 Task: Send an email with the signature Jacqueline Wright with the subject Confirmation of a reservation and the message Can you please send me the updated version of the presentation slides by the end of the day? from softage.5@softage.net to softage.7@softage.net and move the email from Sent Items to the folder Mothers Day gifts
Action: Mouse moved to (74, 64)
Screenshot: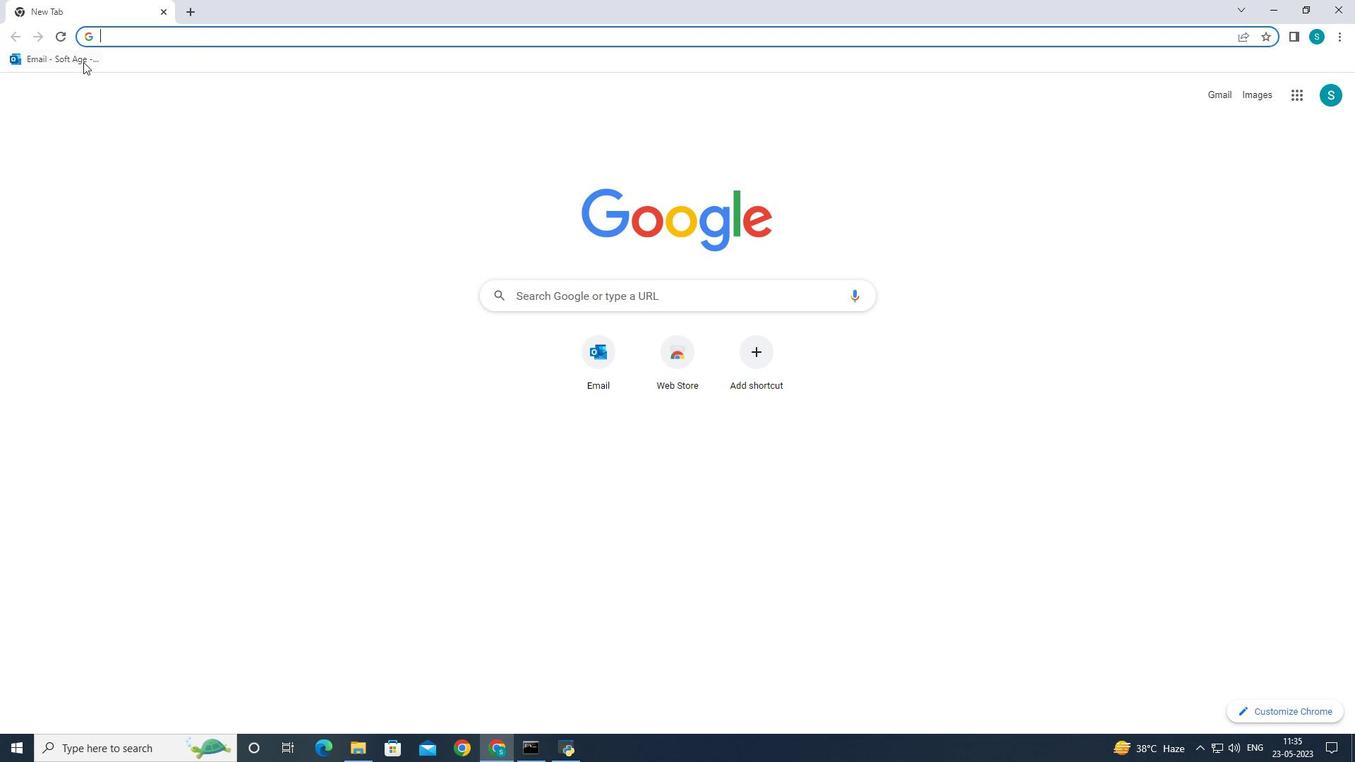 
Action: Mouse pressed left at (74, 64)
Screenshot: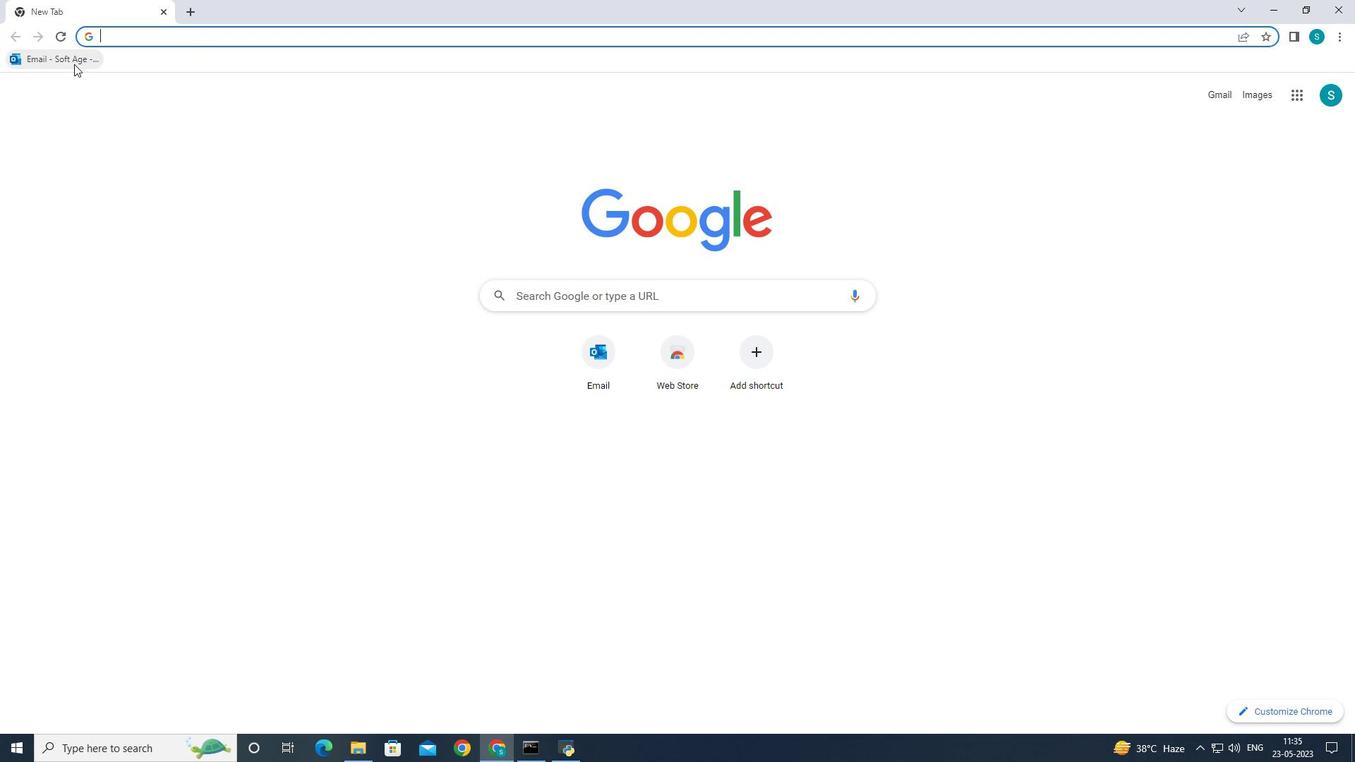 
Action: Mouse moved to (196, 121)
Screenshot: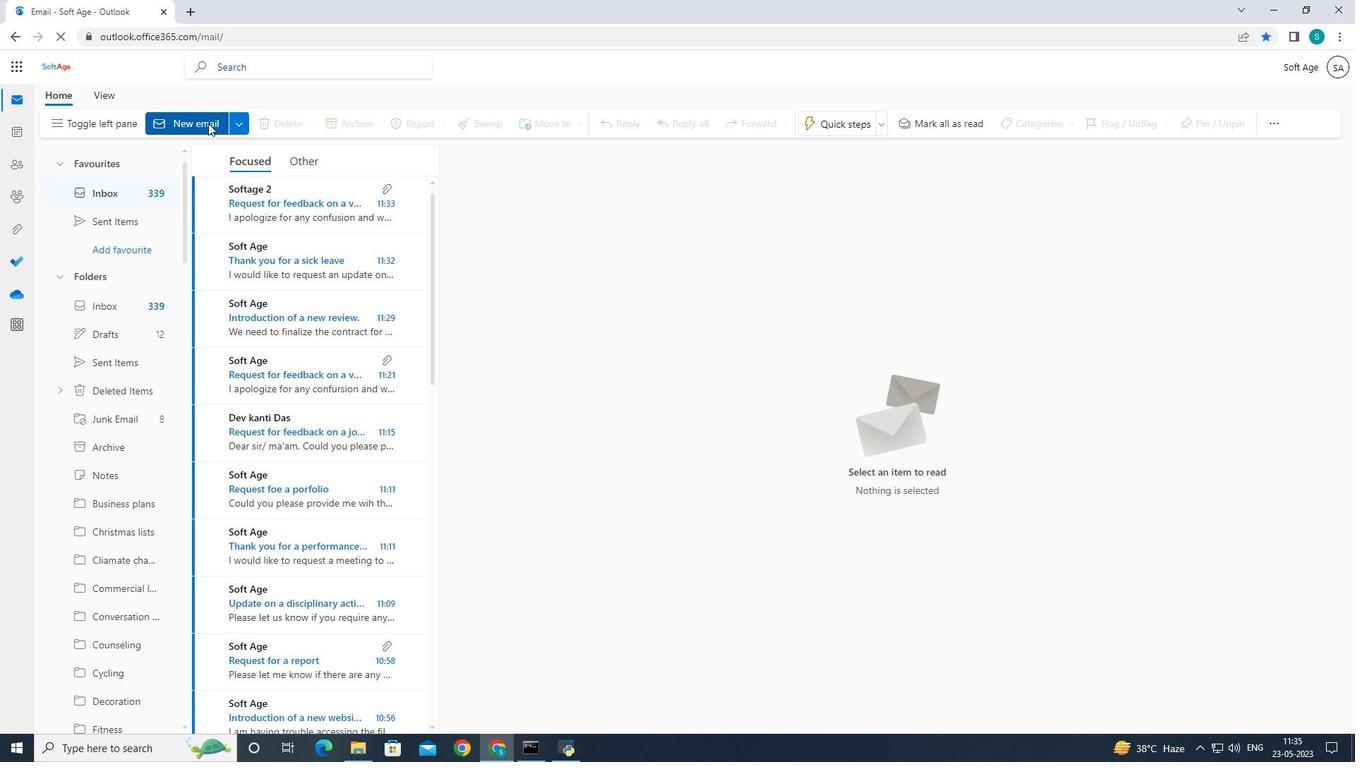 
Action: Mouse pressed left at (196, 121)
Screenshot: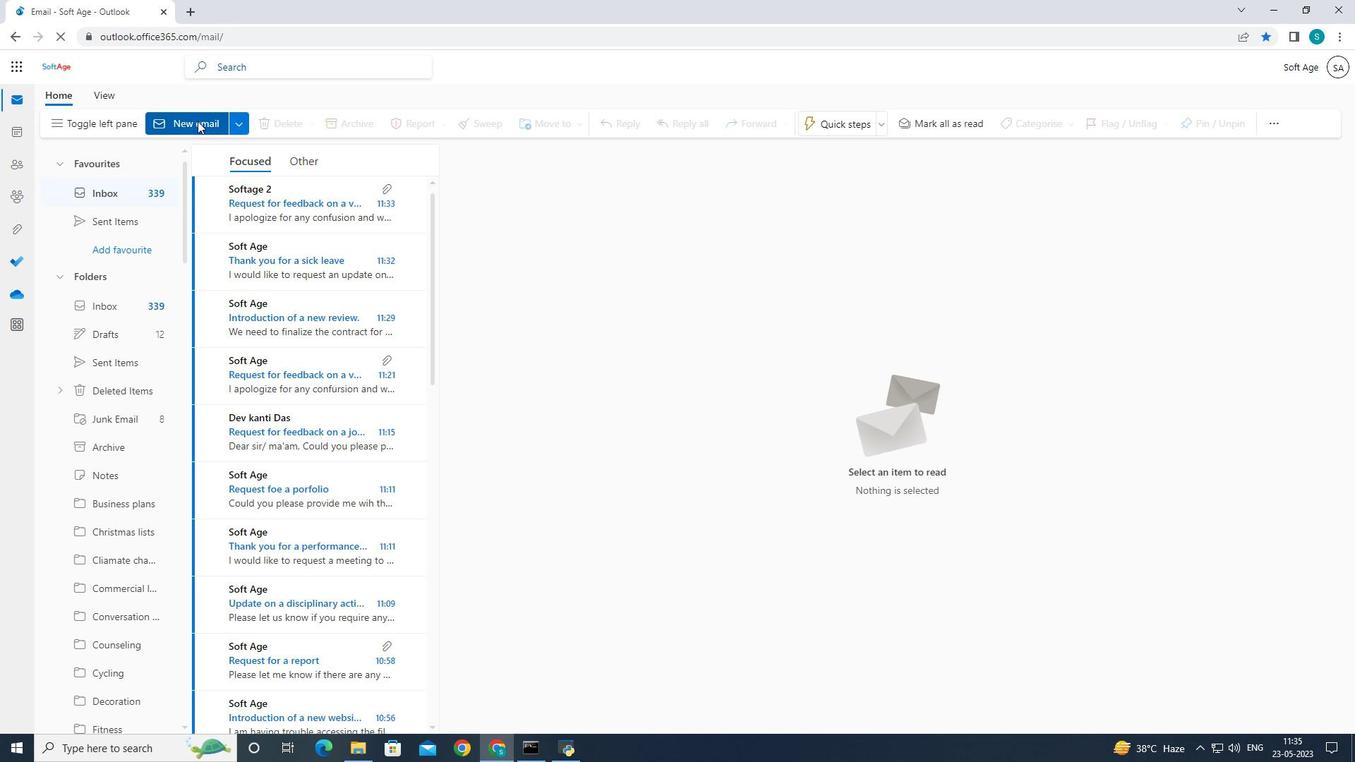 
Action: Mouse pressed left at (196, 121)
Screenshot: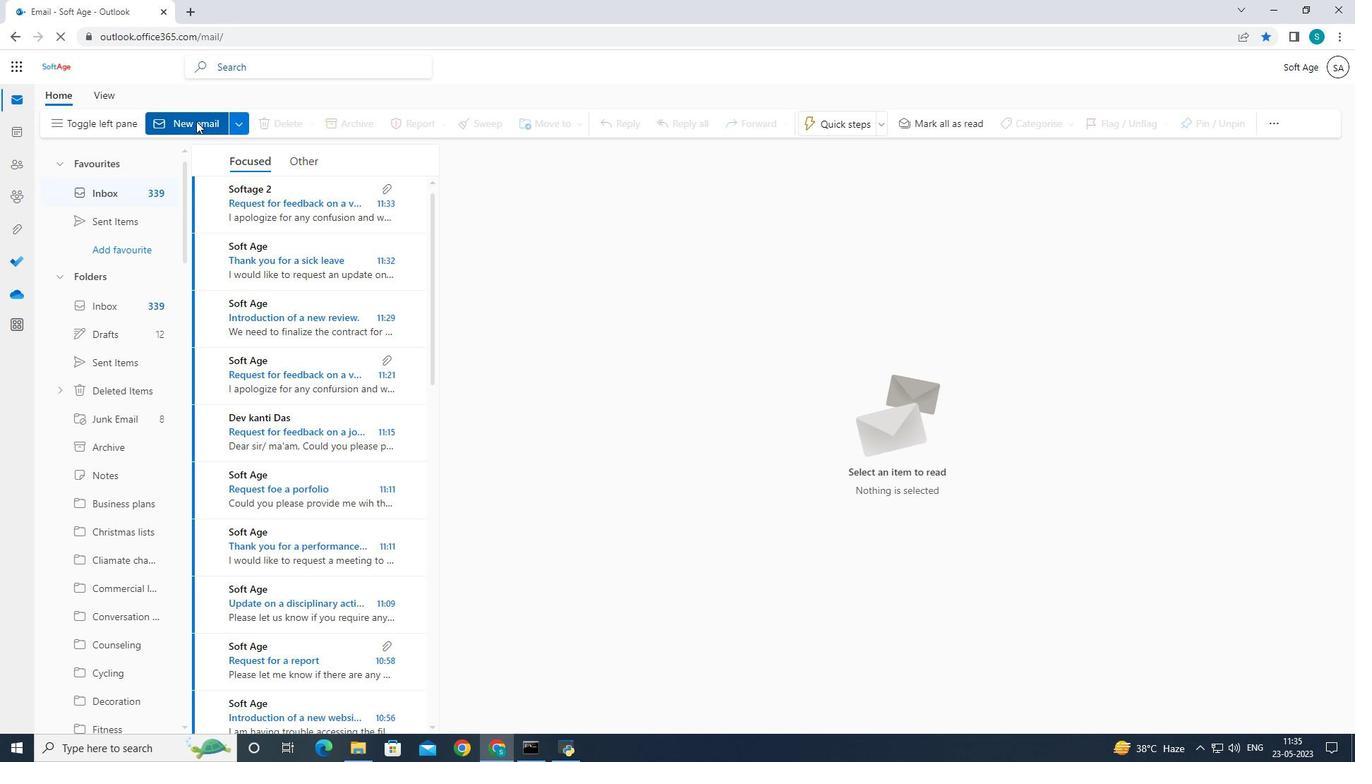 
Action: Mouse moved to (915, 128)
Screenshot: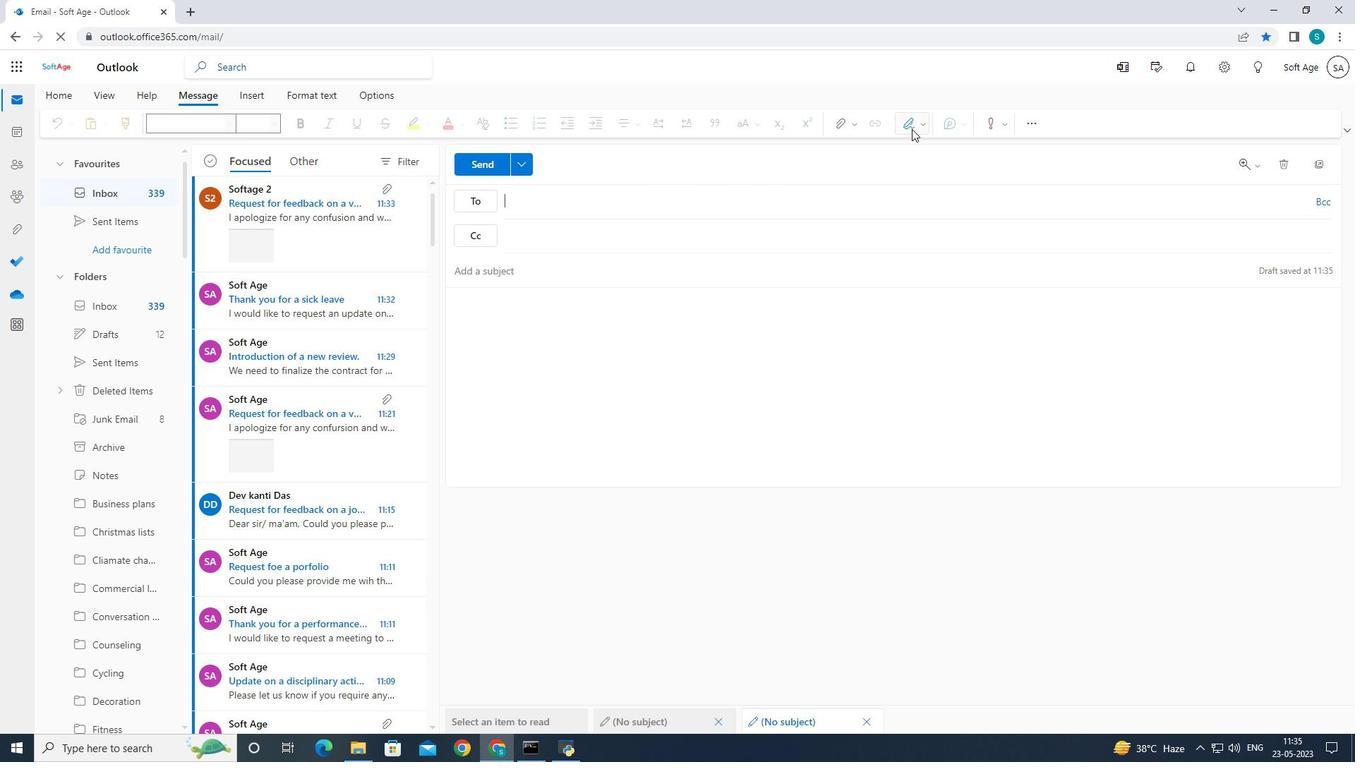 
Action: Mouse pressed left at (915, 128)
Screenshot: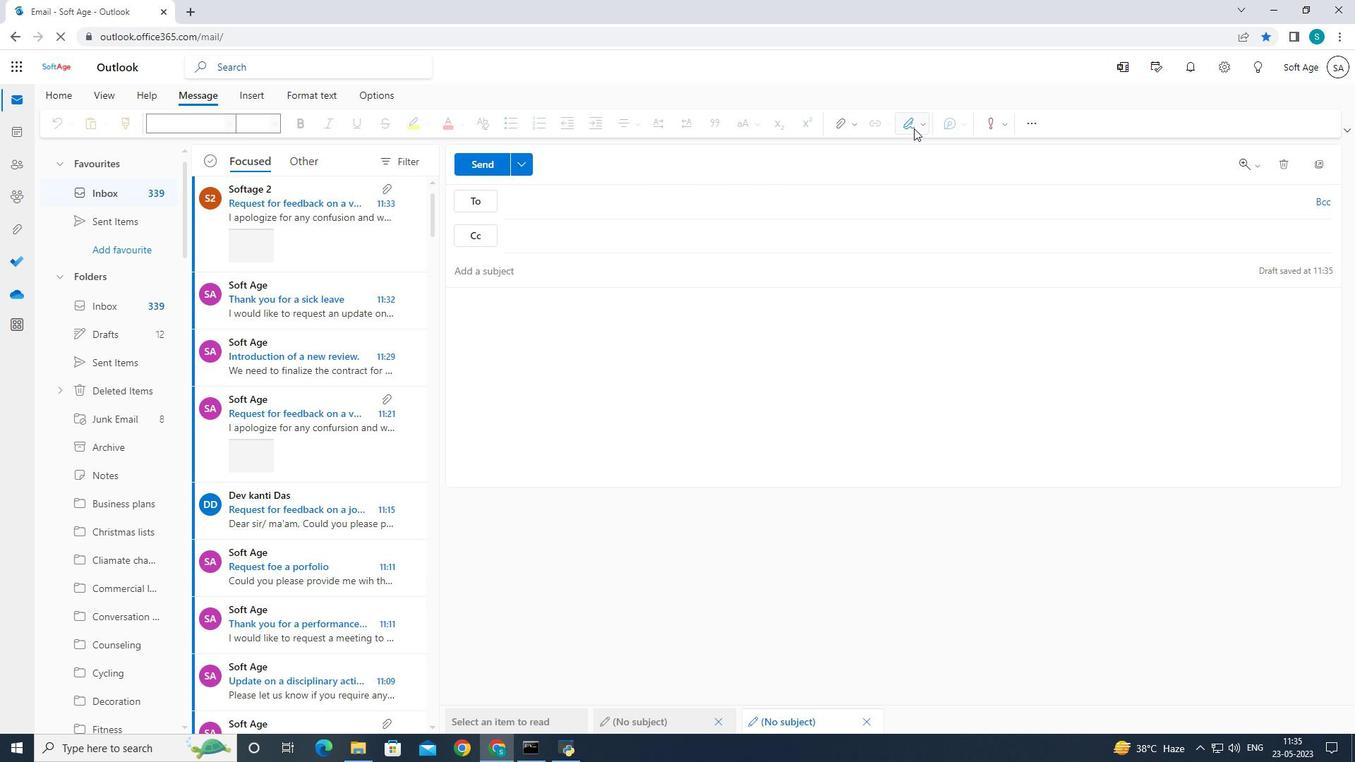 
Action: Mouse moved to (902, 190)
Screenshot: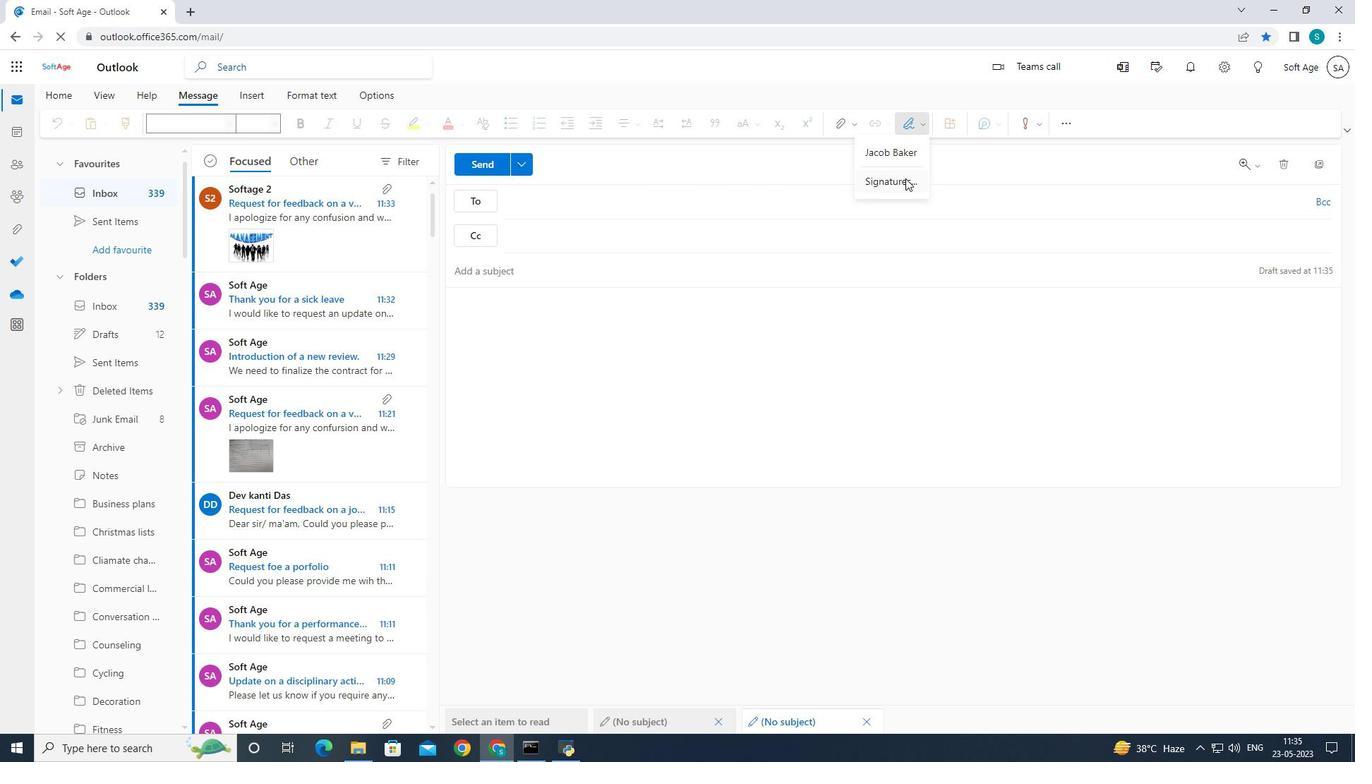 
Action: Mouse pressed left at (902, 190)
Screenshot: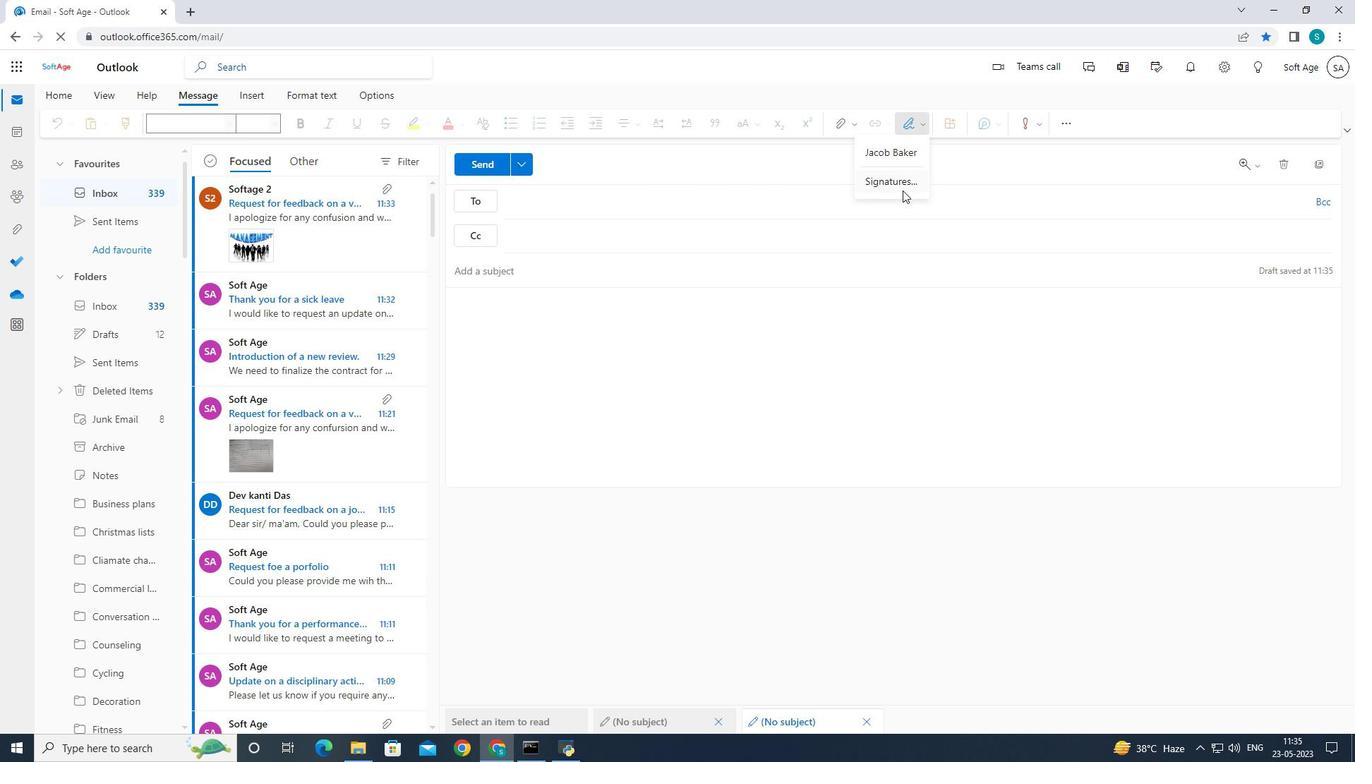 
Action: Mouse moved to (876, 231)
Screenshot: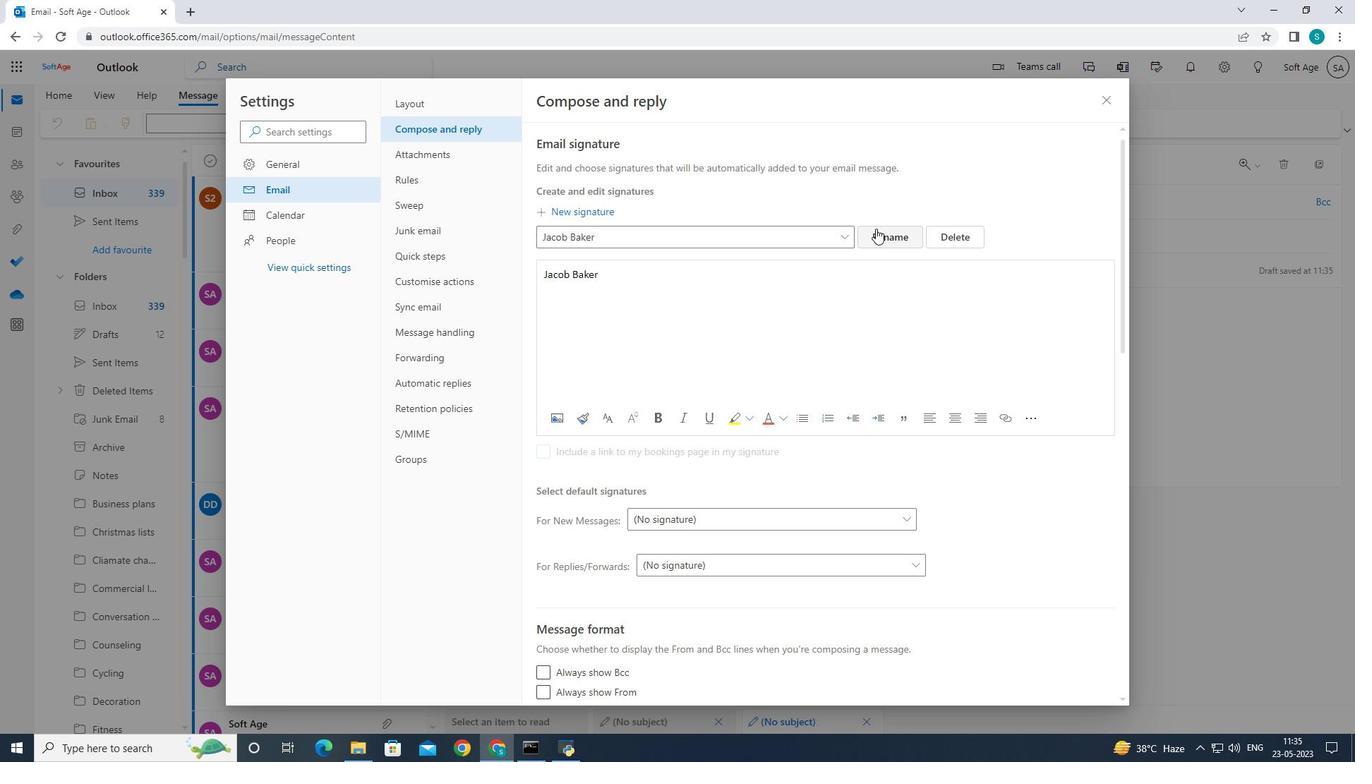 
Action: Mouse pressed left at (876, 231)
Screenshot: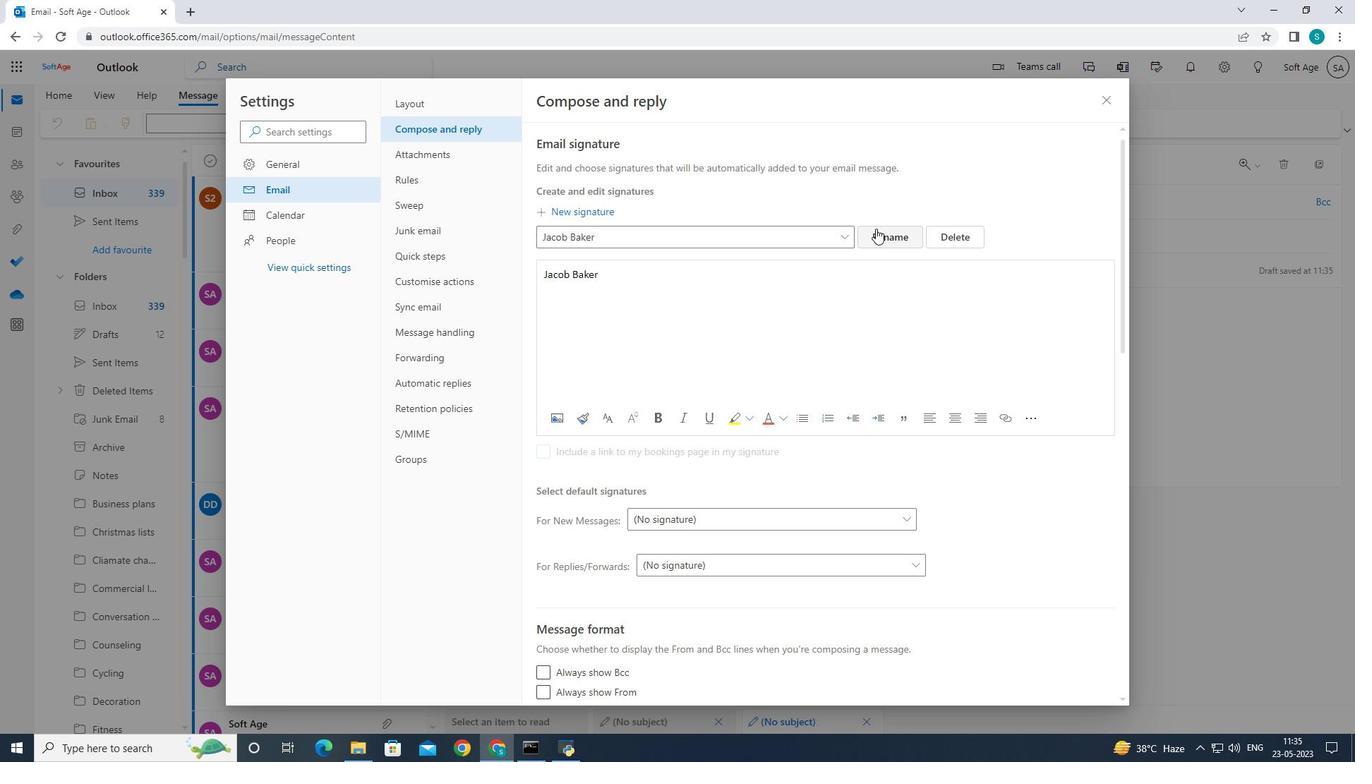 
Action: Mouse moved to (847, 234)
Screenshot: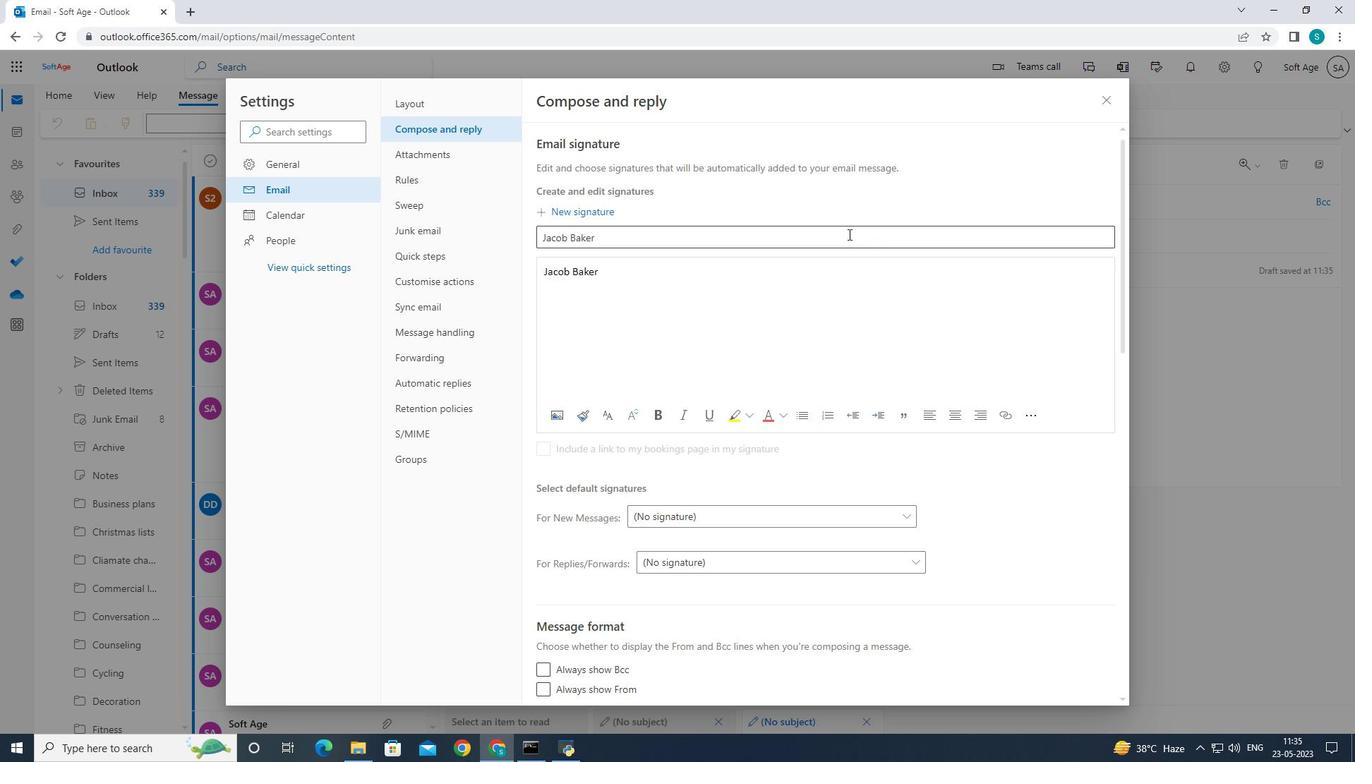 
Action: Mouse pressed left at (847, 234)
Screenshot: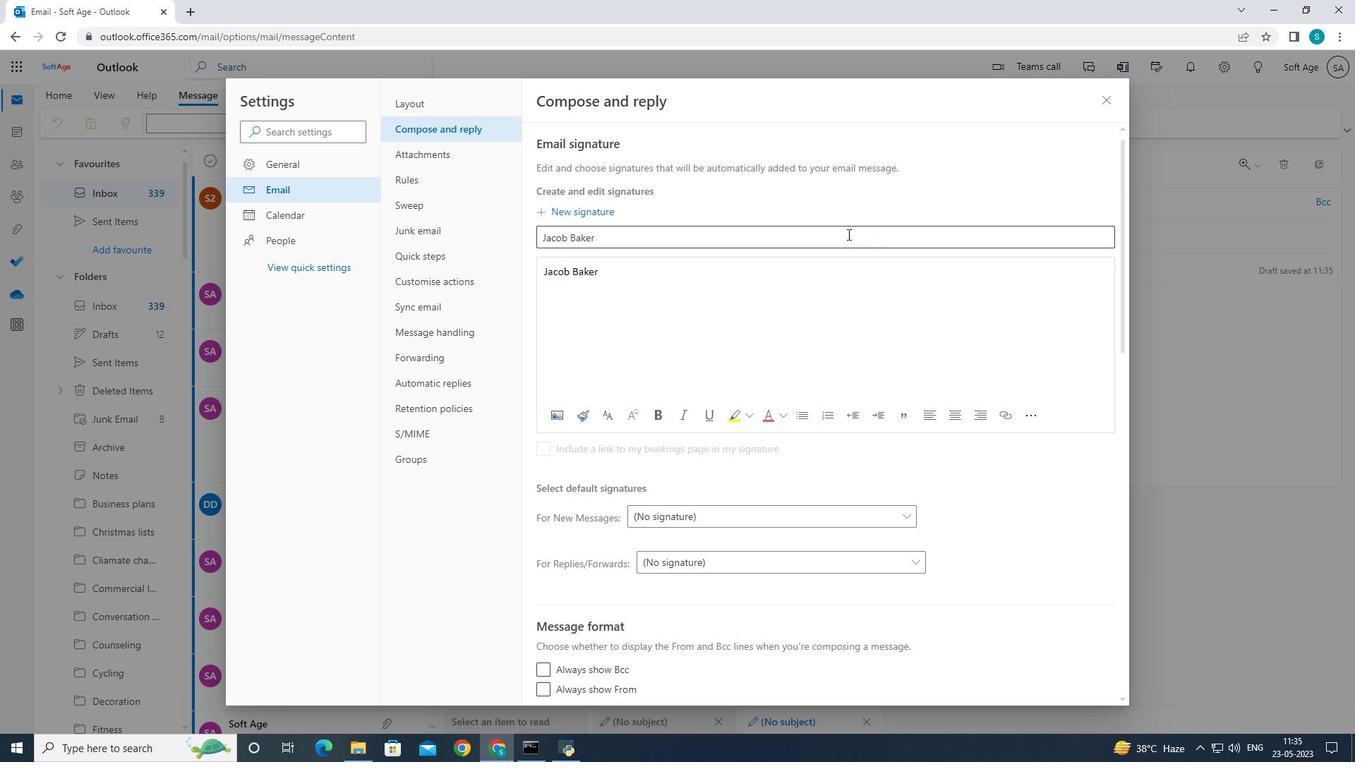 
Action: Mouse moved to (846, 234)
Screenshot: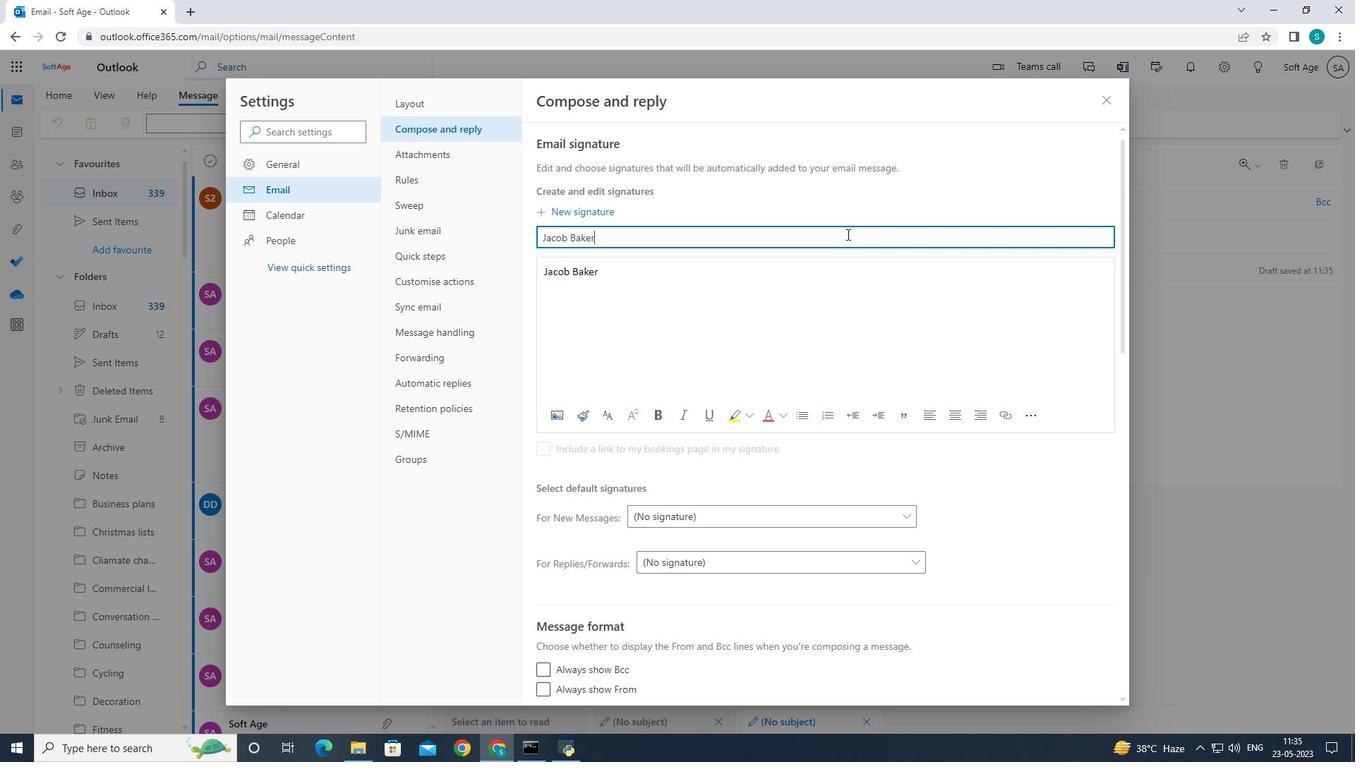 
Action: Key pressed <Key.backspace><Key.backspace><Key.backspace><Key.backspace><Key.backspace><Key.backspace><Key.backspace><Key.backspace><Key.backspace><Key.backspace><Key.backspace><Key.backspace><Key.backspace><Key.backspace><Key.backspace><Key.backspace><Key.backspace><Key.backspace><Key.backspace><Key.backspace><Key.backspace><Key.backspace><Key.backspace><Key.backspace><Key.backspace><Key.caps_lock>J<Key.caps_lock>acqueline<Key.space><Key.caps_lock>W<Key.caps_lock>right
Screenshot: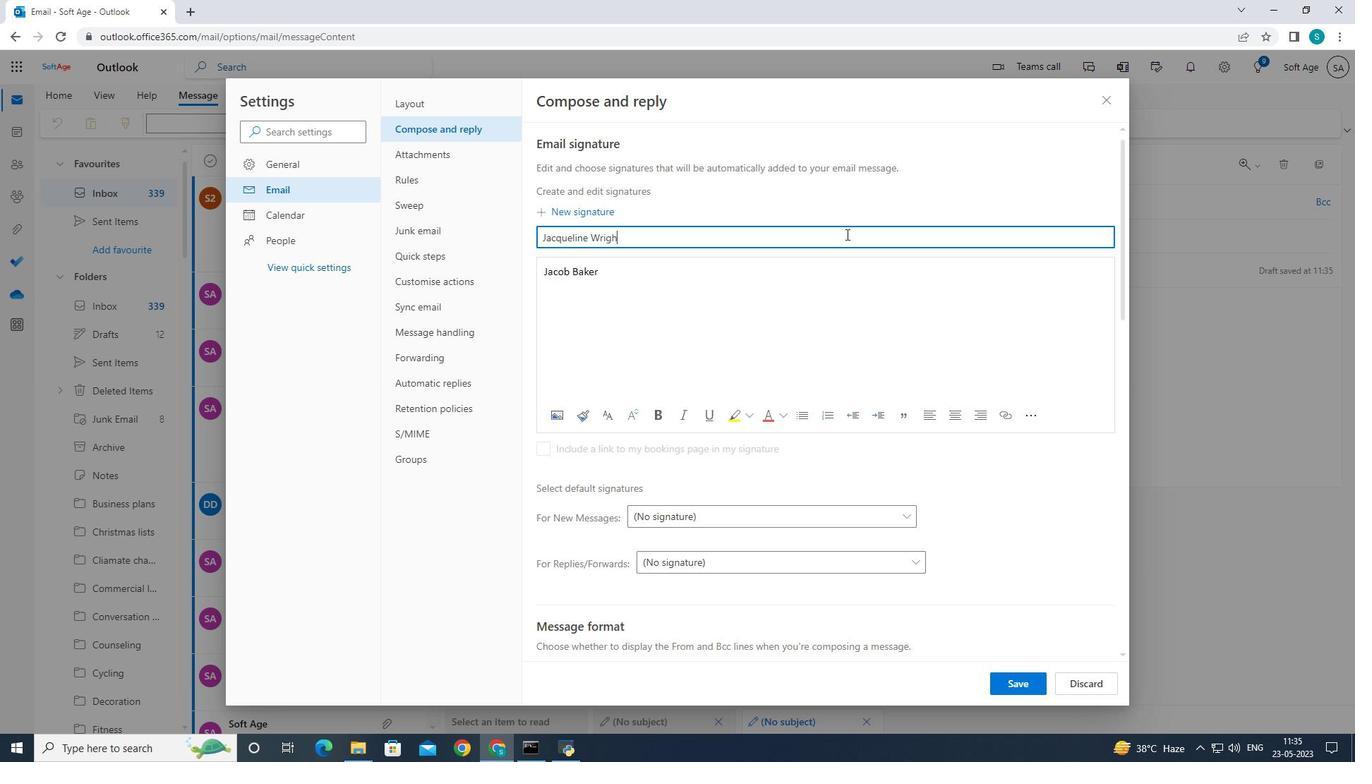 
Action: Mouse moved to (686, 262)
Screenshot: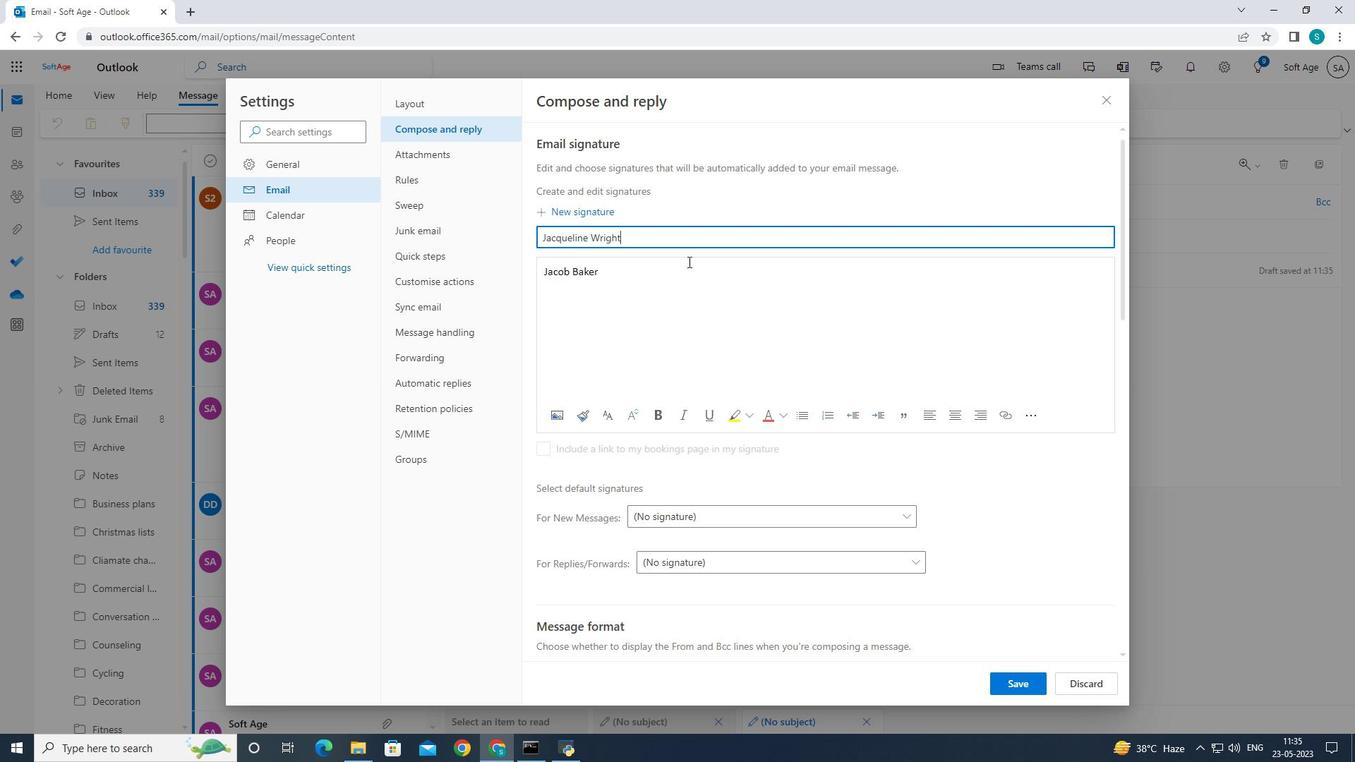 
Action: Mouse pressed left at (686, 262)
Screenshot: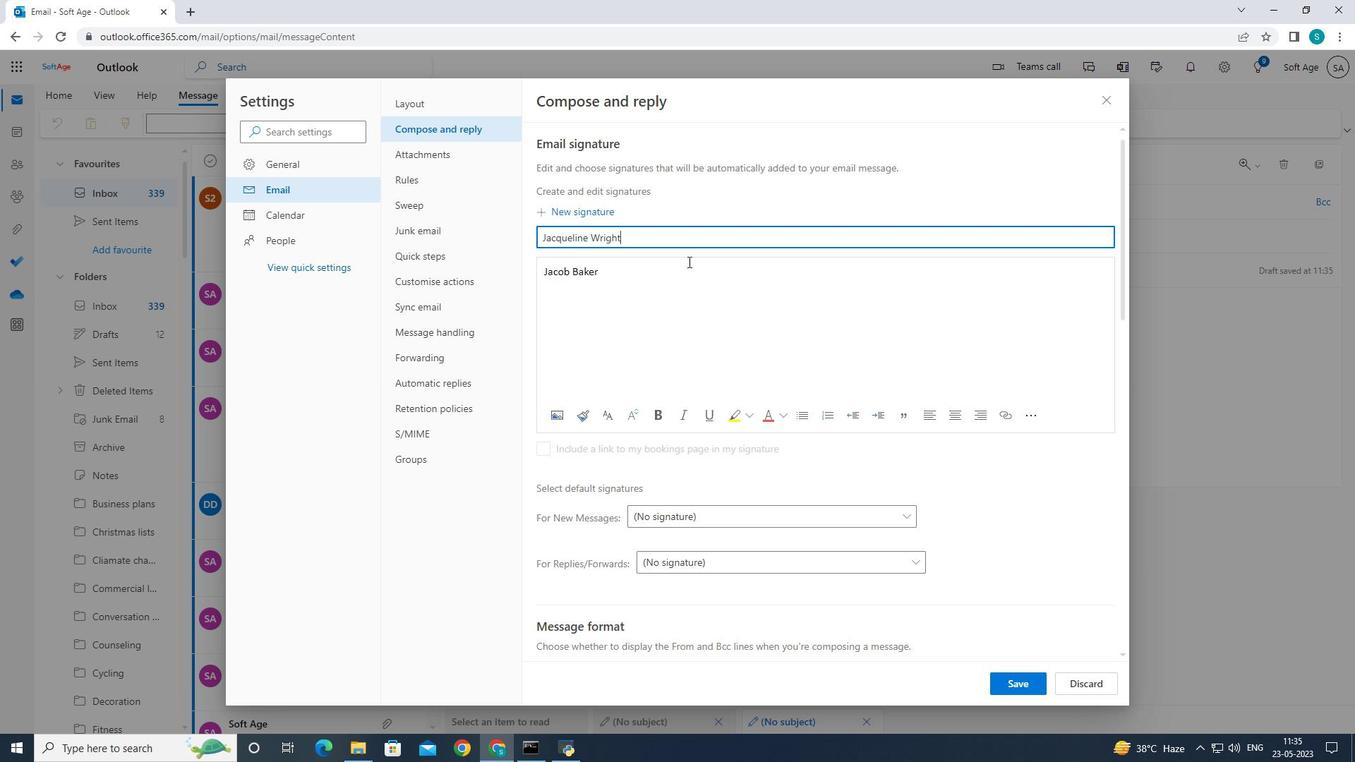 
Action: Mouse moved to (719, 250)
Screenshot: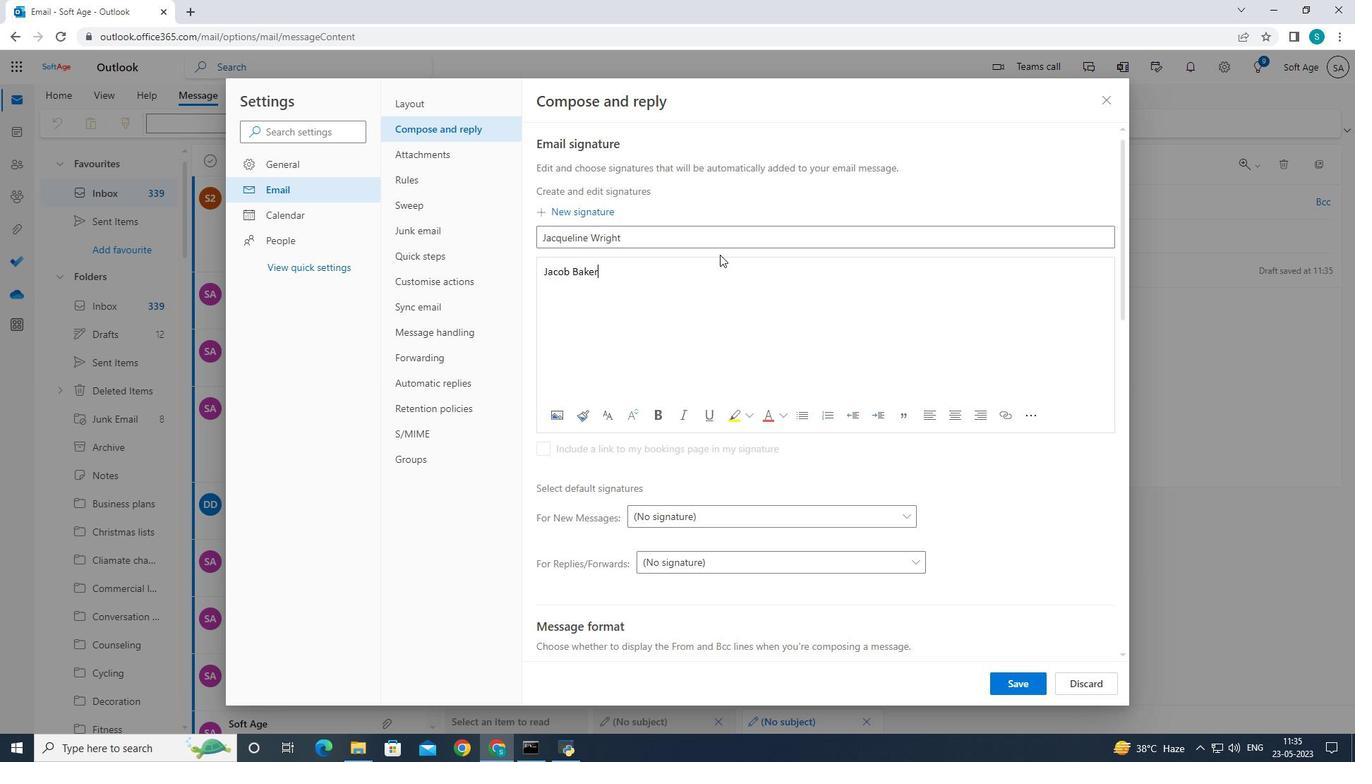 
Action: Key pressed <Key.backspace><Key.backspace><Key.backspace><Key.backspace><Key.backspace><Key.backspace><Key.backspace><Key.backspace><Key.backspace><Key.backspace>acqueline<Key.space><Key.caps_lock>W<Key.caps_lock>ro<Key.backspace>ight
Screenshot: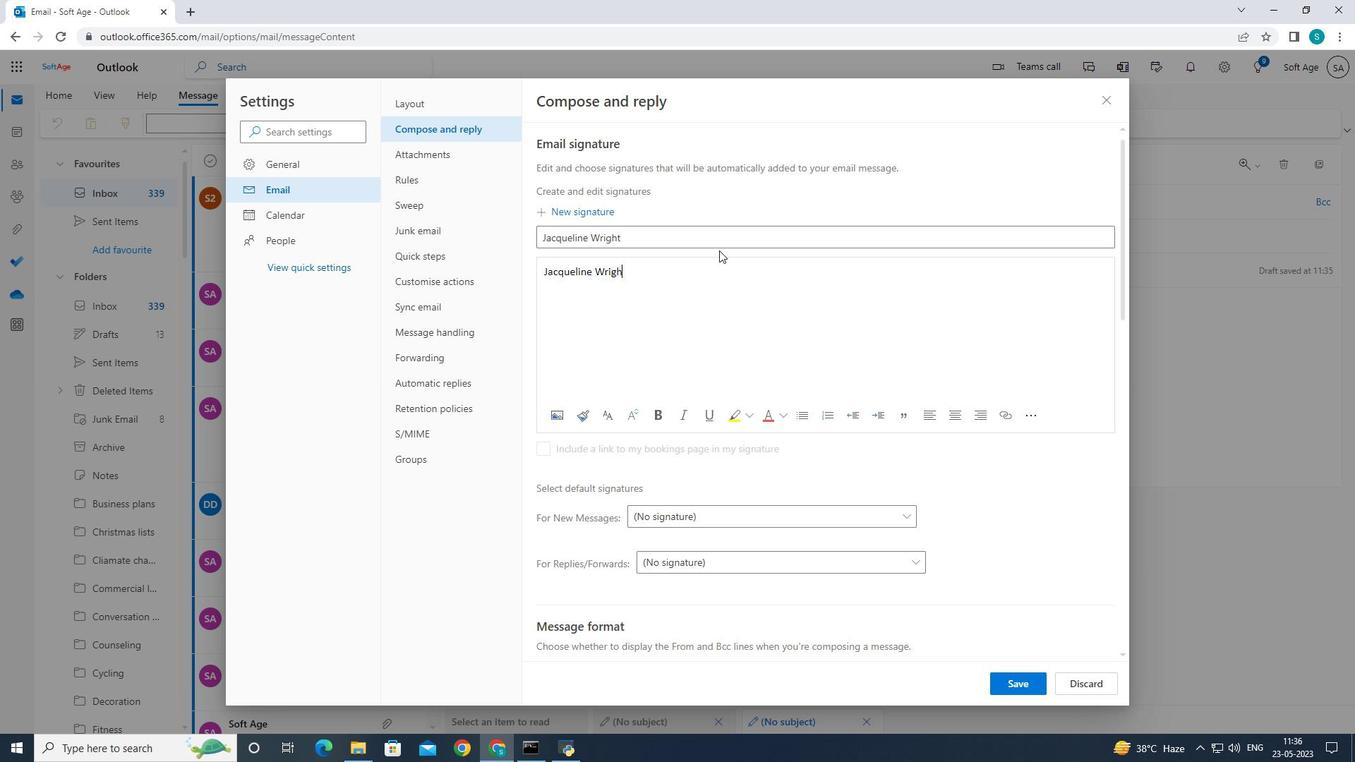 
Action: Mouse moved to (1013, 681)
Screenshot: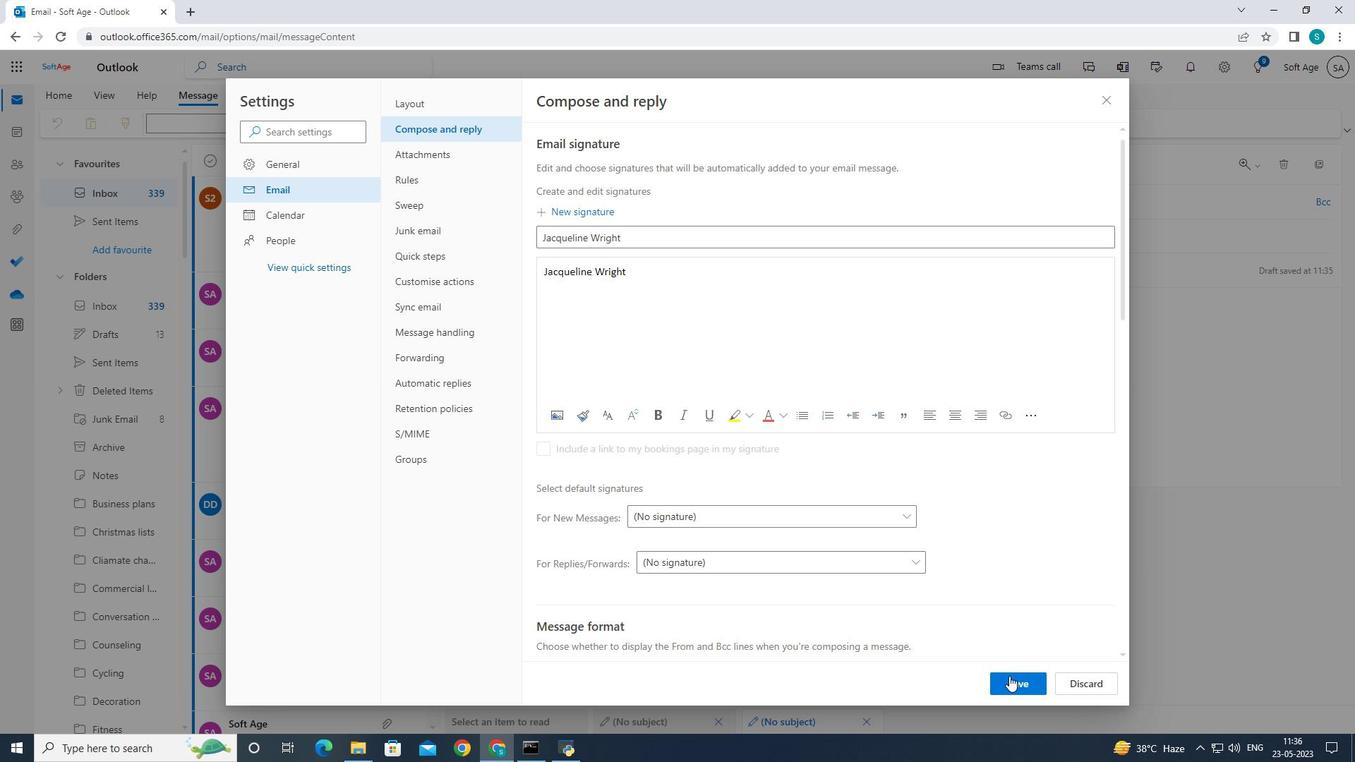 
Action: Mouse pressed left at (1013, 681)
Screenshot: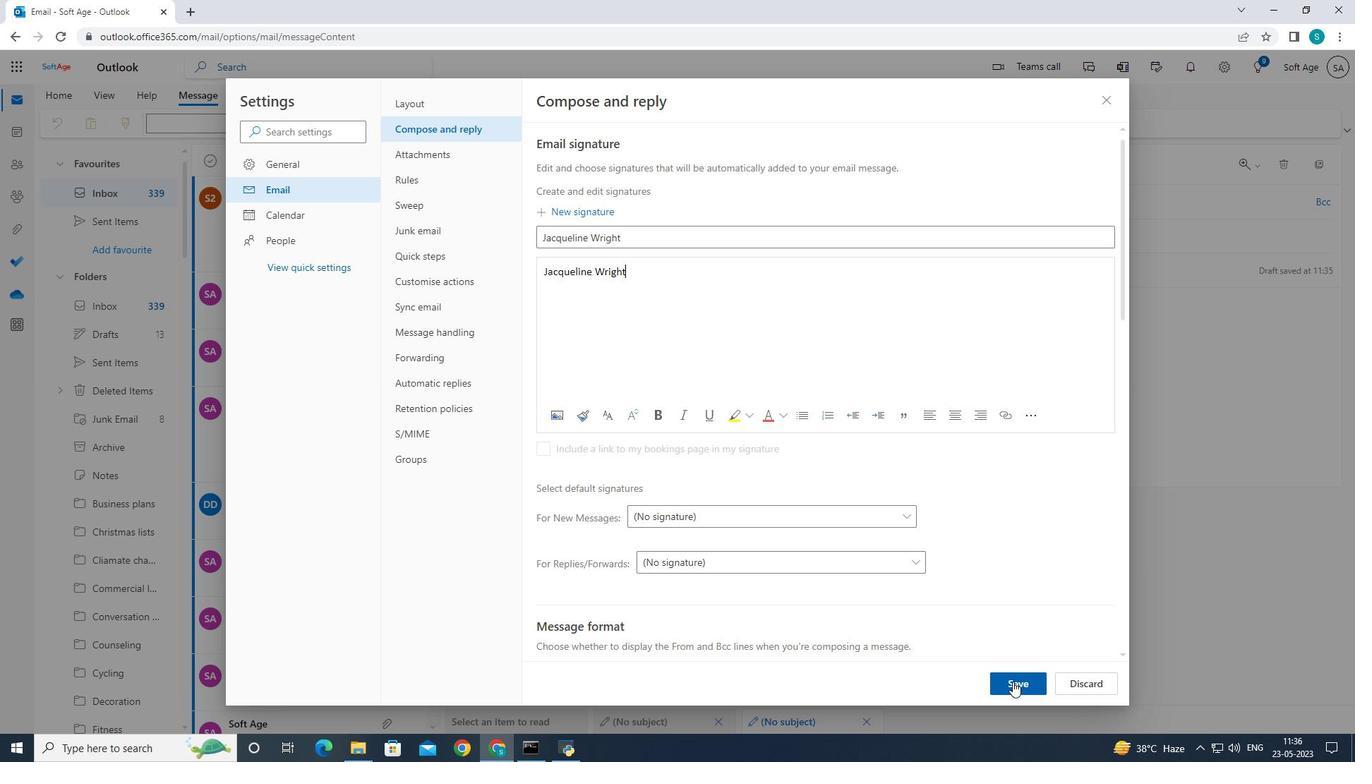 
Action: Mouse moved to (1108, 98)
Screenshot: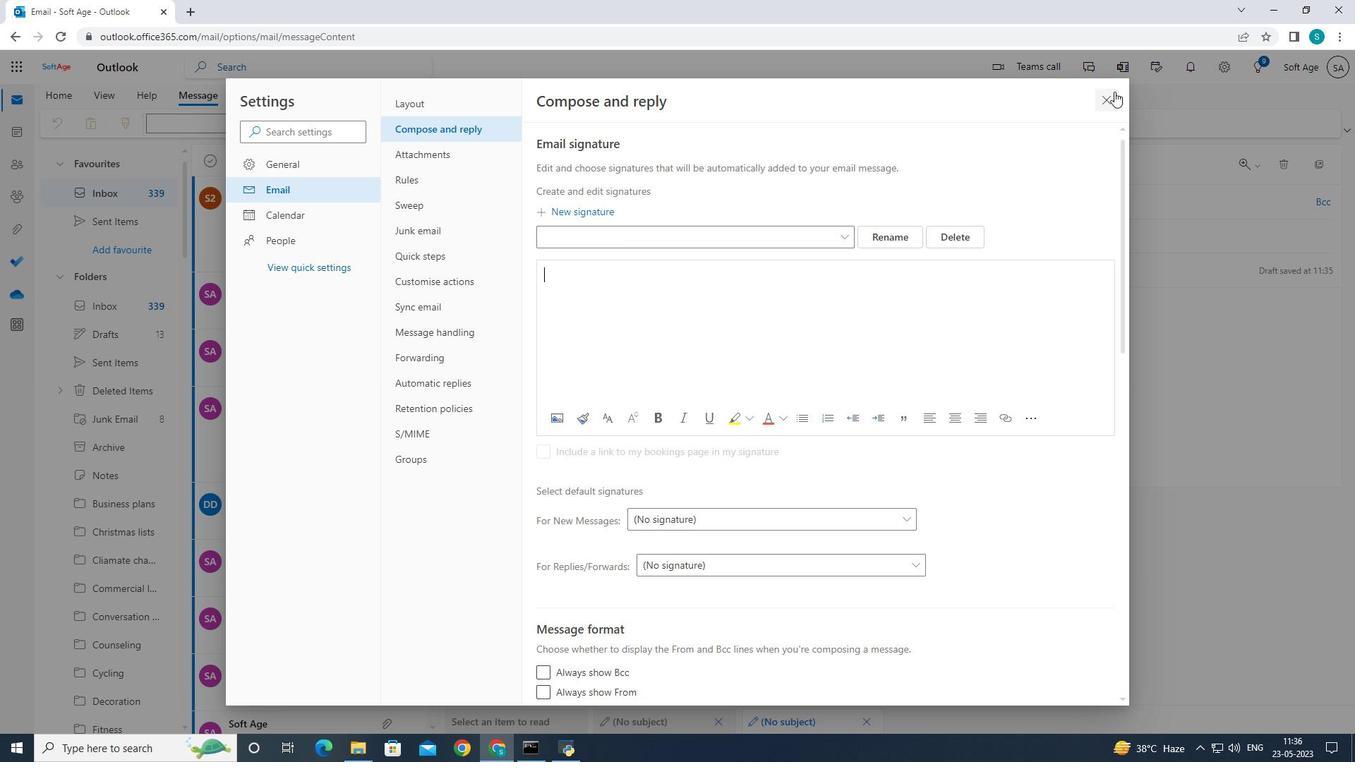 
Action: Mouse pressed left at (1108, 98)
Screenshot: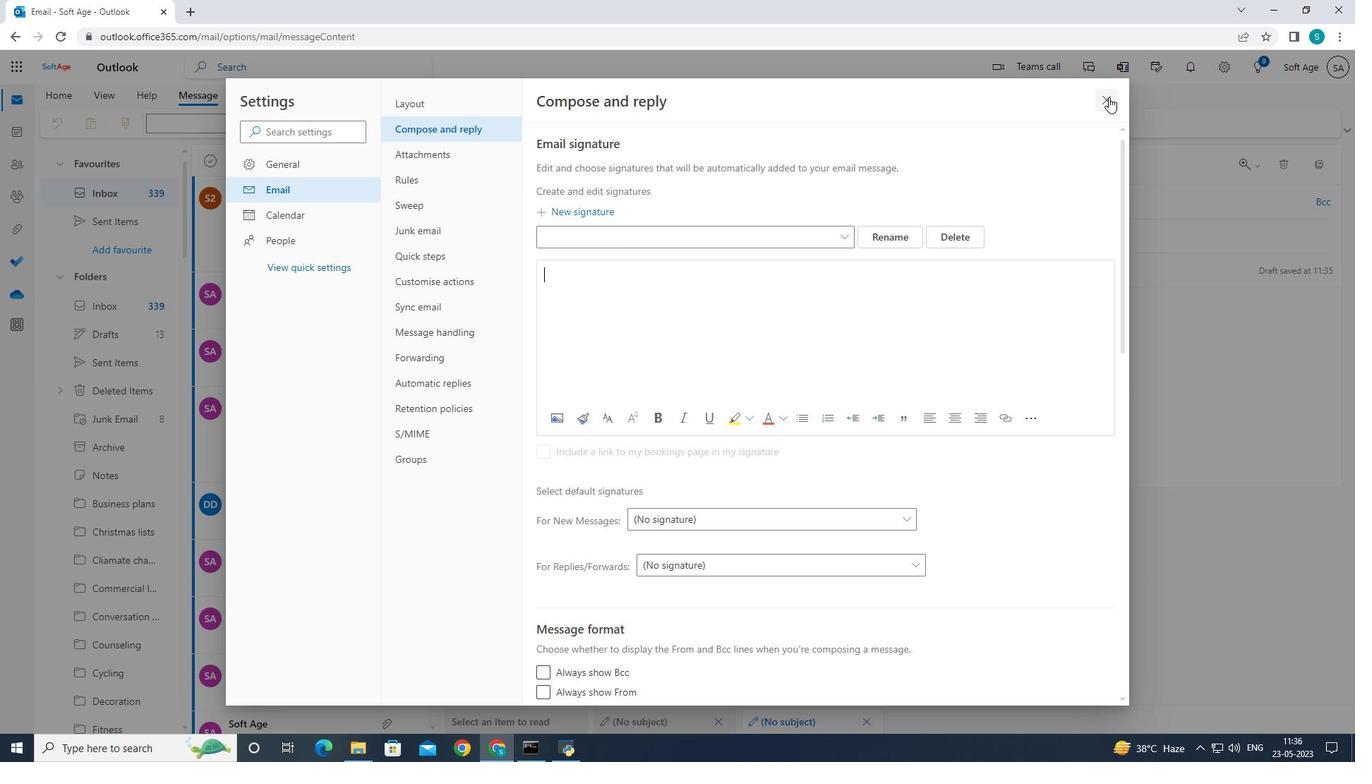 
Action: Mouse moved to (642, 317)
Screenshot: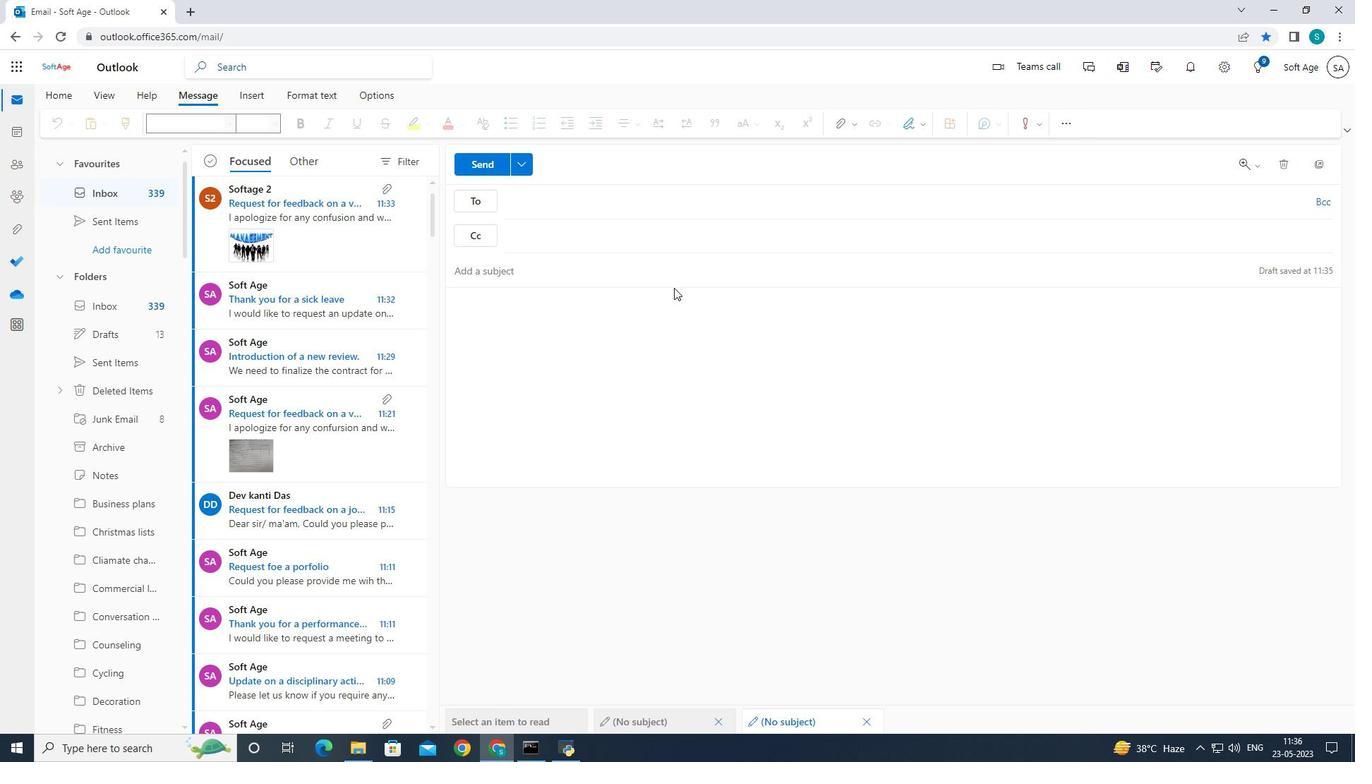 
Action: Mouse pressed left at (642, 317)
Screenshot: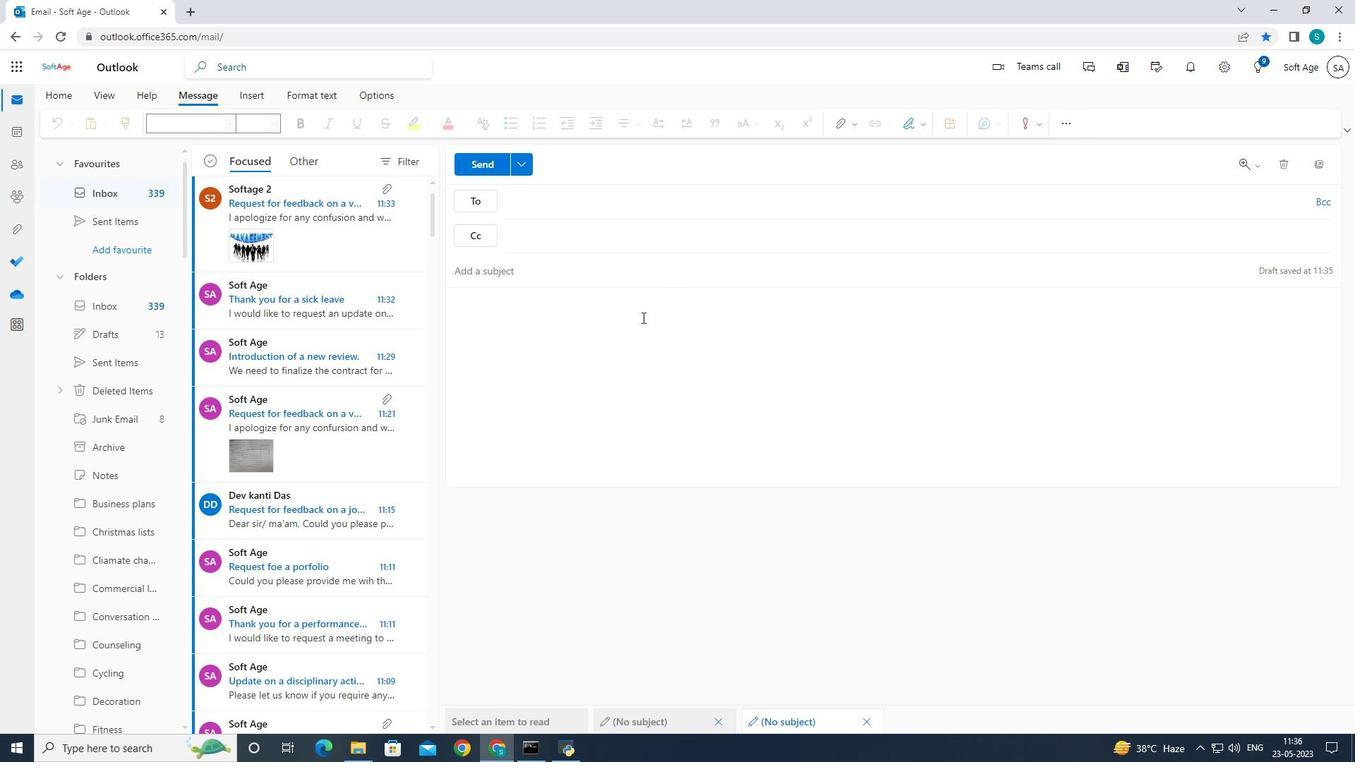 
Action: Mouse moved to (920, 126)
Screenshot: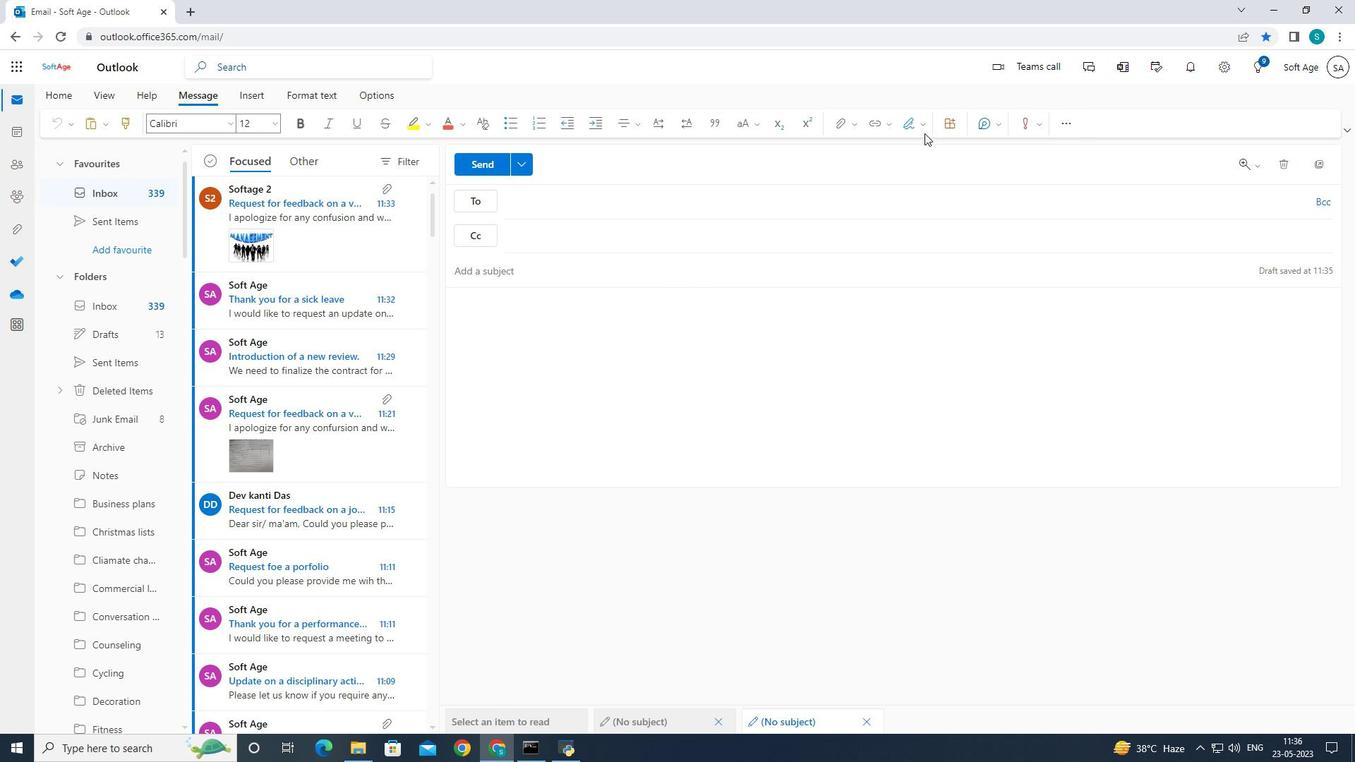 
Action: Mouse pressed left at (920, 126)
Screenshot: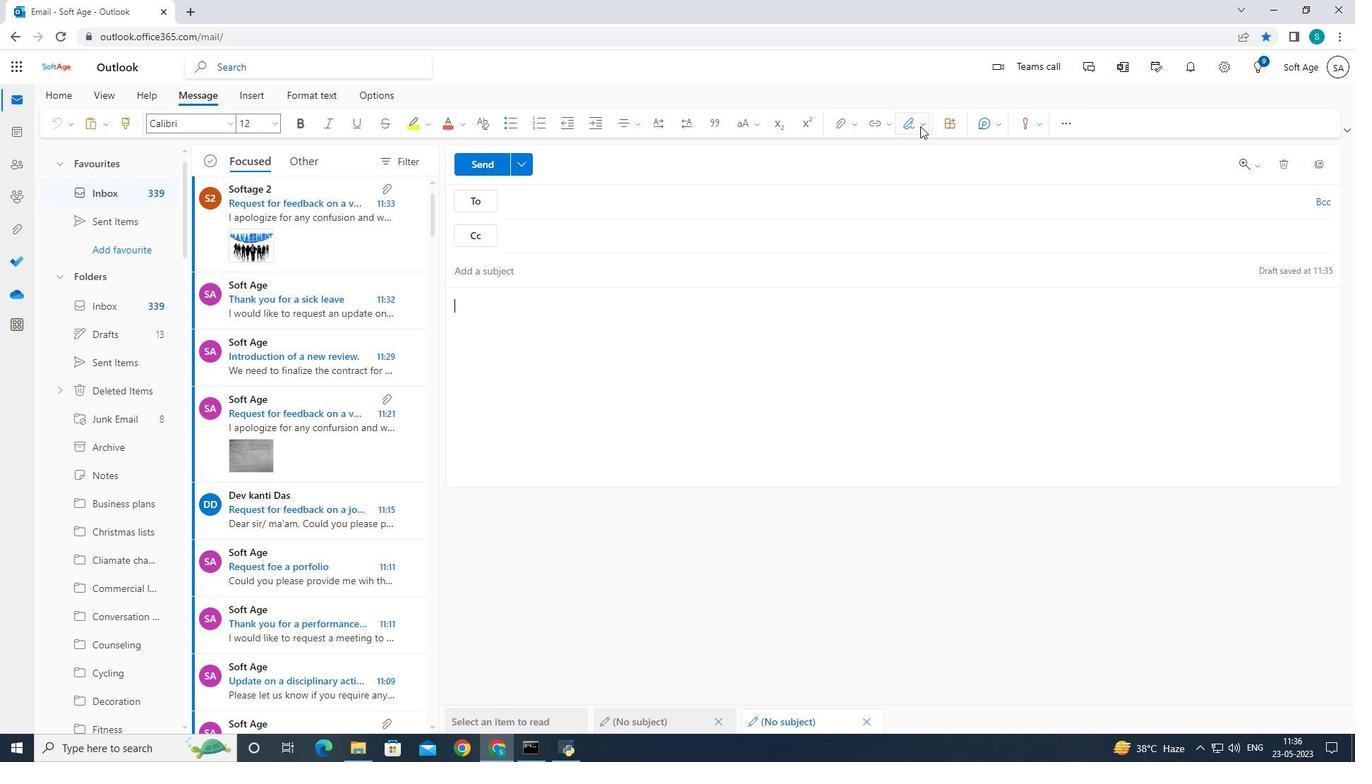 
Action: Mouse moved to (905, 147)
Screenshot: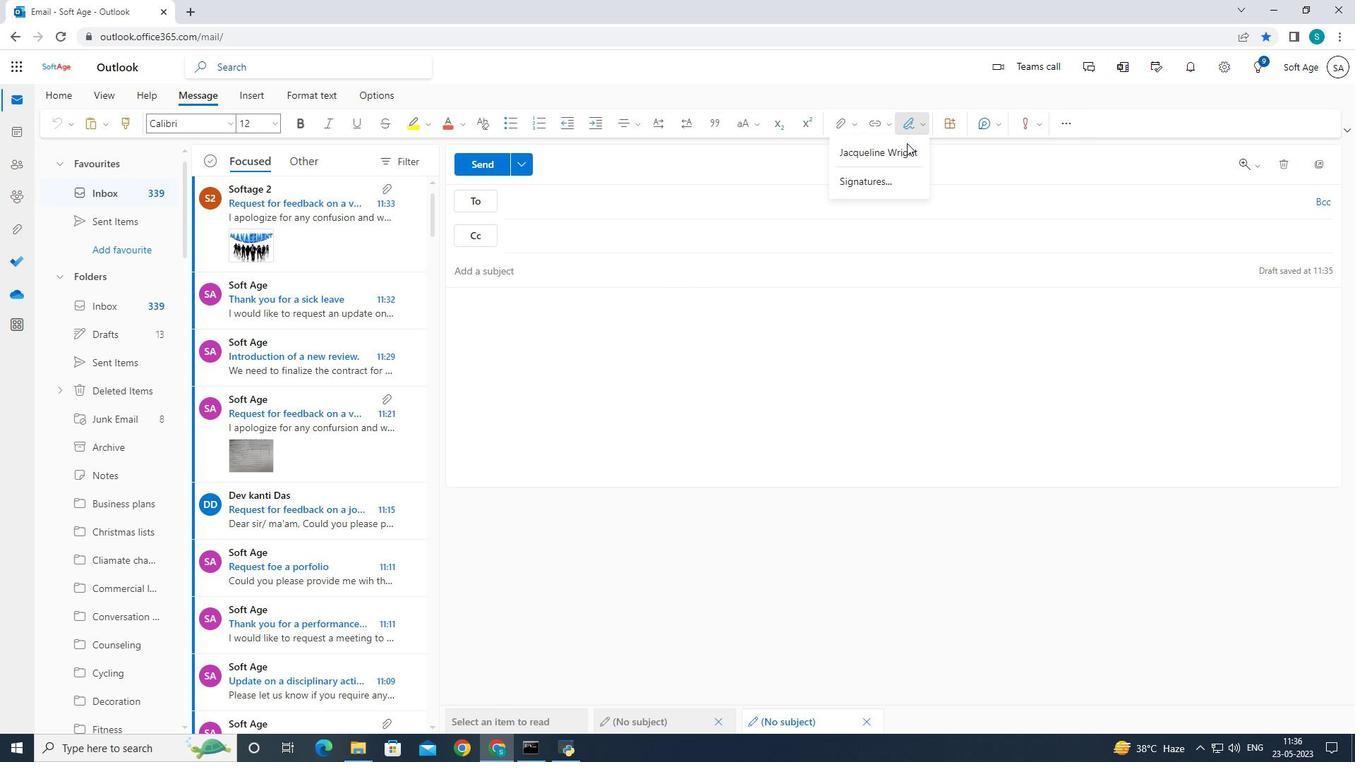 
Action: Mouse pressed left at (905, 147)
Screenshot: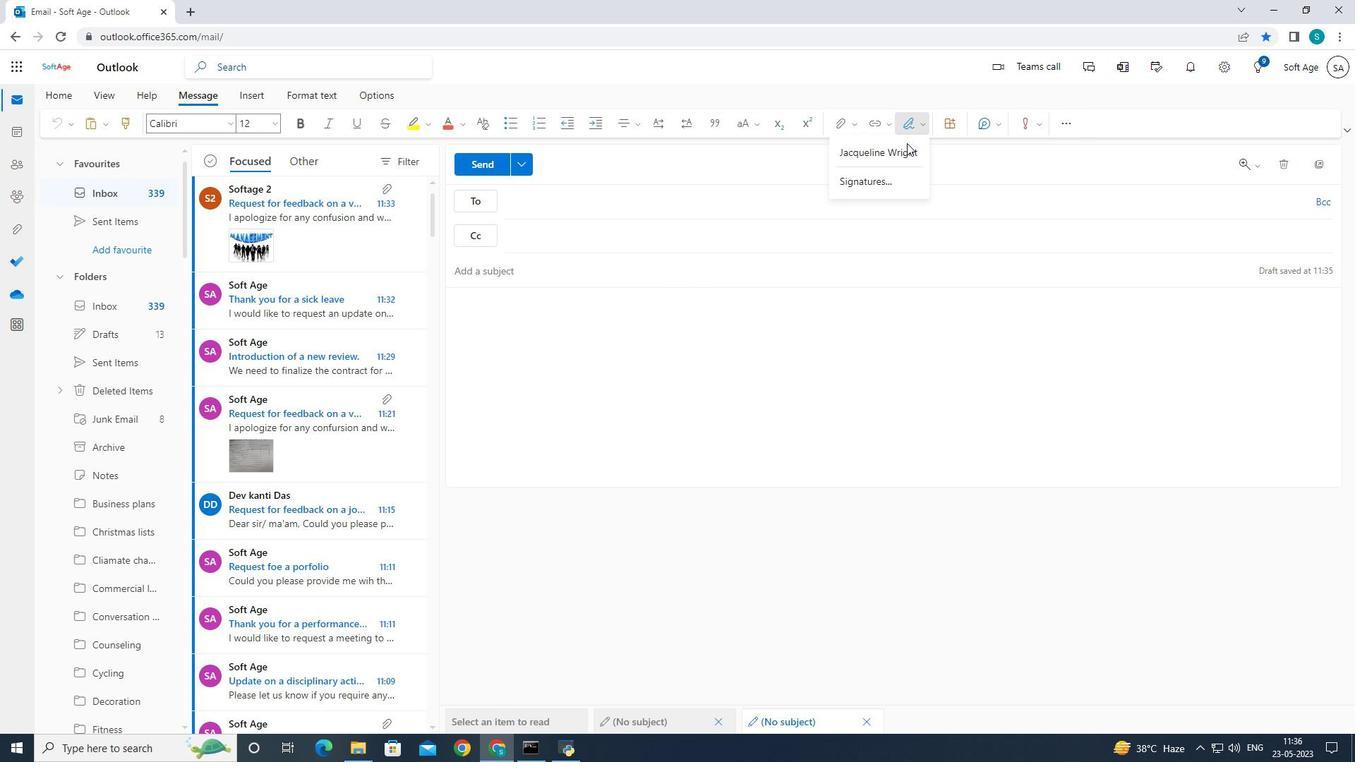 
Action: Mouse moved to (571, 261)
Screenshot: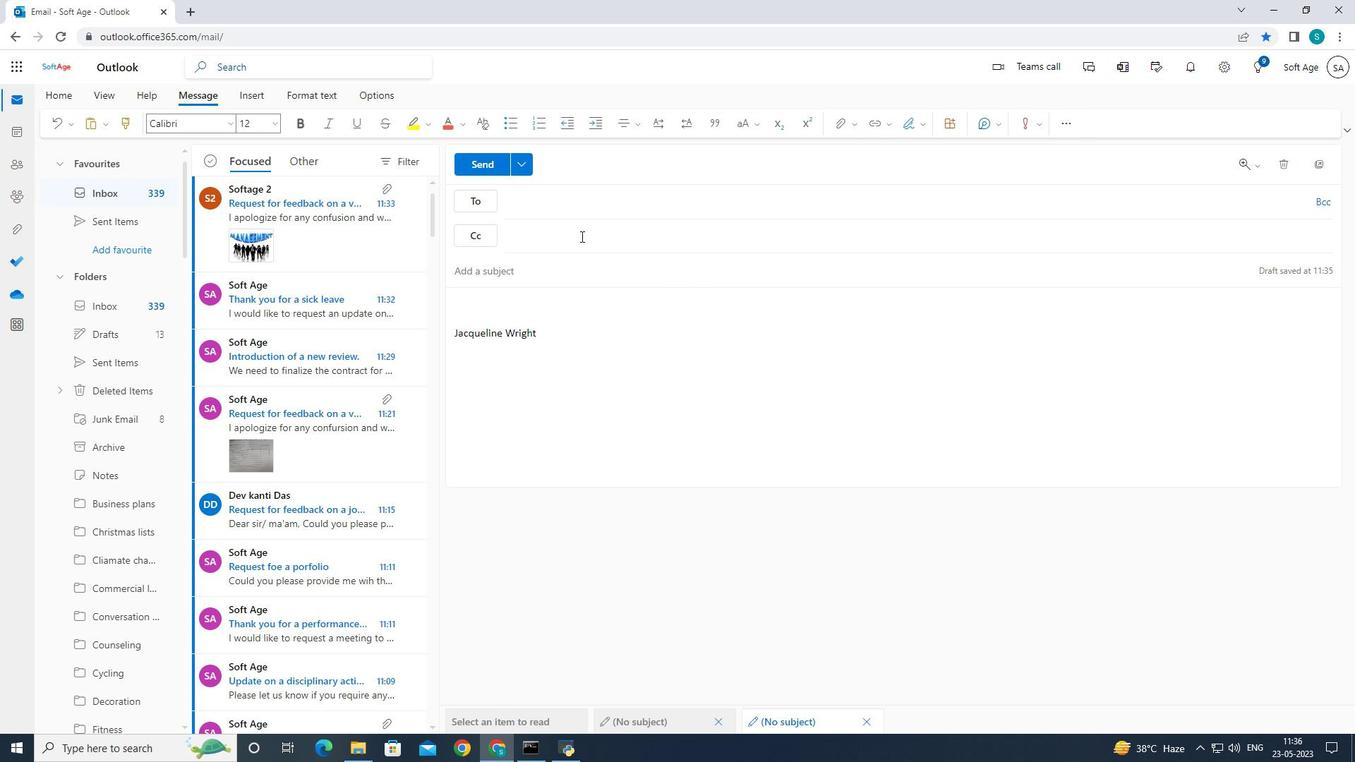 
Action: Mouse pressed left at (571, 261)
Screenshot: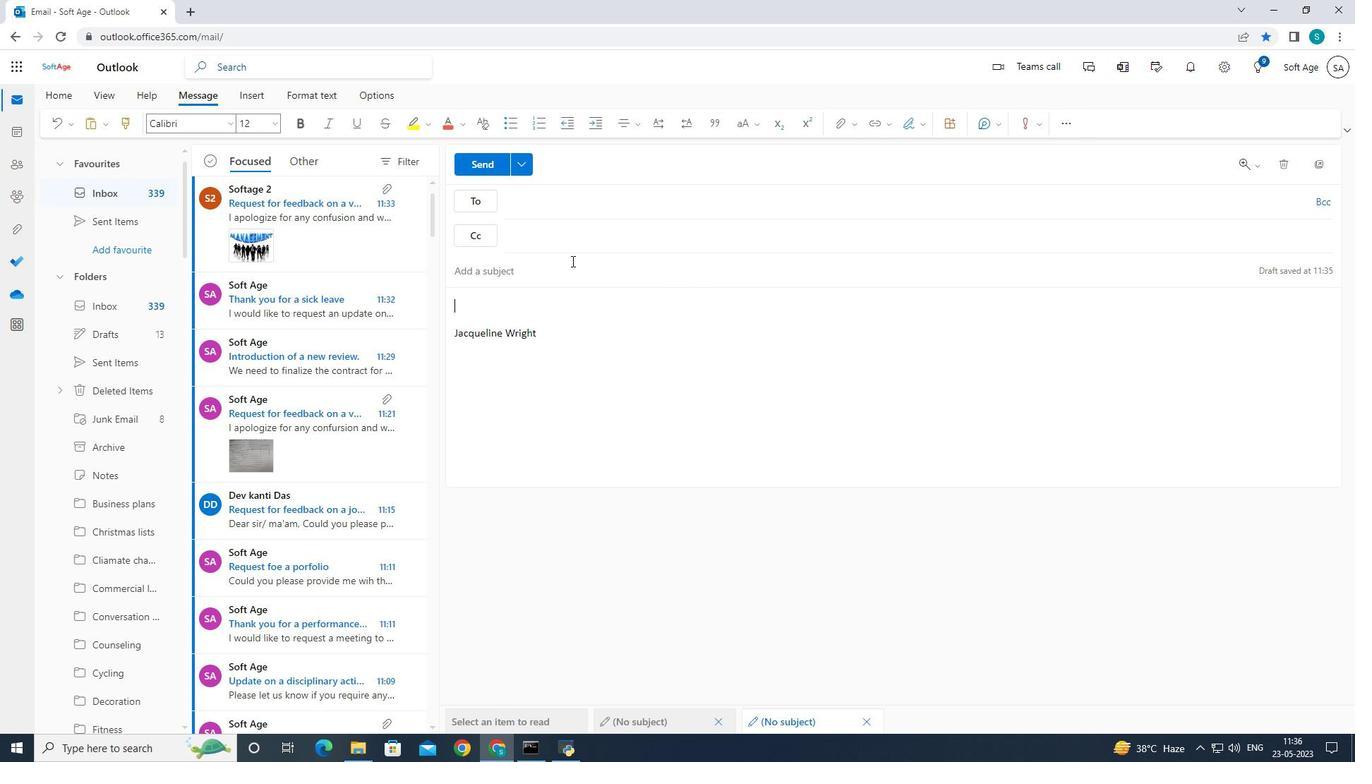 
Action: Mouse moved to (872, 423)
Screenshot: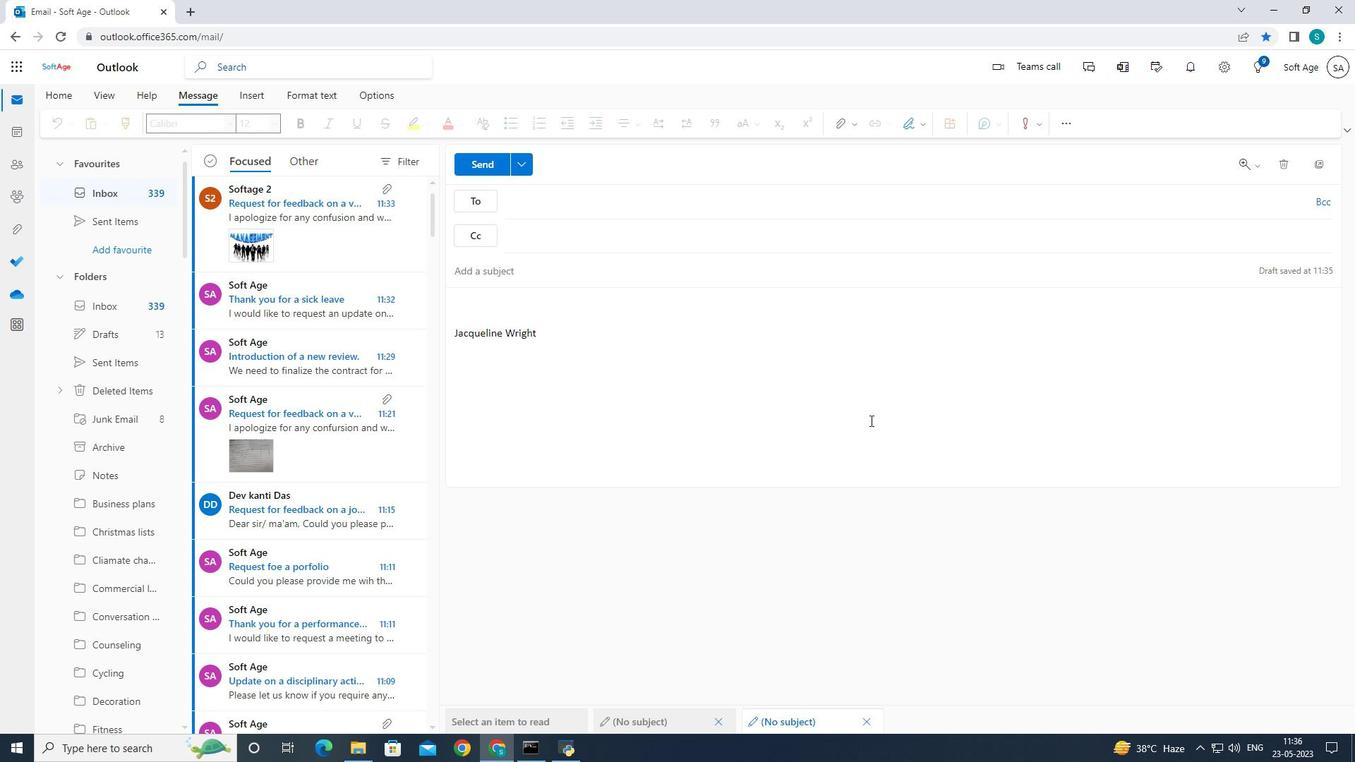 
Action: Key pressed <Key.caps_lock>C<Key.caps_lock>onfirmen<Key.backspace><Key.backspace>ation<Key.space>of<Key.space>a<Key.space>reservation<Key.space>and<Key.space>the<Key.backspace><Key.backspace><Key.backspace><Key.backspace><Key.backspace><Key.backspace><Key.backspace>
Screenshot: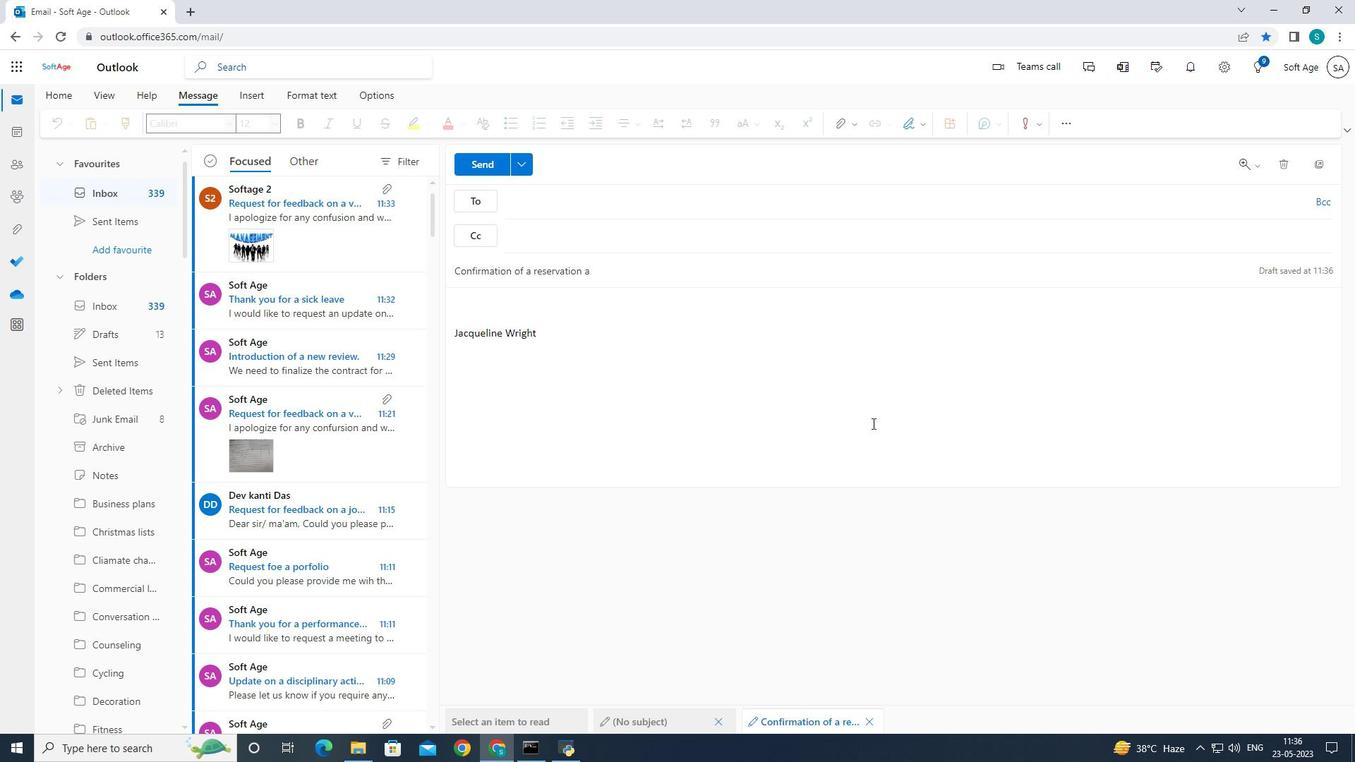 
Action: Mouse moved to (531, 312)
Screenshot: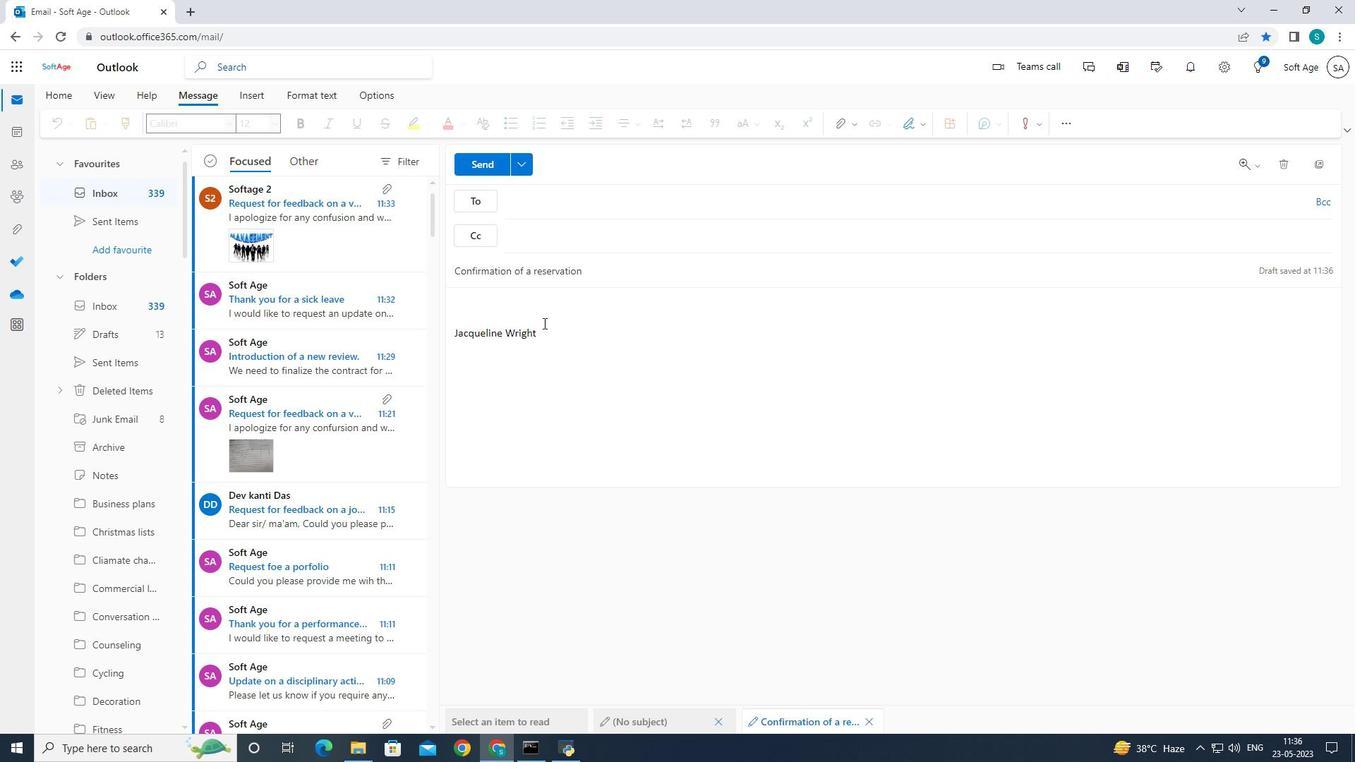 
Action: Mouse pressed left at (531, 312)
Screenshot: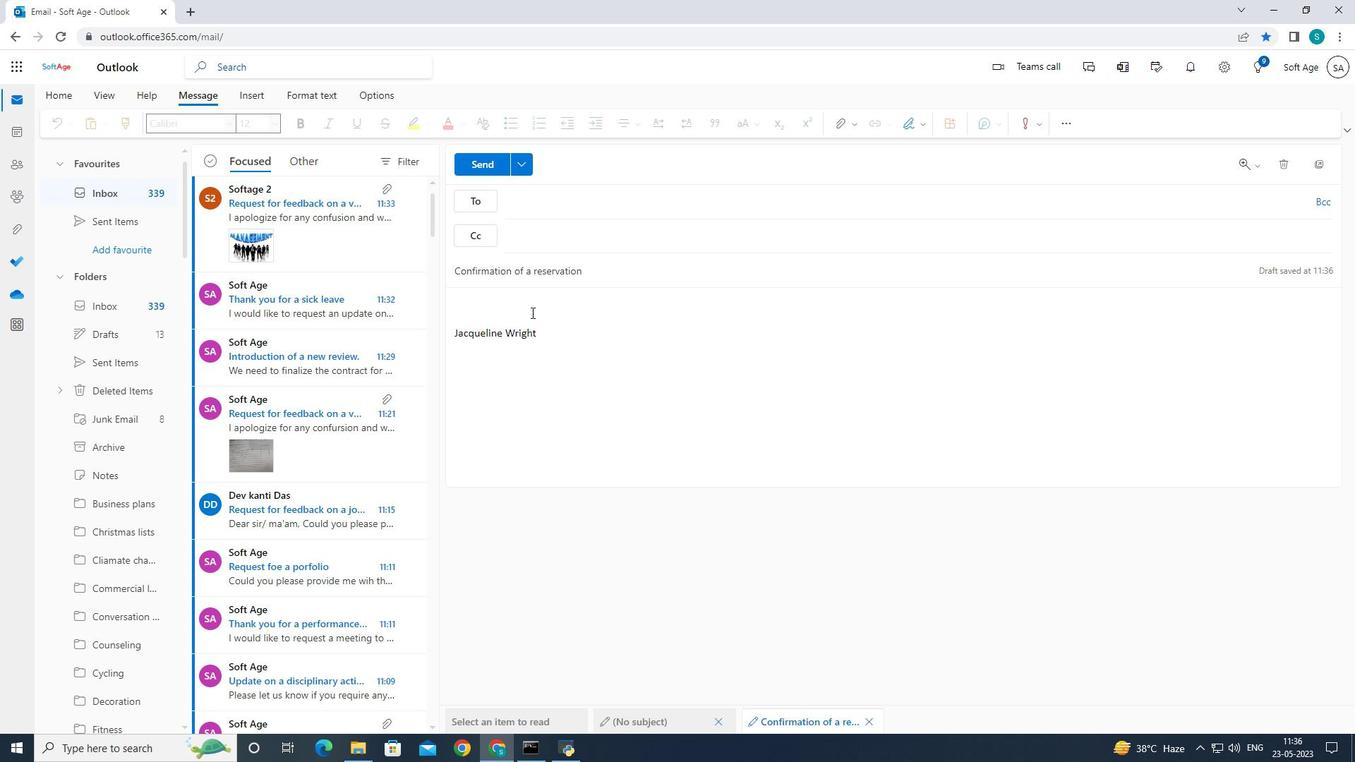 
Action: Mouse moved to (1061, 578)
Screenshot: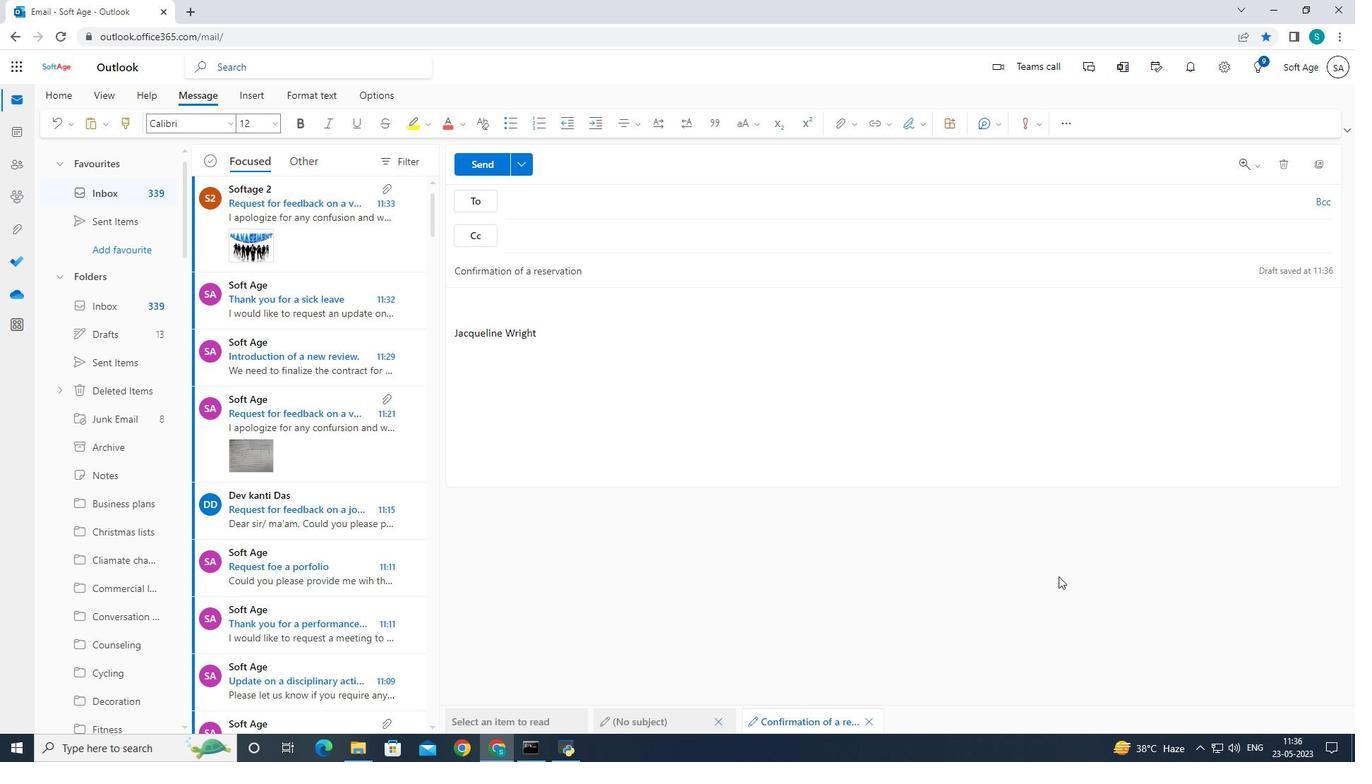 
Action: Key pressed <Key.caps_lock>C<Key.caps_lock>an<Key.space>you<Key.space>please<Key.space>a<Key.backspace>sea<Key.backspace>nd<Key.space>me<Key.space>the<Key.space>updates<Key.backspace>d<Key.space>version<Key.space>of<Key.space>the<Key.space>presentation<Key.space>slides<Key.space>by<Key.space>the<Key.space>end<Key.space>of<Key.space>the<Key.space>day<Key.shift_r>?
Screenshot: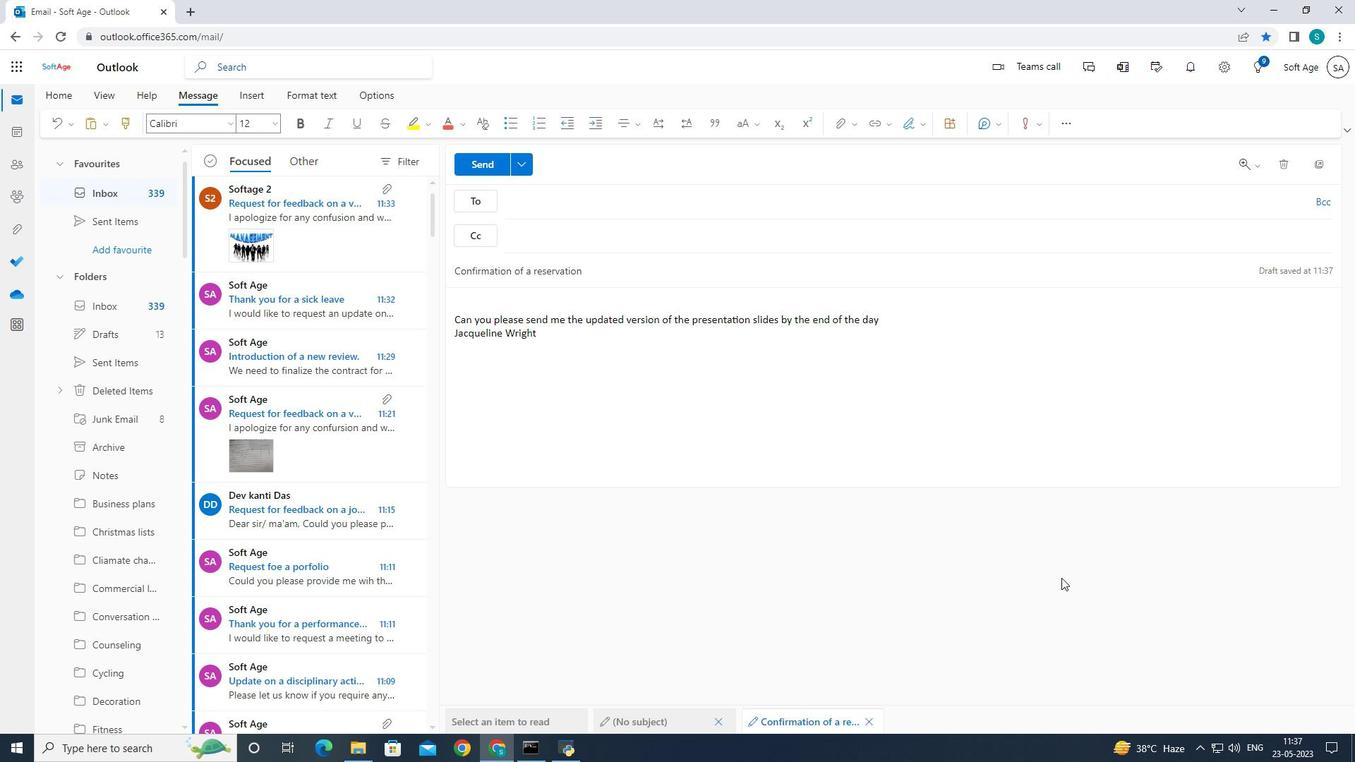 
Action: Mouse moved to (547, 202)
Screenshot: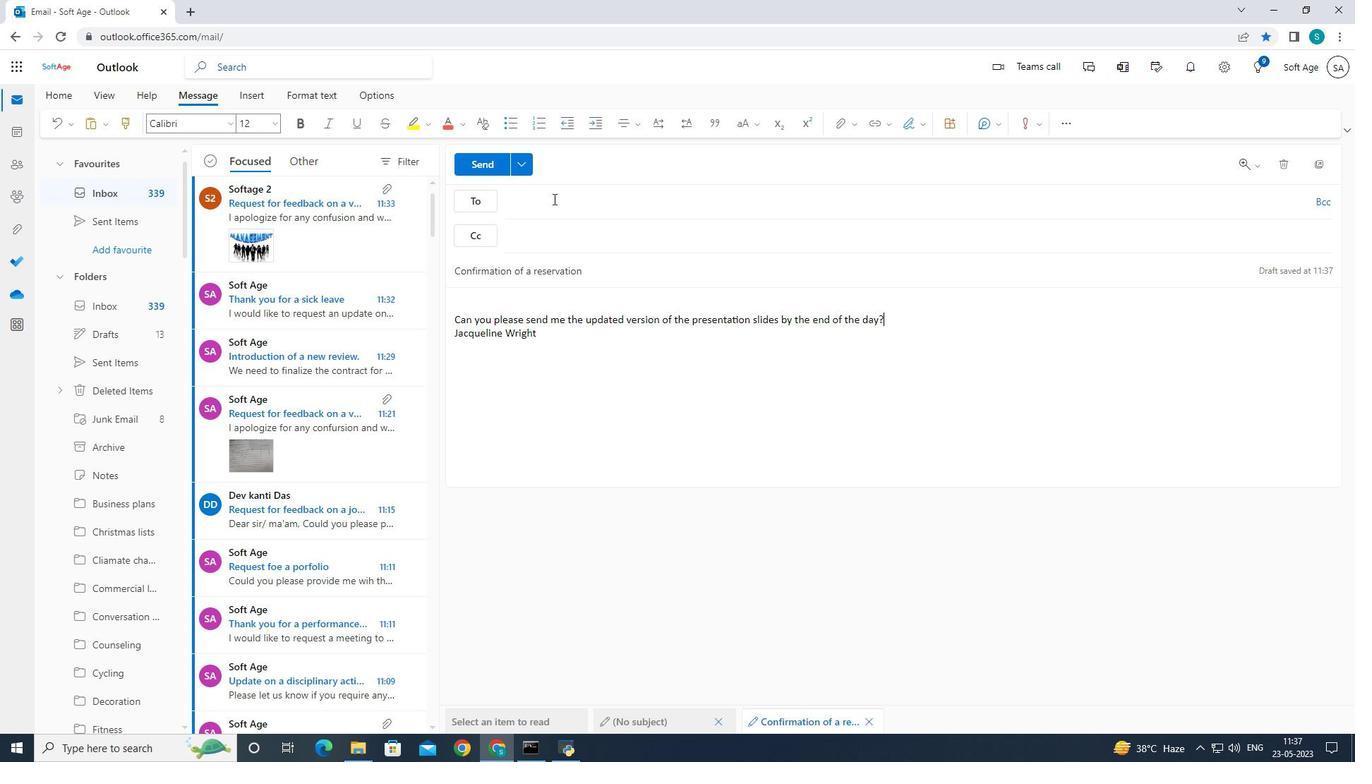 
Action: Mouse pressed left at (547, 202)
Screenshot: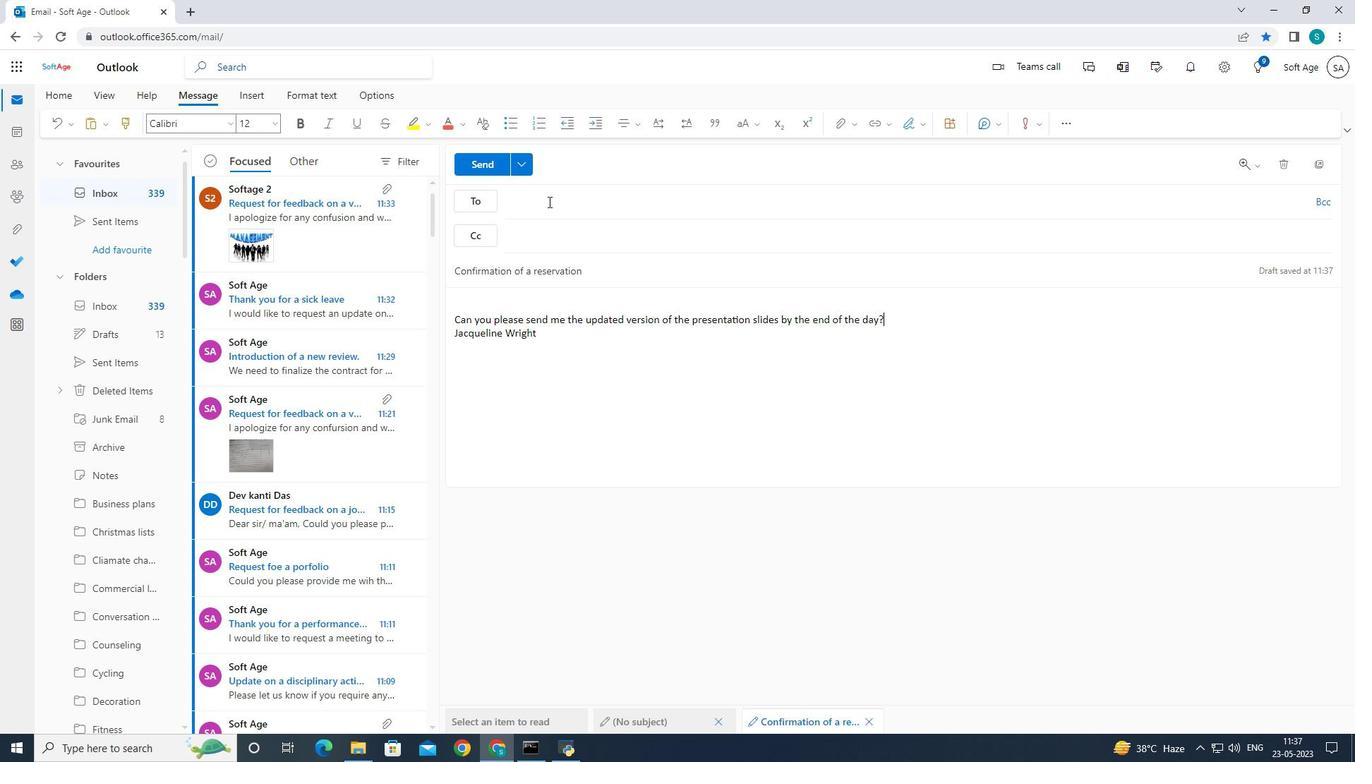 
Action: Mouse moved to (939, 366)
Screenshot: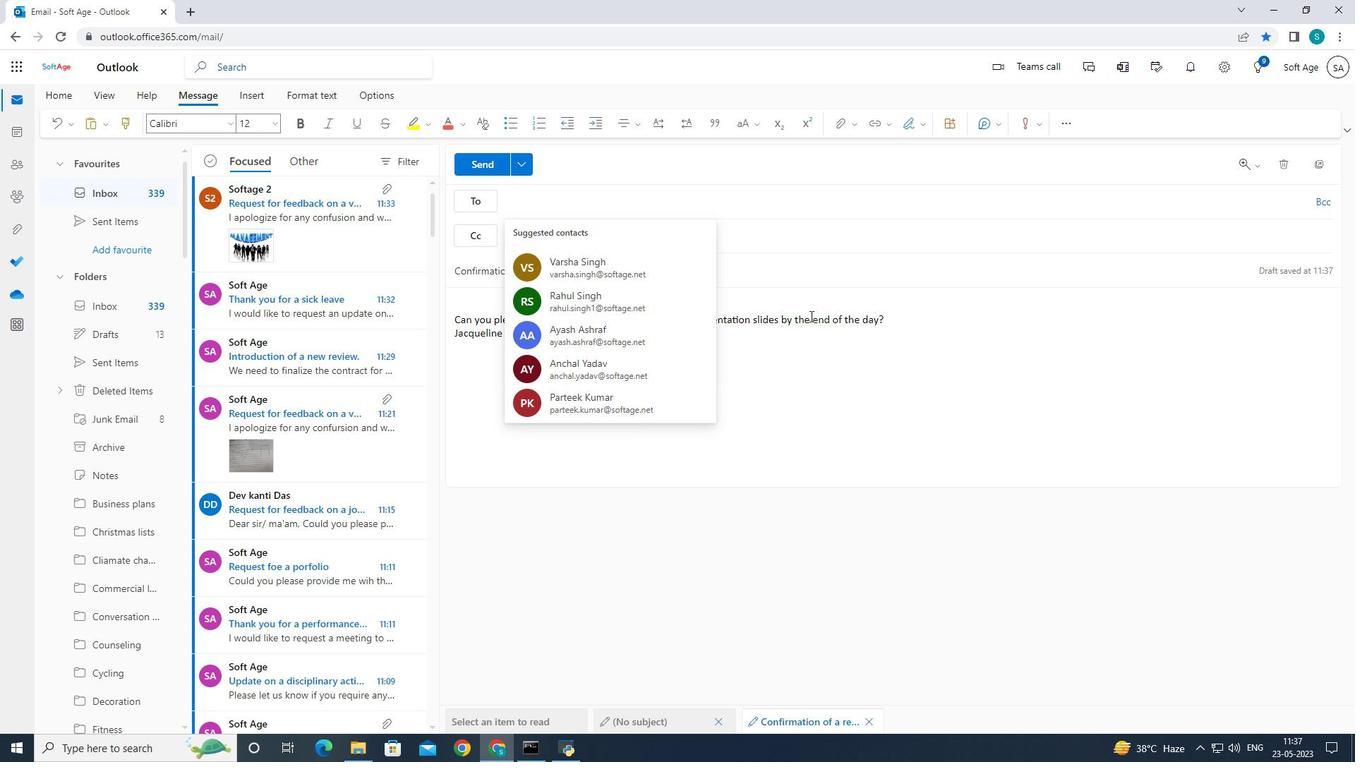 
Action: Key pressed softage.7<Key.shift>@softage.net
Screenshot: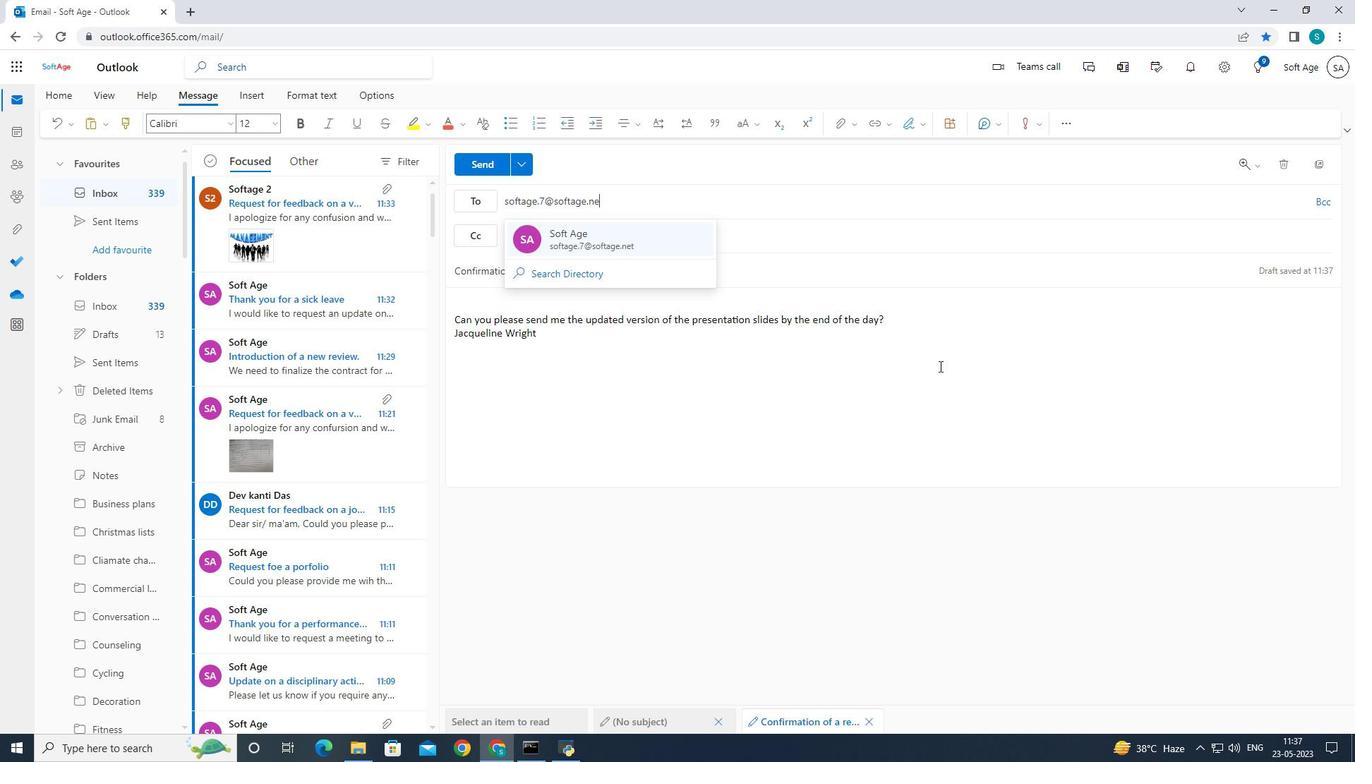 
Action: Mouse moved to (612, 244)
Screenshot: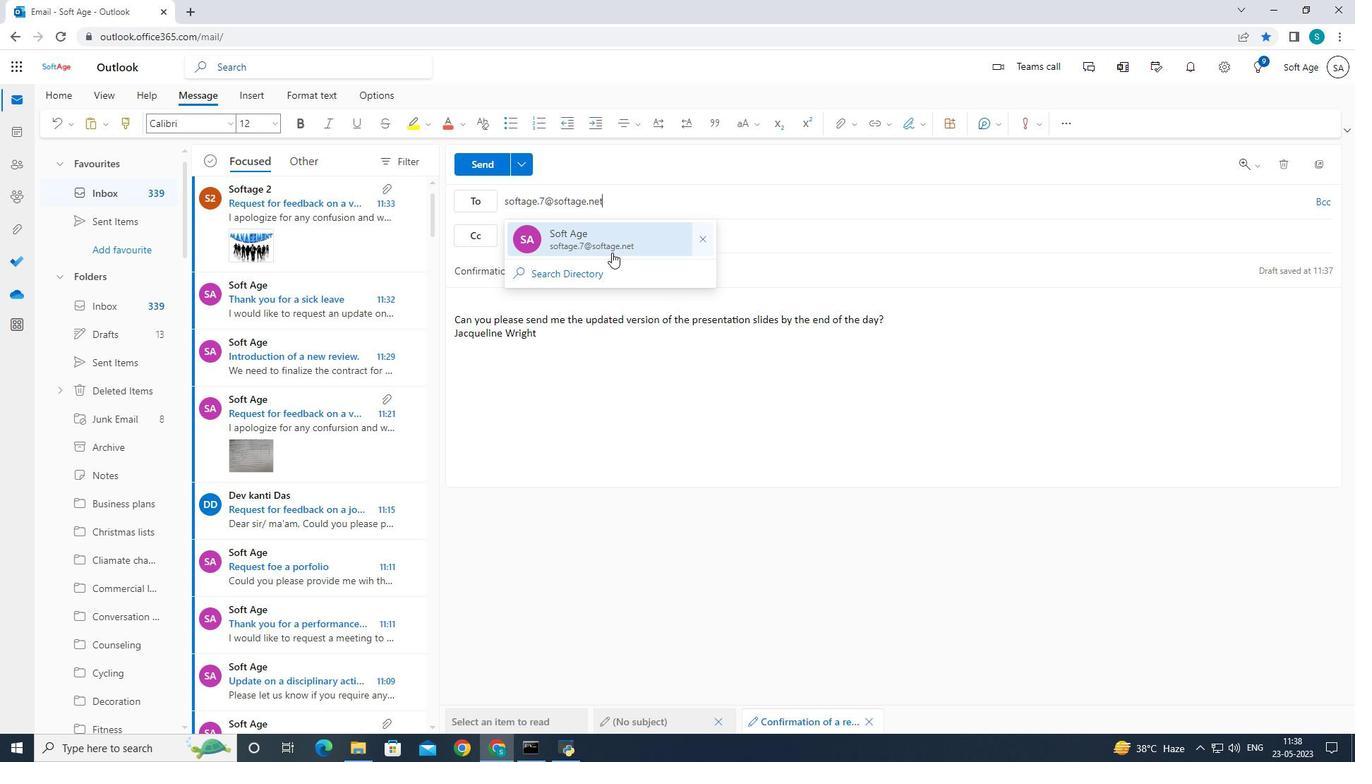 
Action: Mouse pressed left at (612, 244)
Screenshot: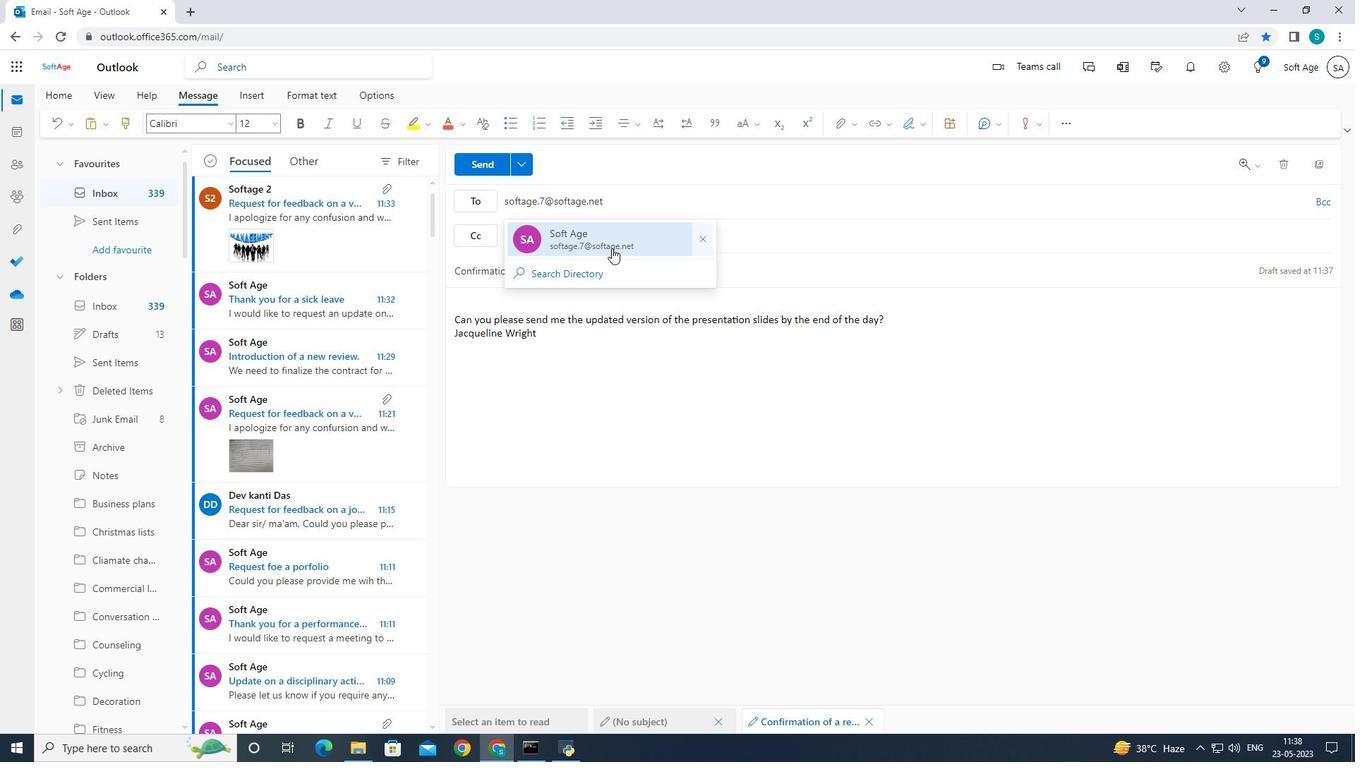
Action: Mouse moved to (156, 568)
Screenshot: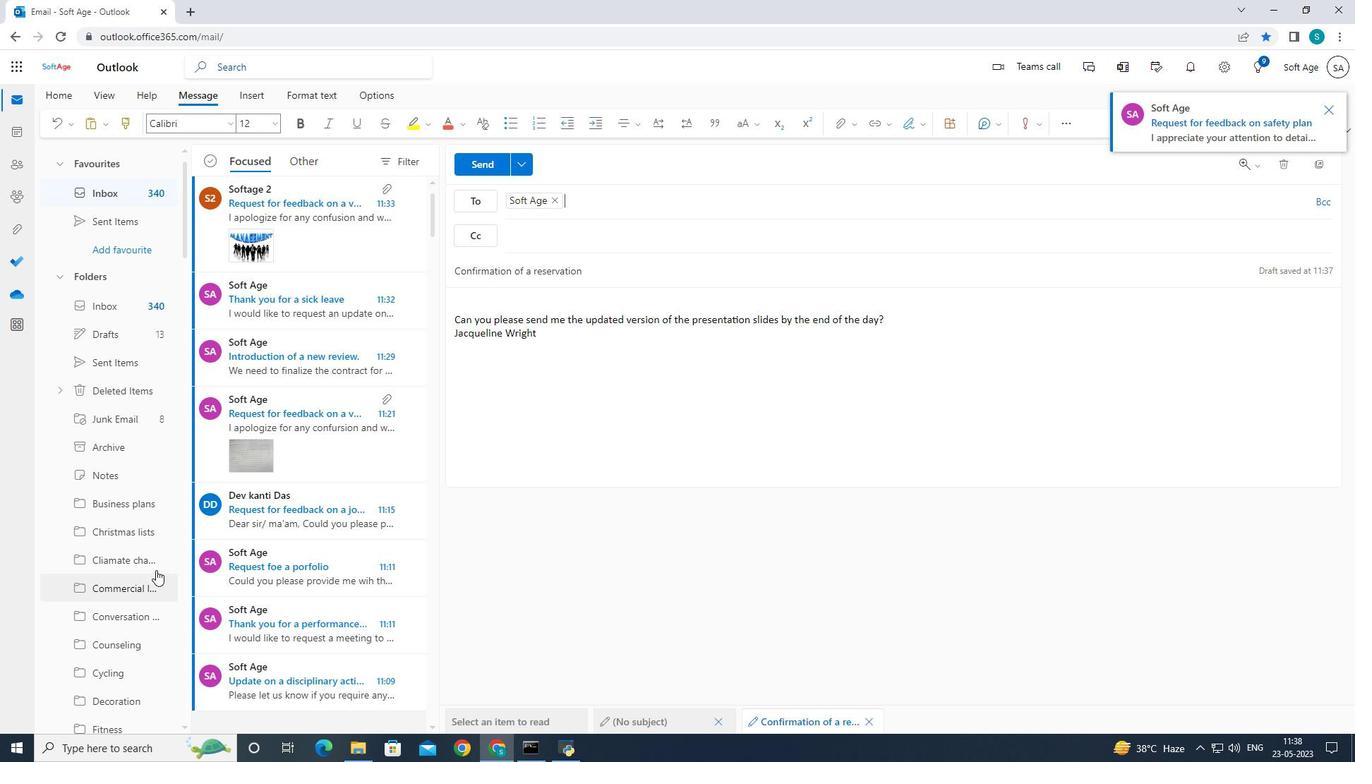 
Action: Mouse scrolled (156, 568) with delta (0, 0)
Screenshot: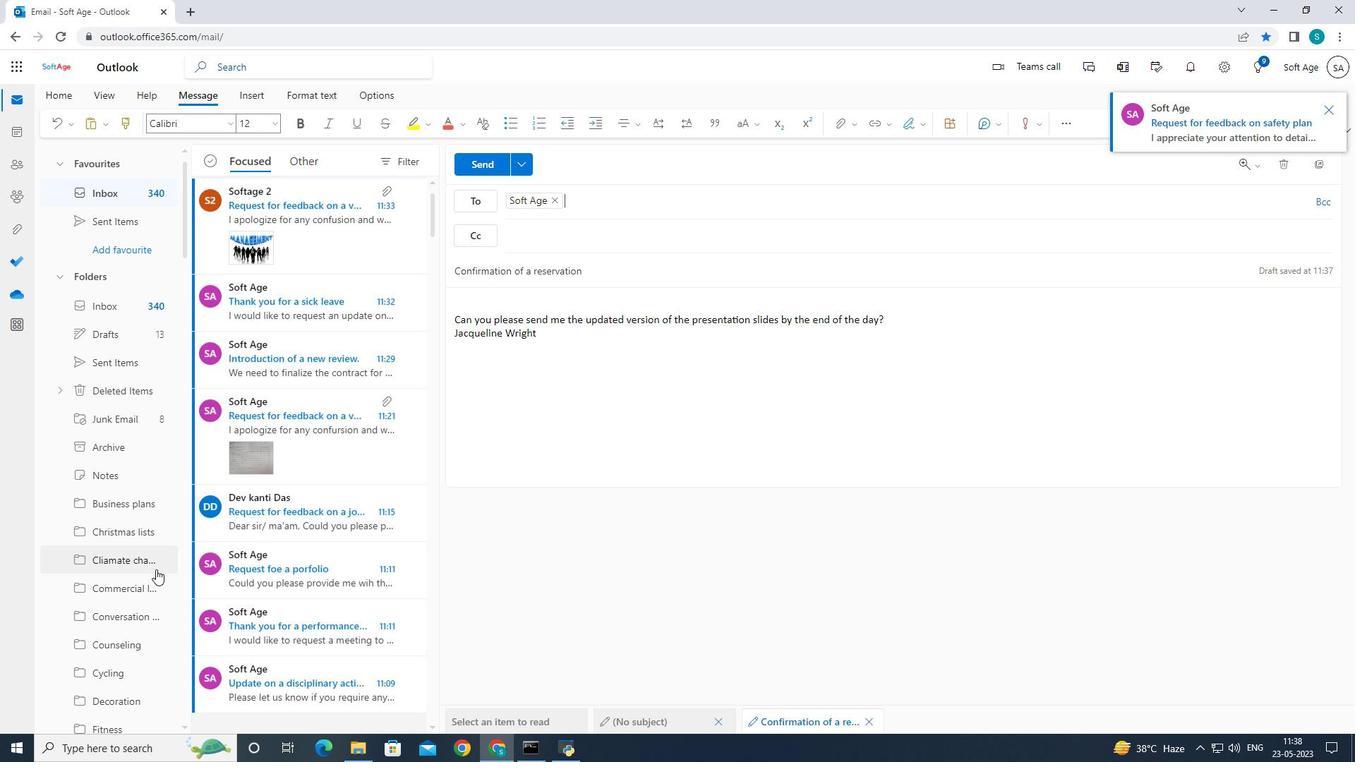 
Action: Mouse scrolled (156, 568) with delta (0, 0)
Screenshot: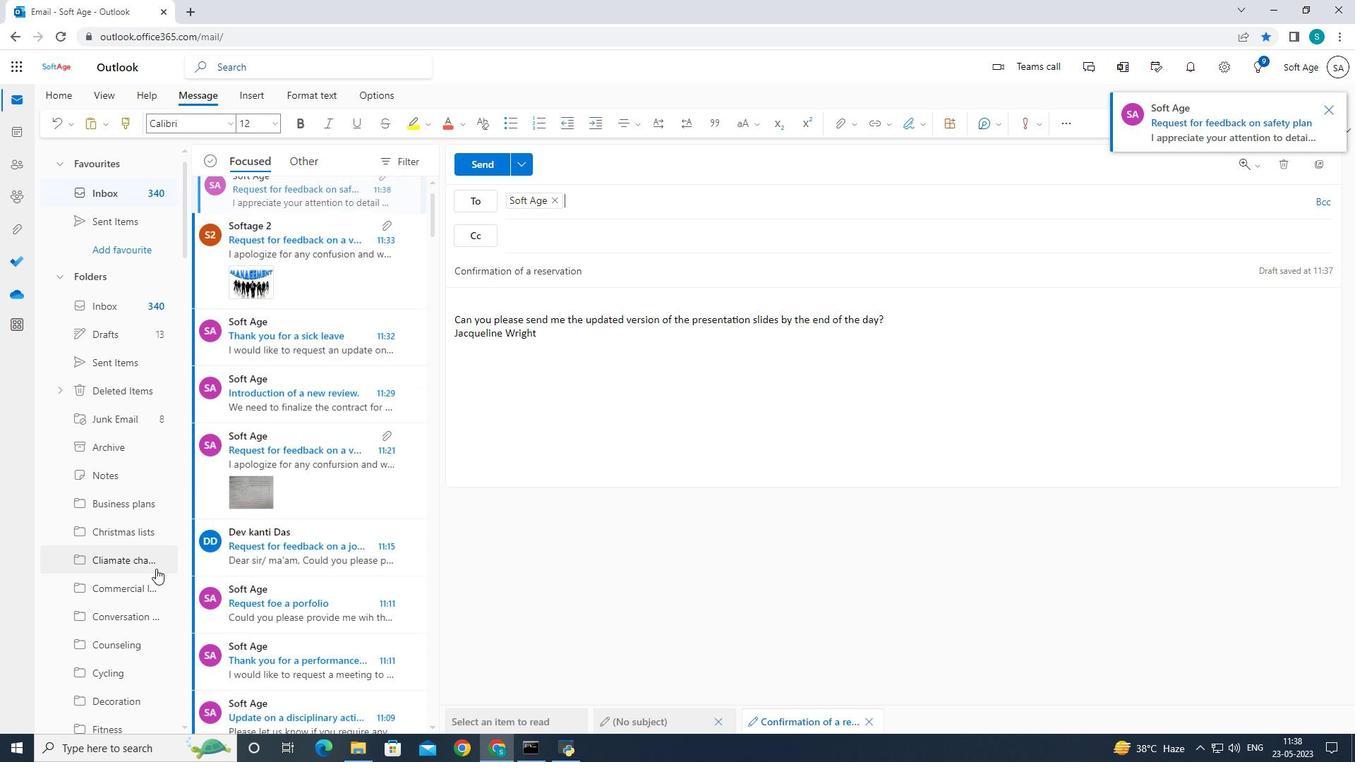
Action: Mouse moved to (156, 568)
Screenshot: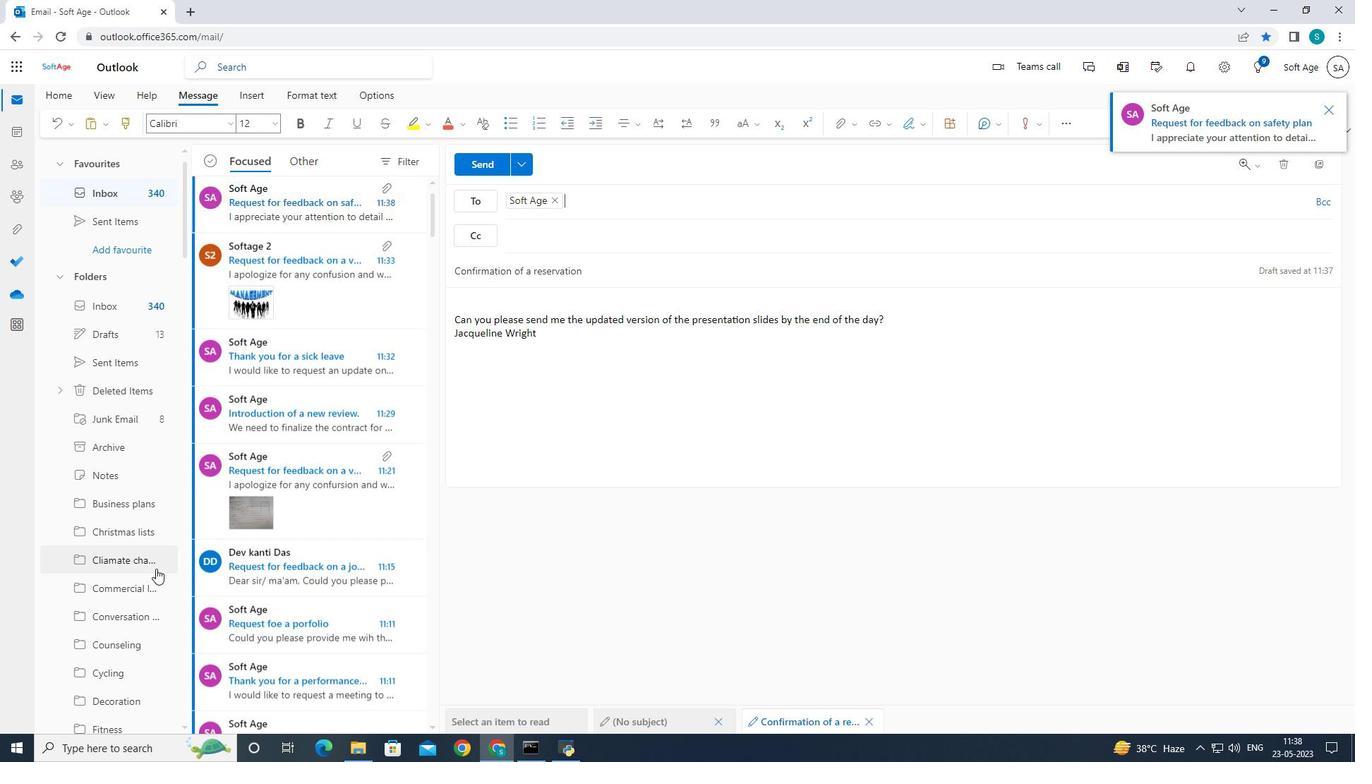 
Action: Mouse scrolled (156, 568) with delta (0, 0)
Screenshot: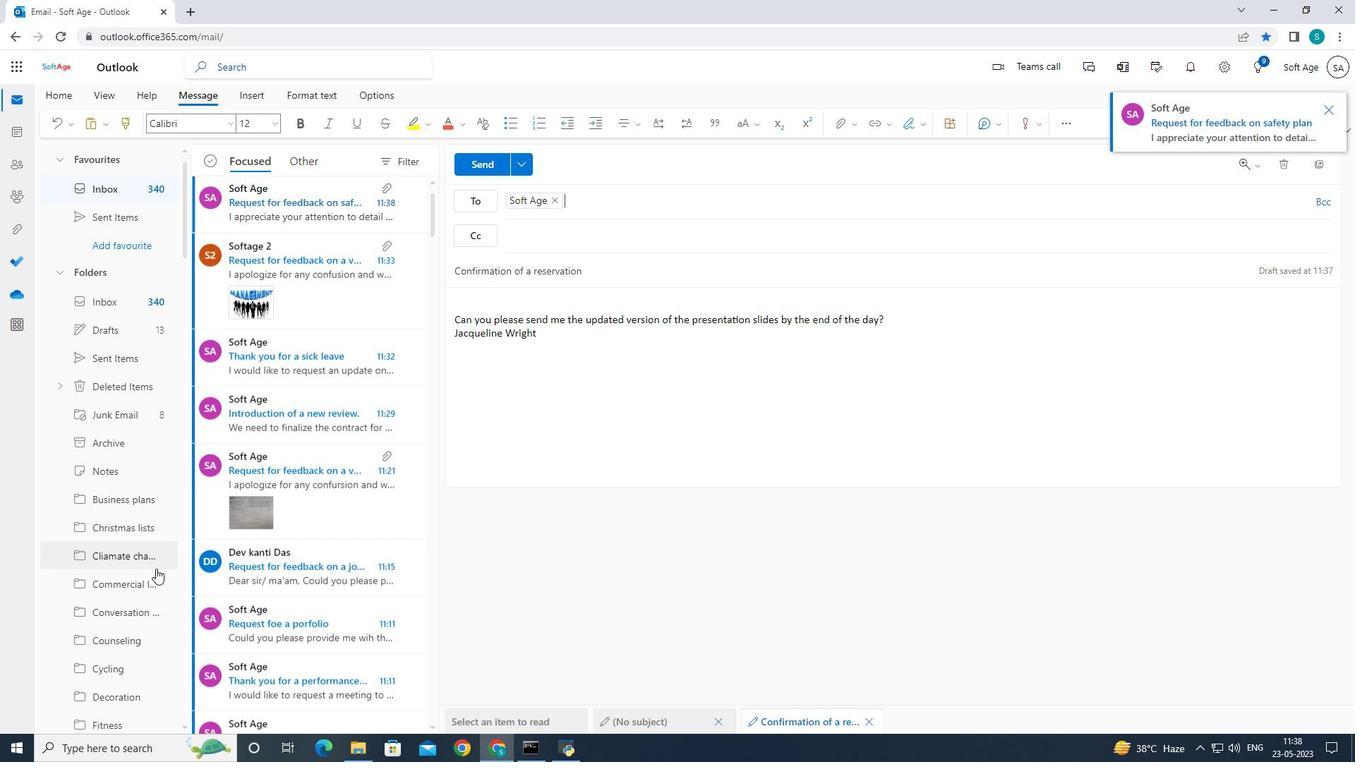 
Action: Mouse moved to (156, 568)
Screenshot: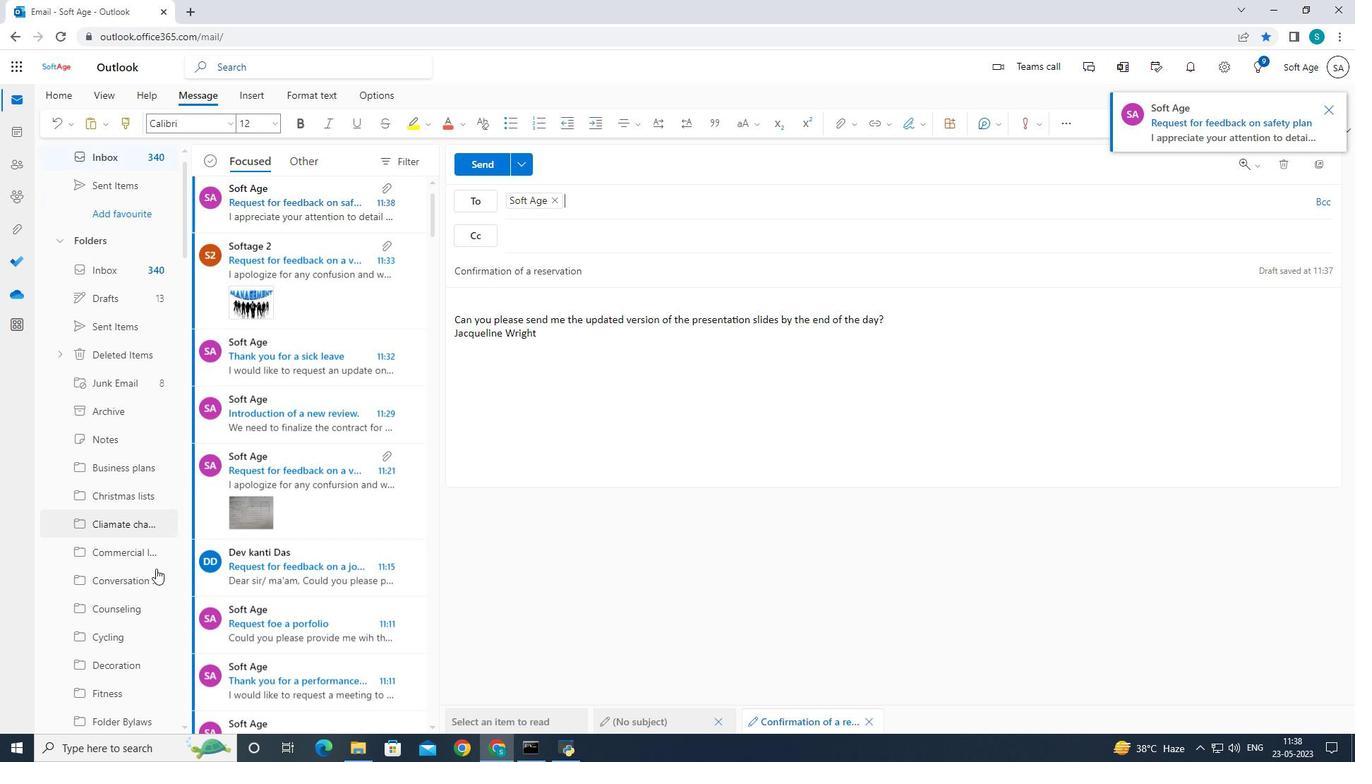 
Action: Mouse scrolled (156, 567) with delta (0, 0)
Screenshot: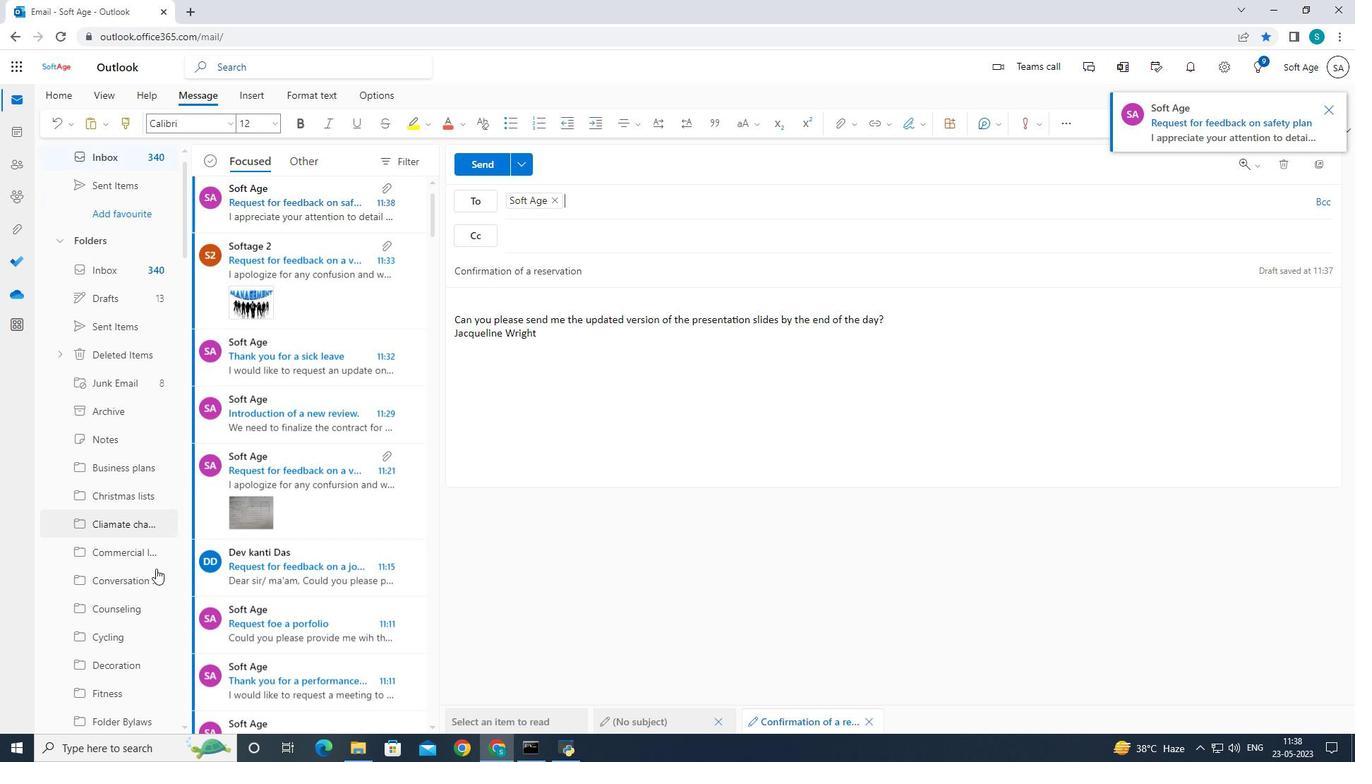 
Action: Mouse moved to (163, 558)
Screenshot: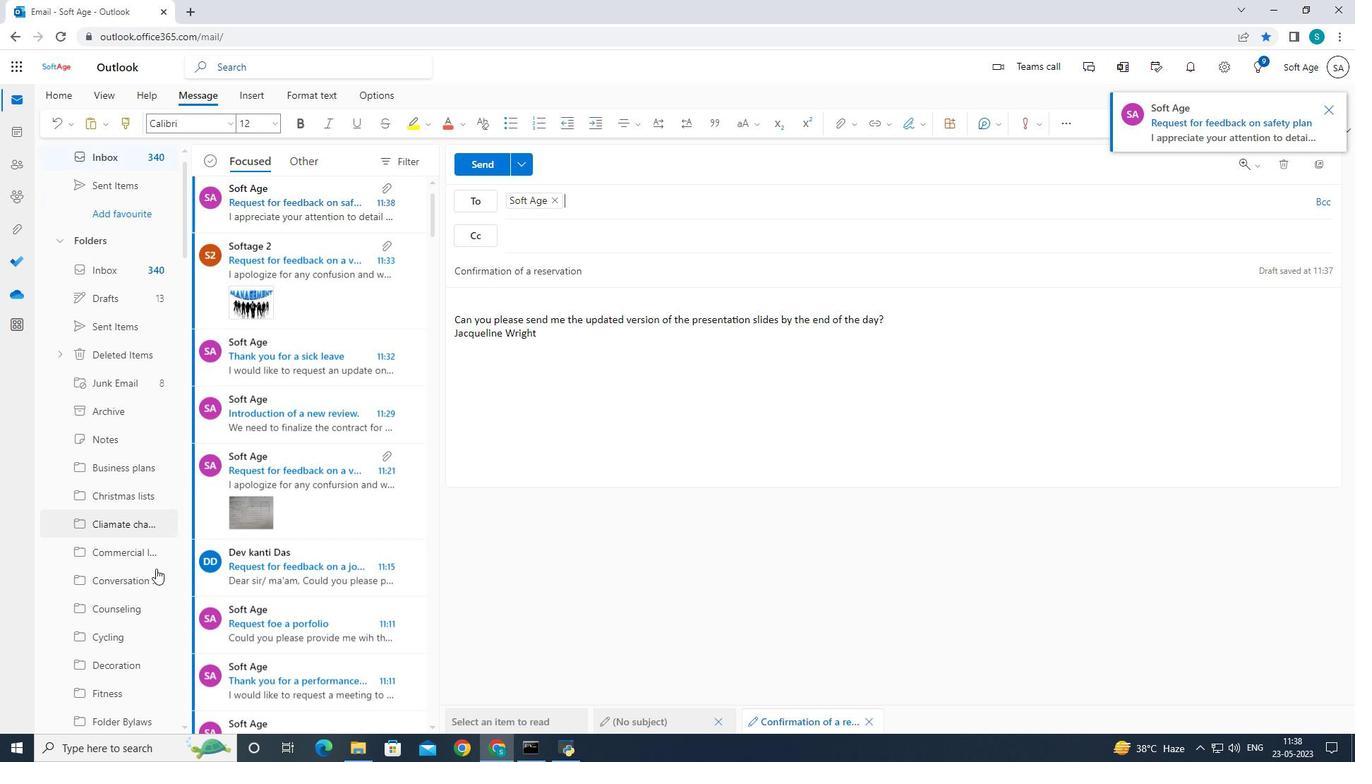 
Action: Mouse scrolled (156, 567) with delta (0, 0)
Screenshot: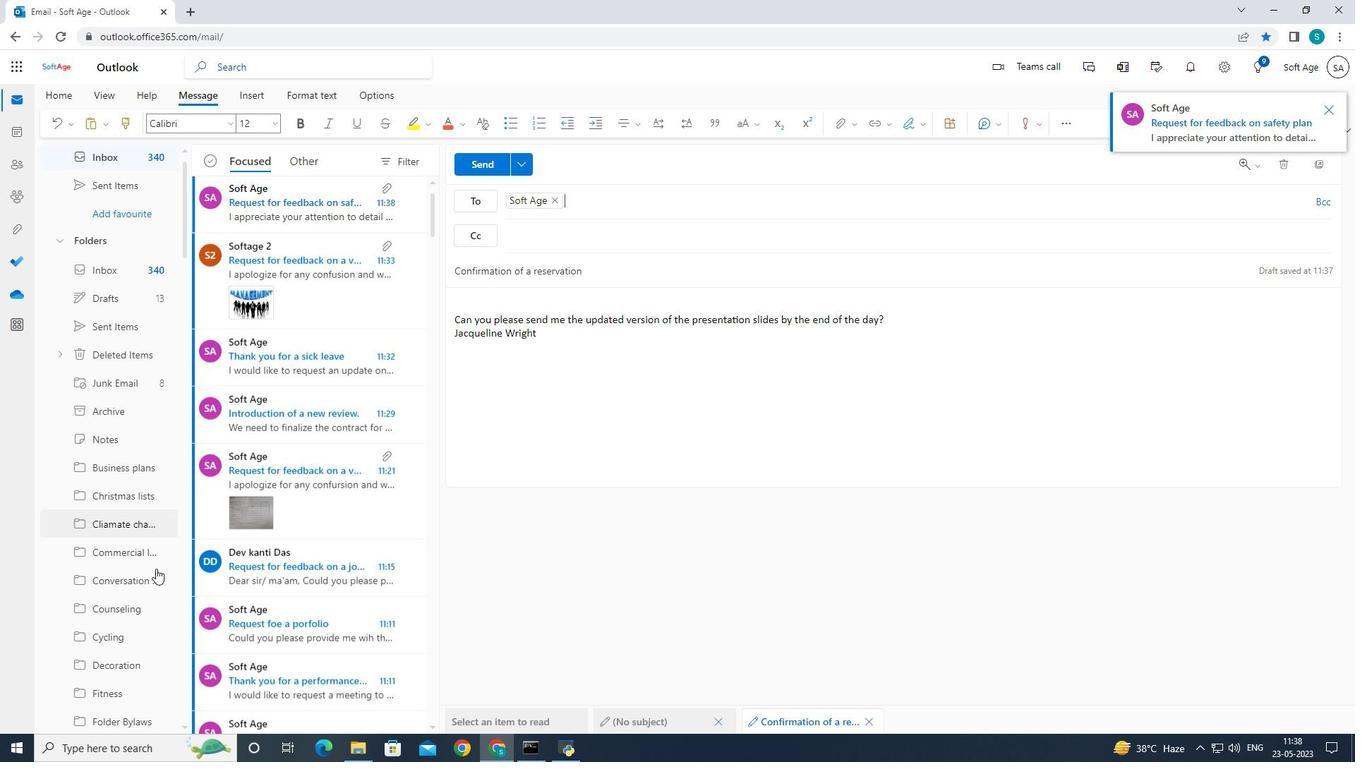 
Action: Mouse scrolled (163, 557) with delta (0, 0)
Screenshot: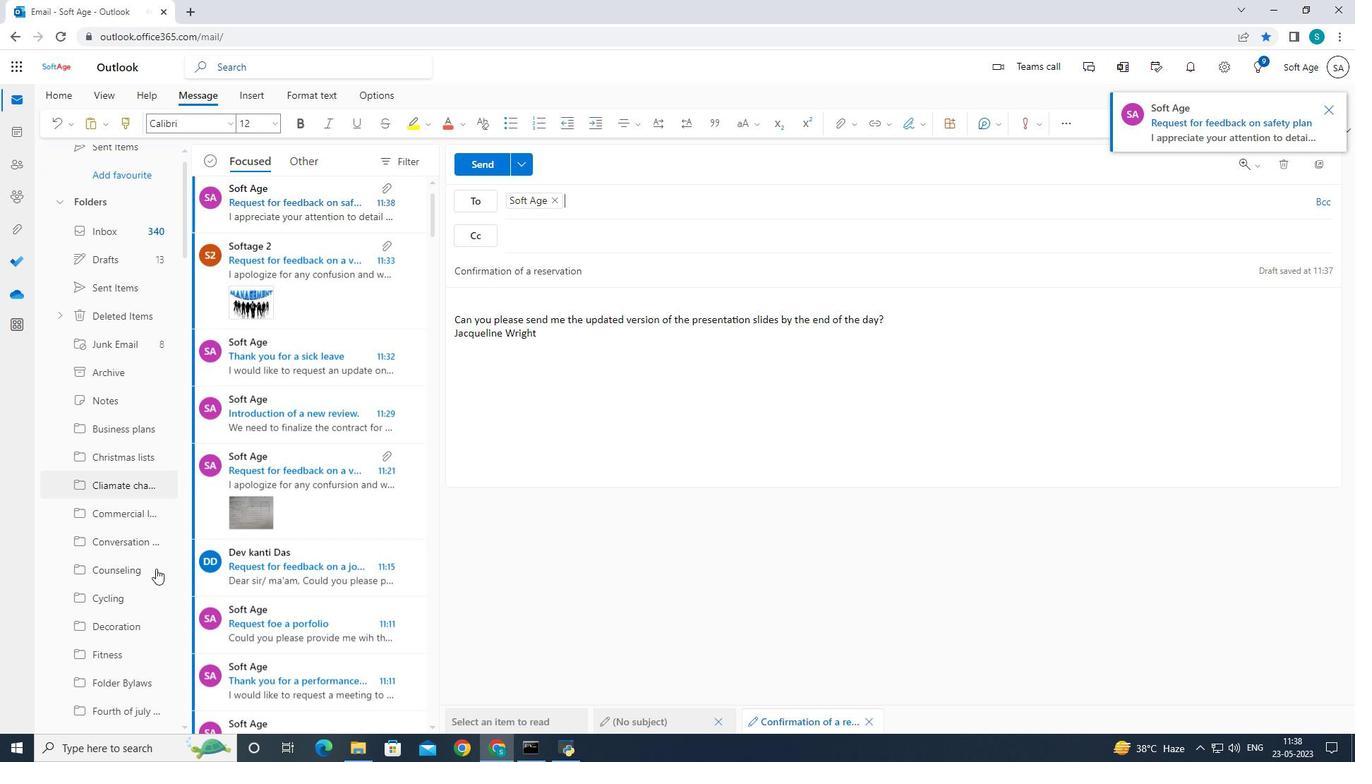
Action: Mouse moved to (163, 556)
Screenshot: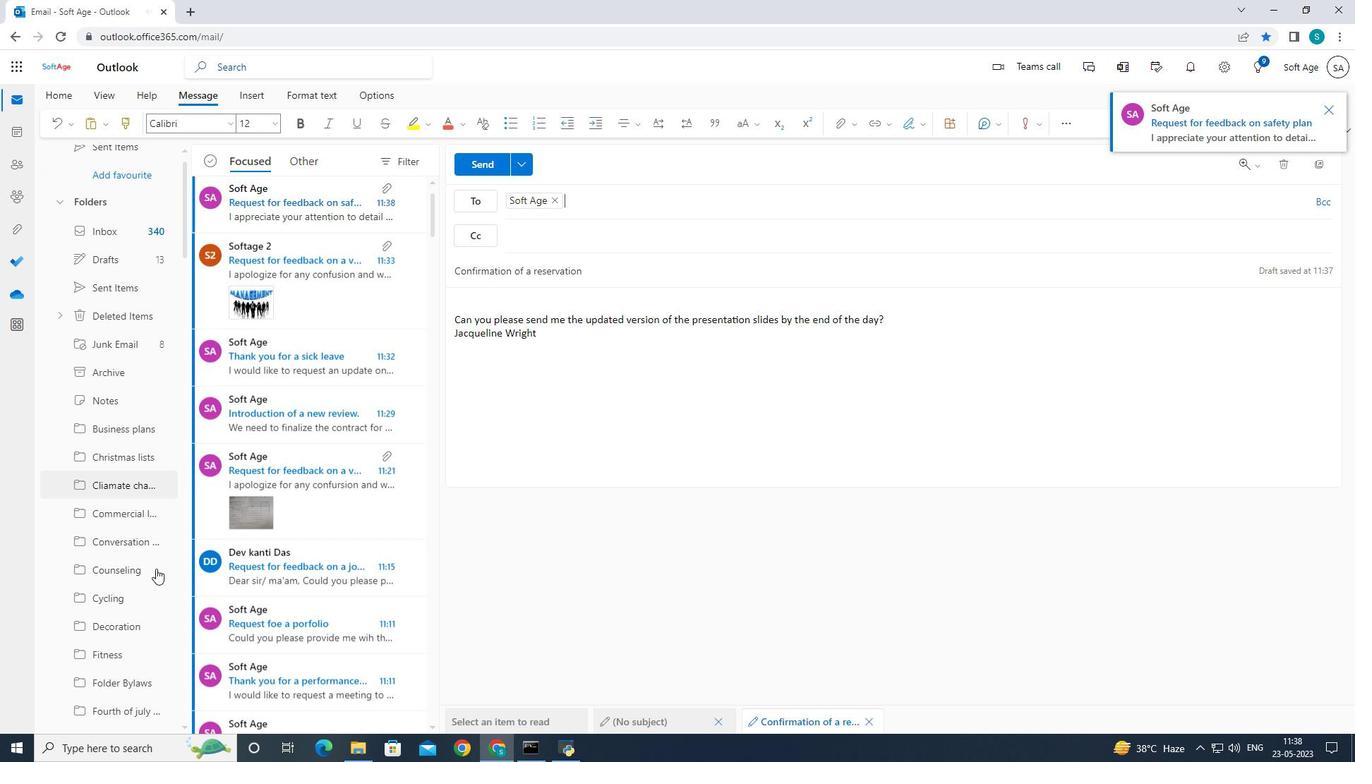 
Action: Mouse scrolled (163, 557) with delta (0, 0)
Screenshot: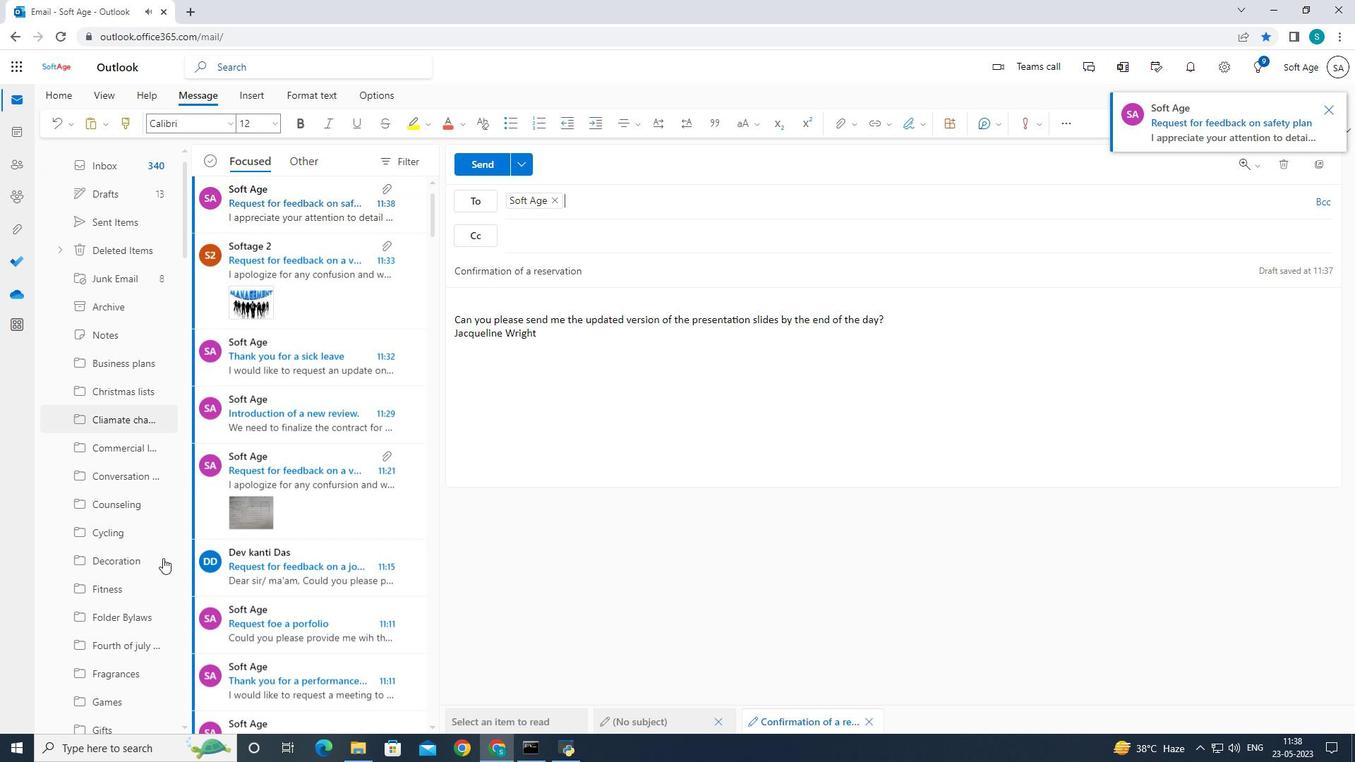 
Action: Mouse moved to (164, 555)
Screenshot: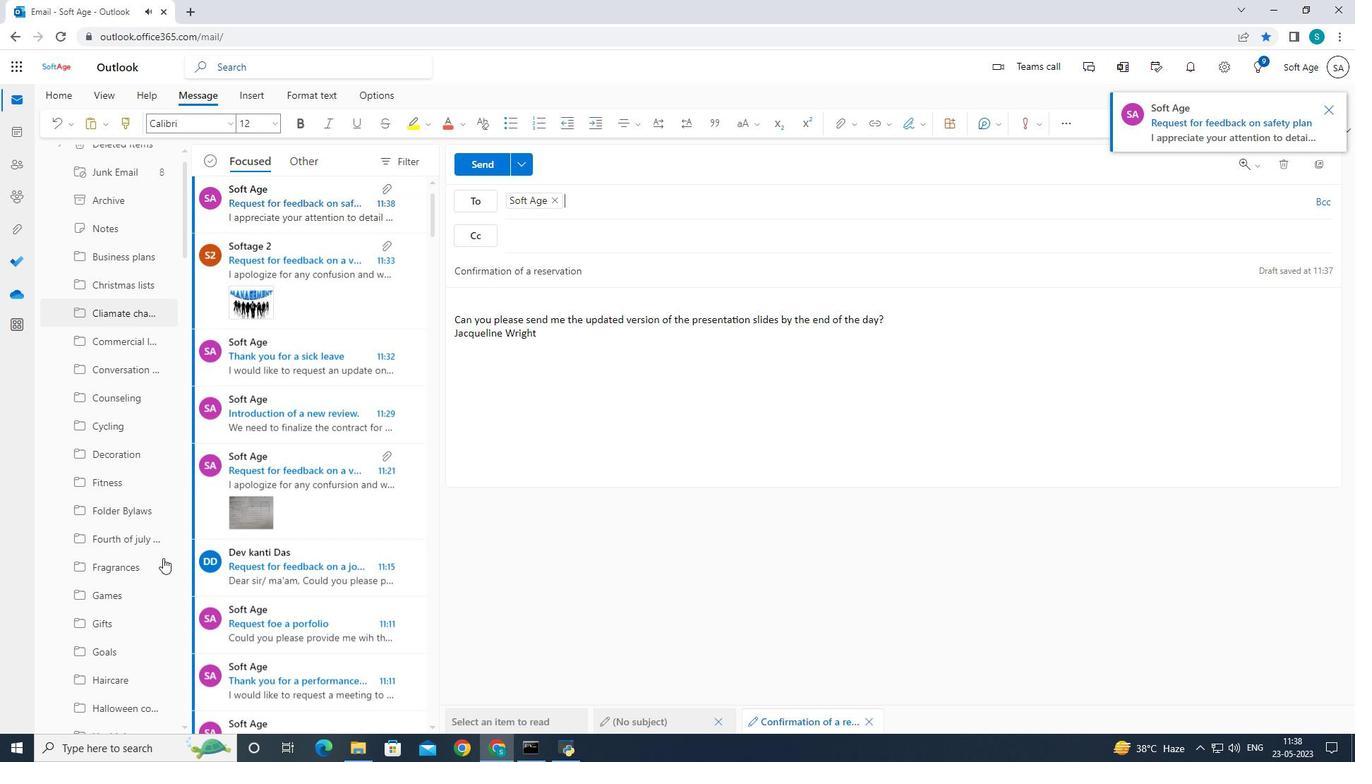 
Action: Mouse scrolled (163, 557) with delta (0, 0)
Screenshot: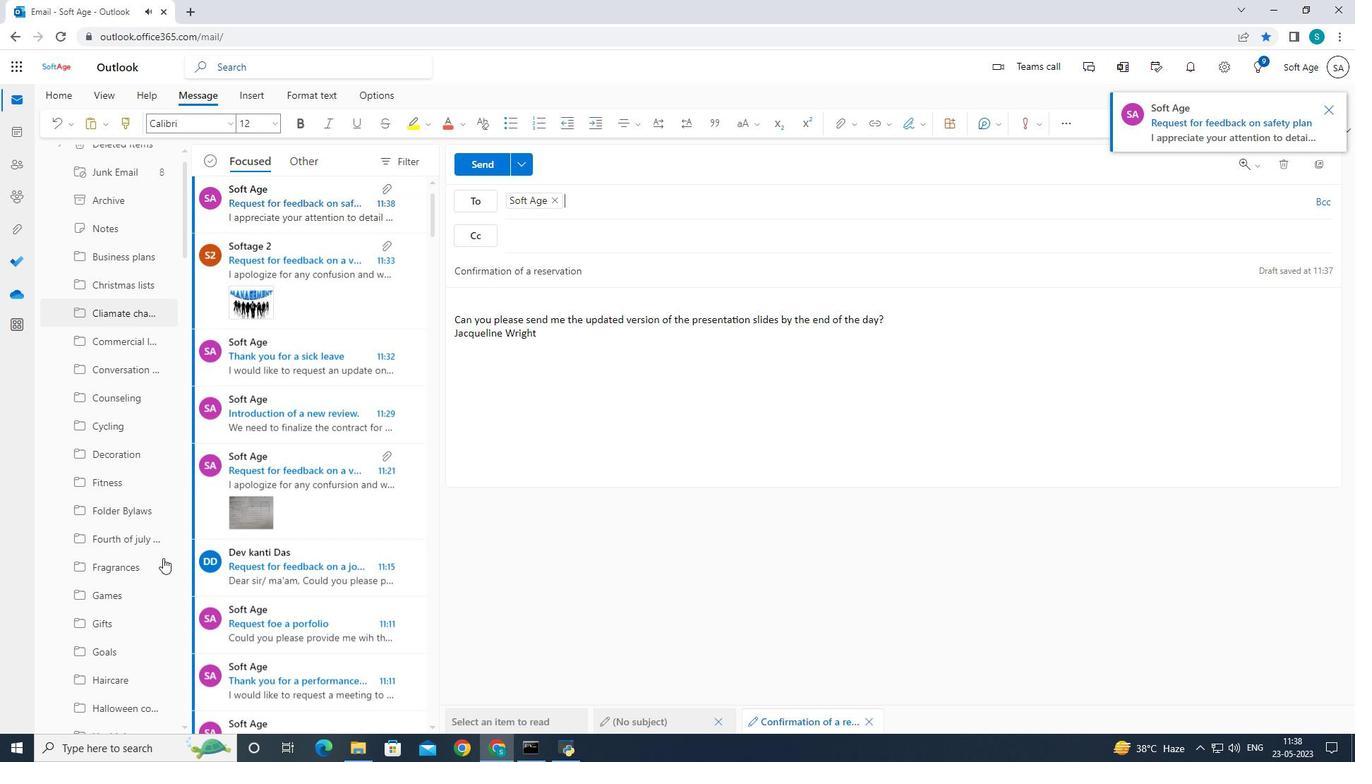 
Action: Mouse moved to (167, 554)
Screenshot: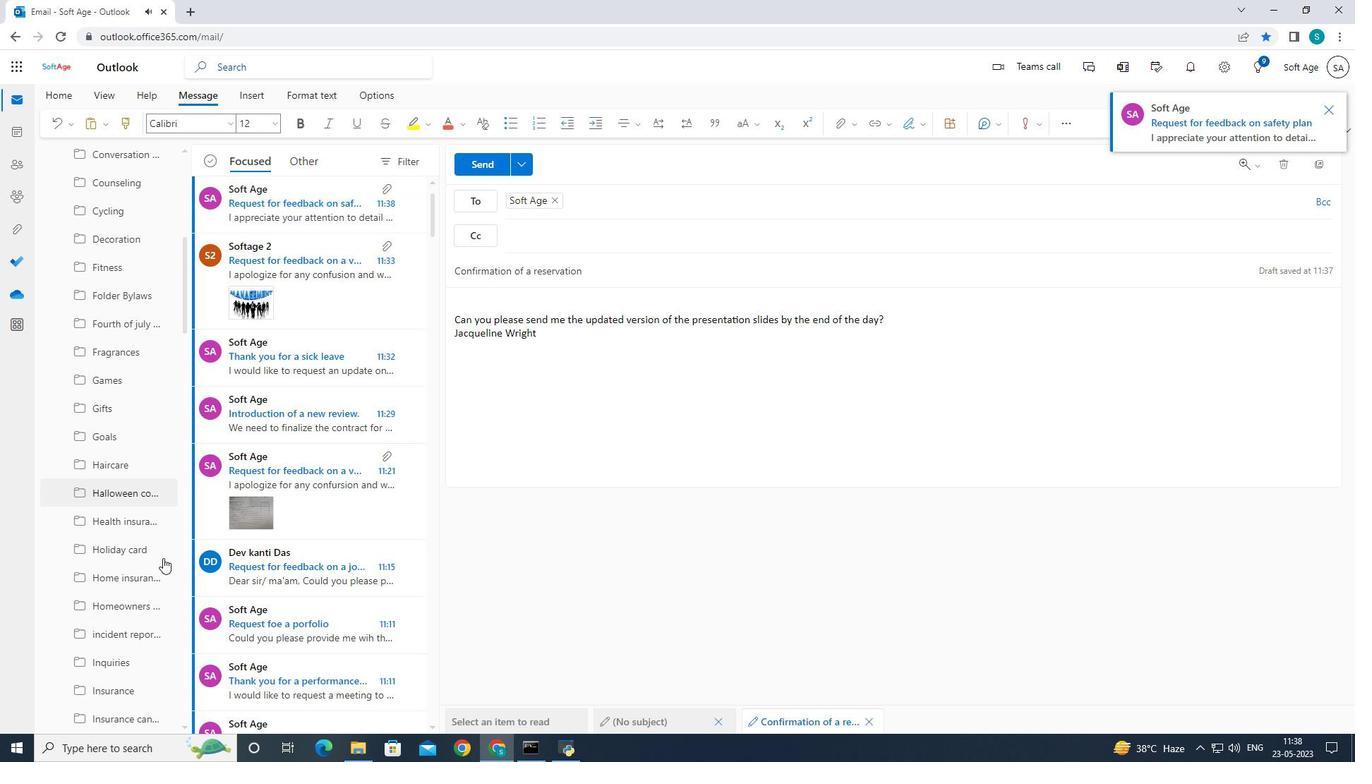 
Action: Mouse scrolled (163, 557) with delta (0, 0)
Screenshot: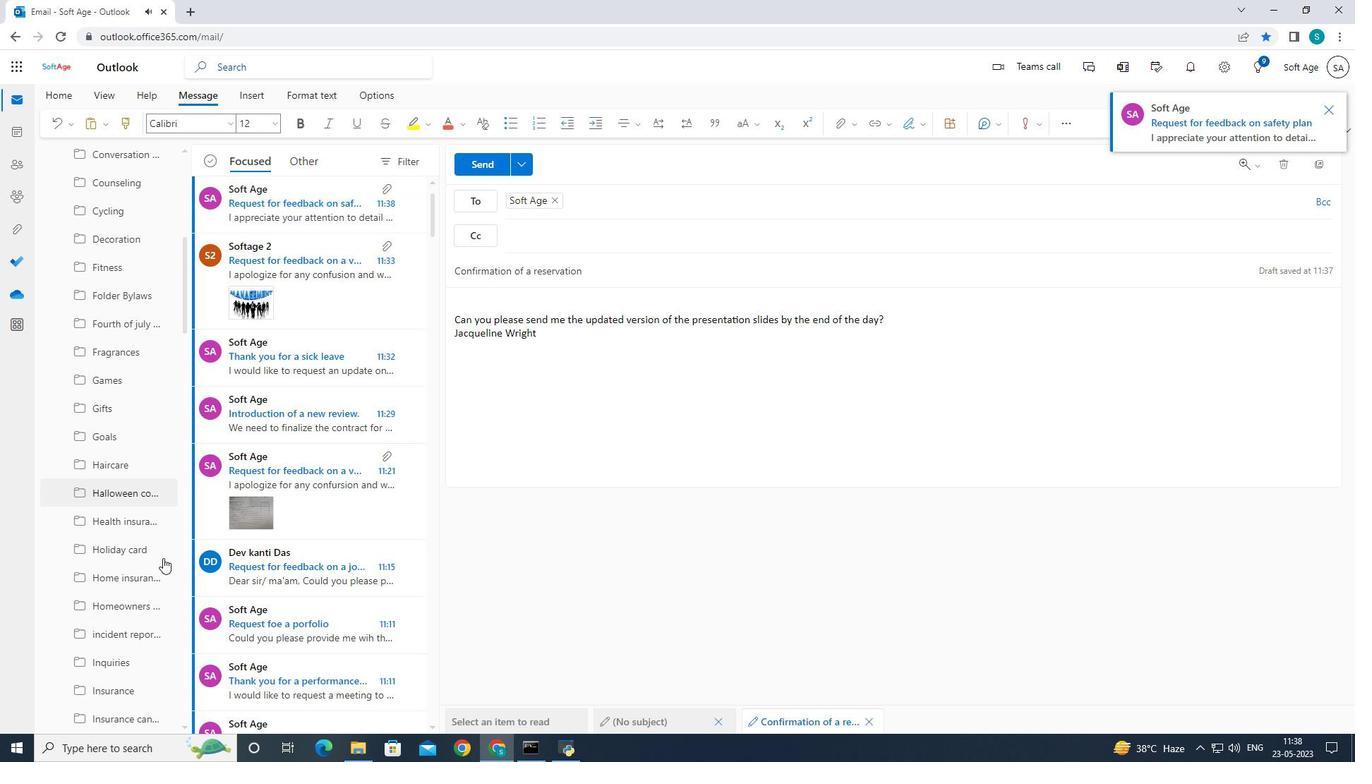 
Action: Mouse moved to (167, 553)
Screenshot: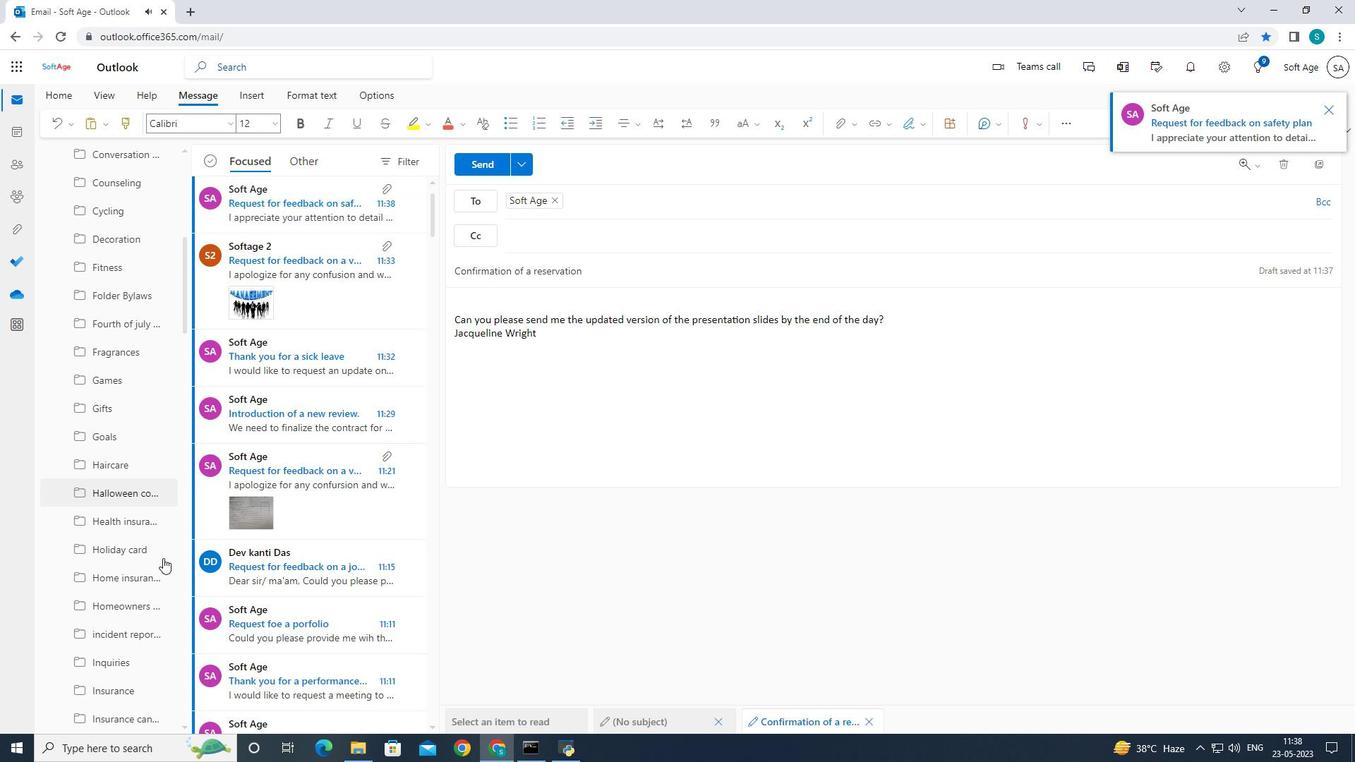 
Action: Mouse scrolled (163, 557) with delta (0, 0)
Screenshot: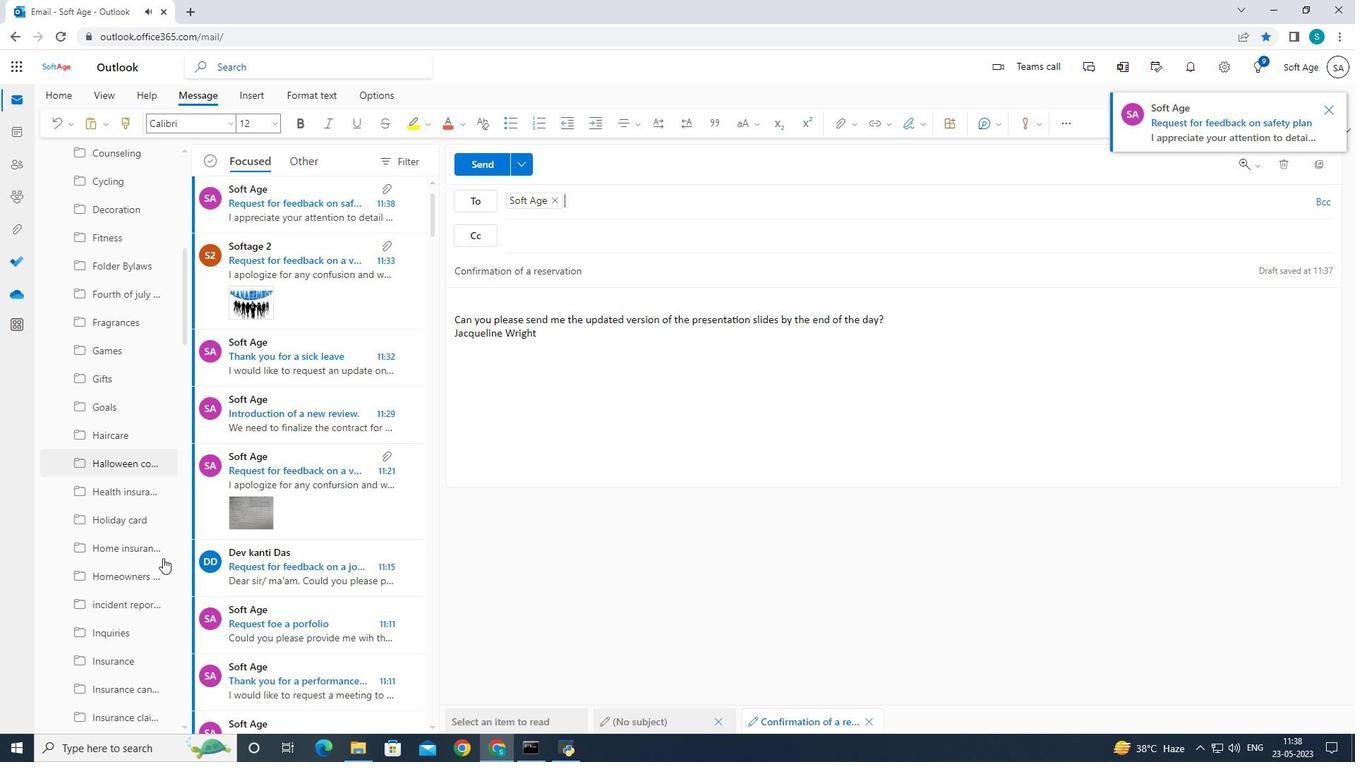 
Action: Mouse scrolled (167, 553) with delta (0, 0)
Screenshot: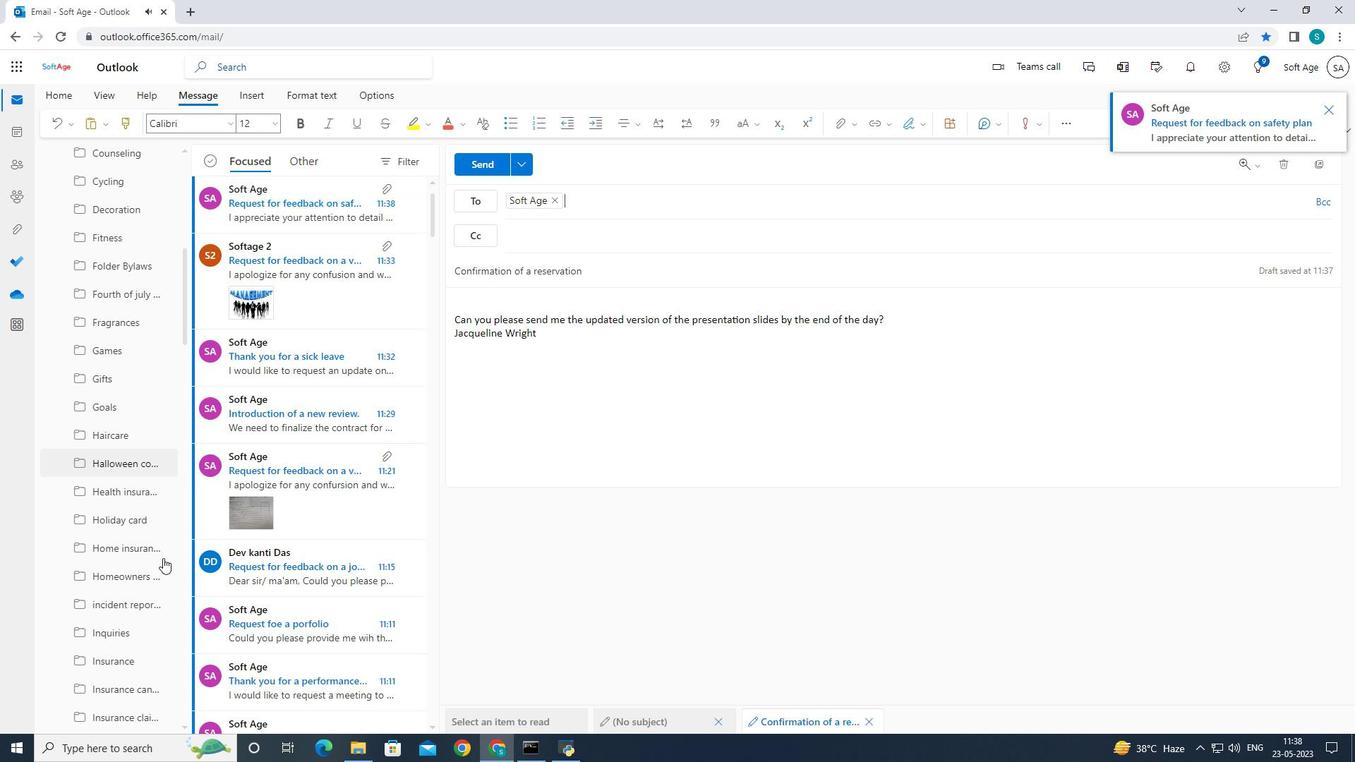 
Action: Mouse scrolled (167, 553) with delta (0, 0)
Screenshot: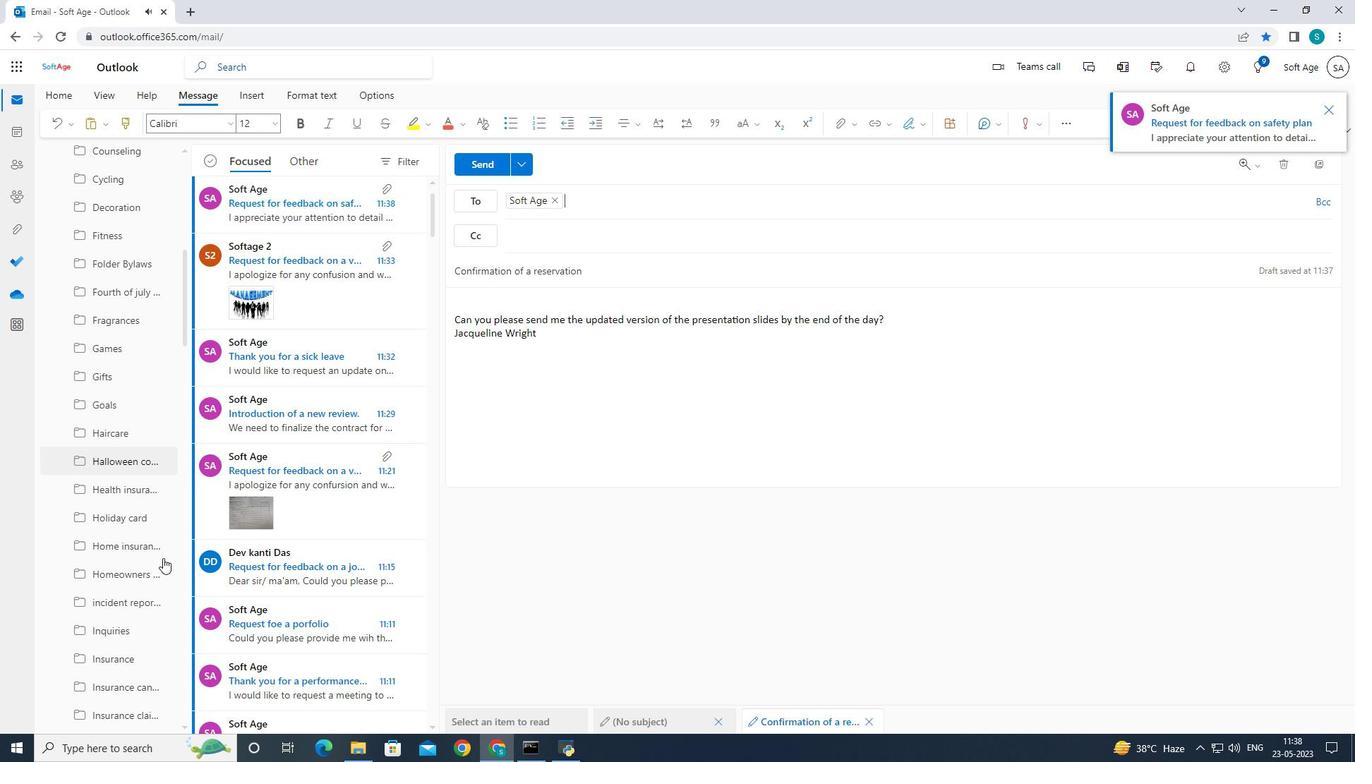 
Action: Mouse scrolled (167, 553) with delta (0, 0)
Screenshot: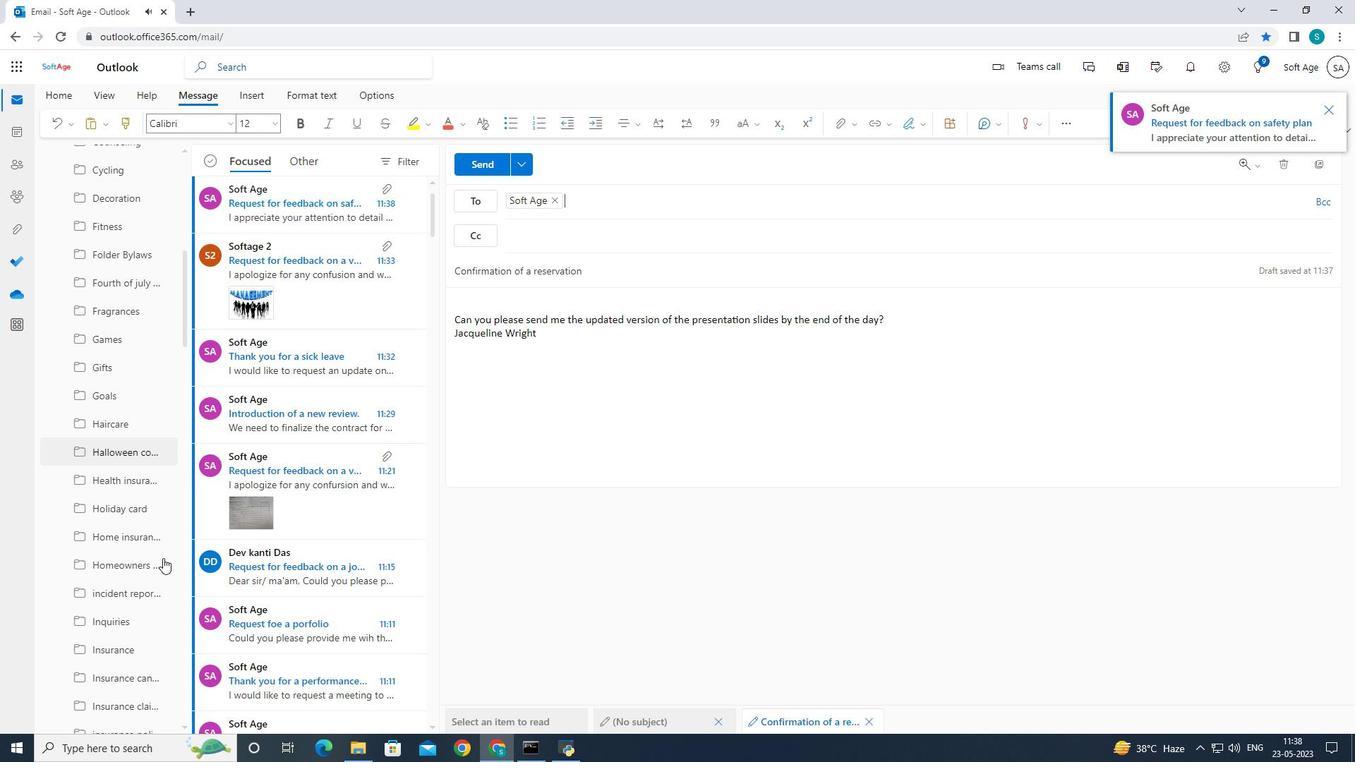 
Action: Mouse moved to (168, 552)
Screenshot: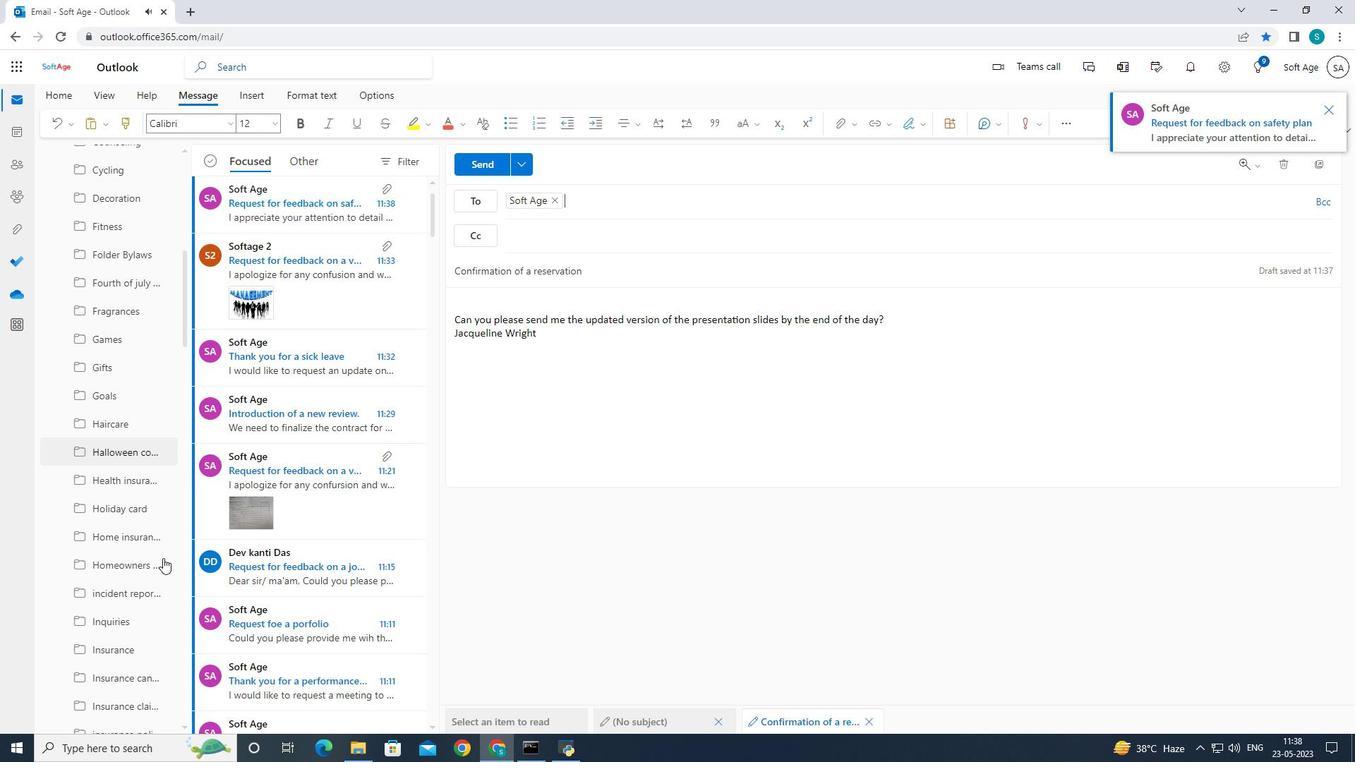 
Action: Mouse scrolled (167, 553) with delta (0, 0)
Screenshot: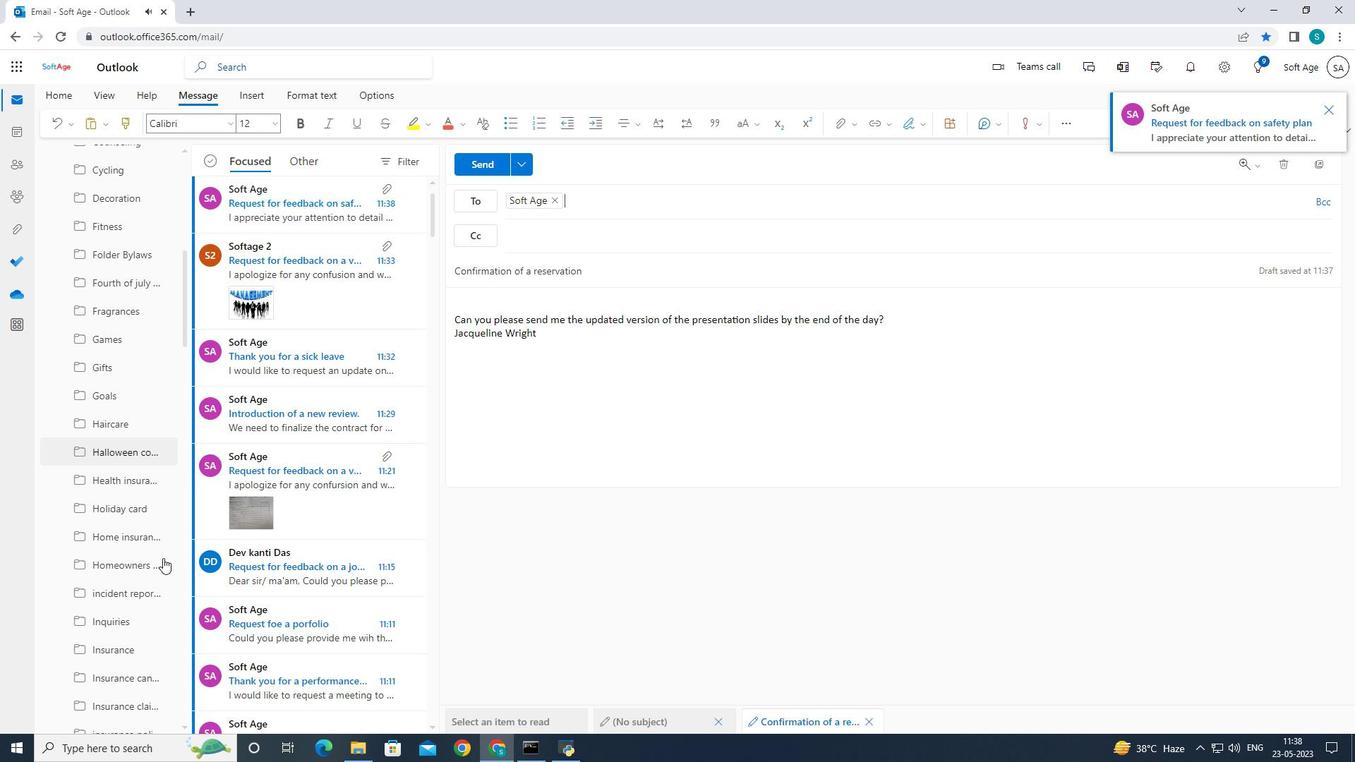 
Action: Mouse moved to (169, 552)
Screenshot: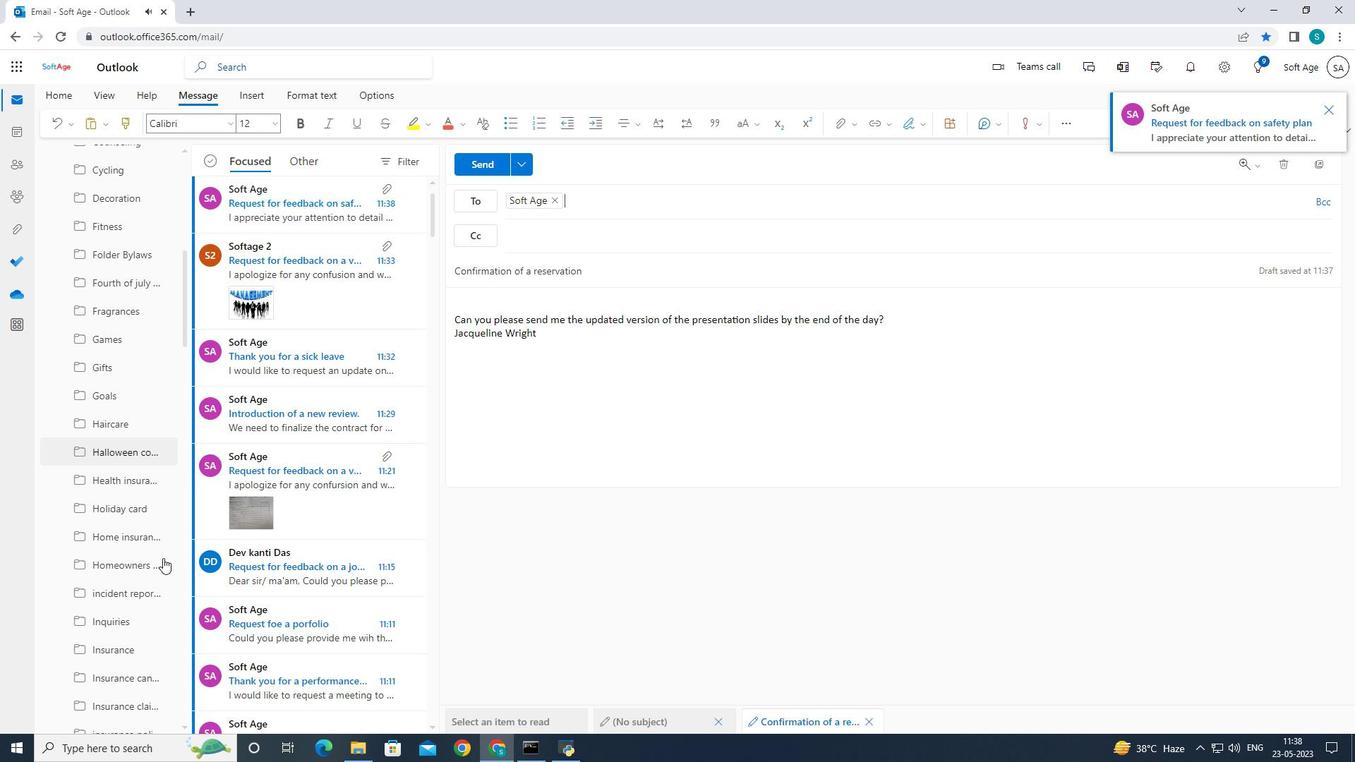 
Action: Mouse scrolled (167, 553) with delta (0, 0)
Screenshot: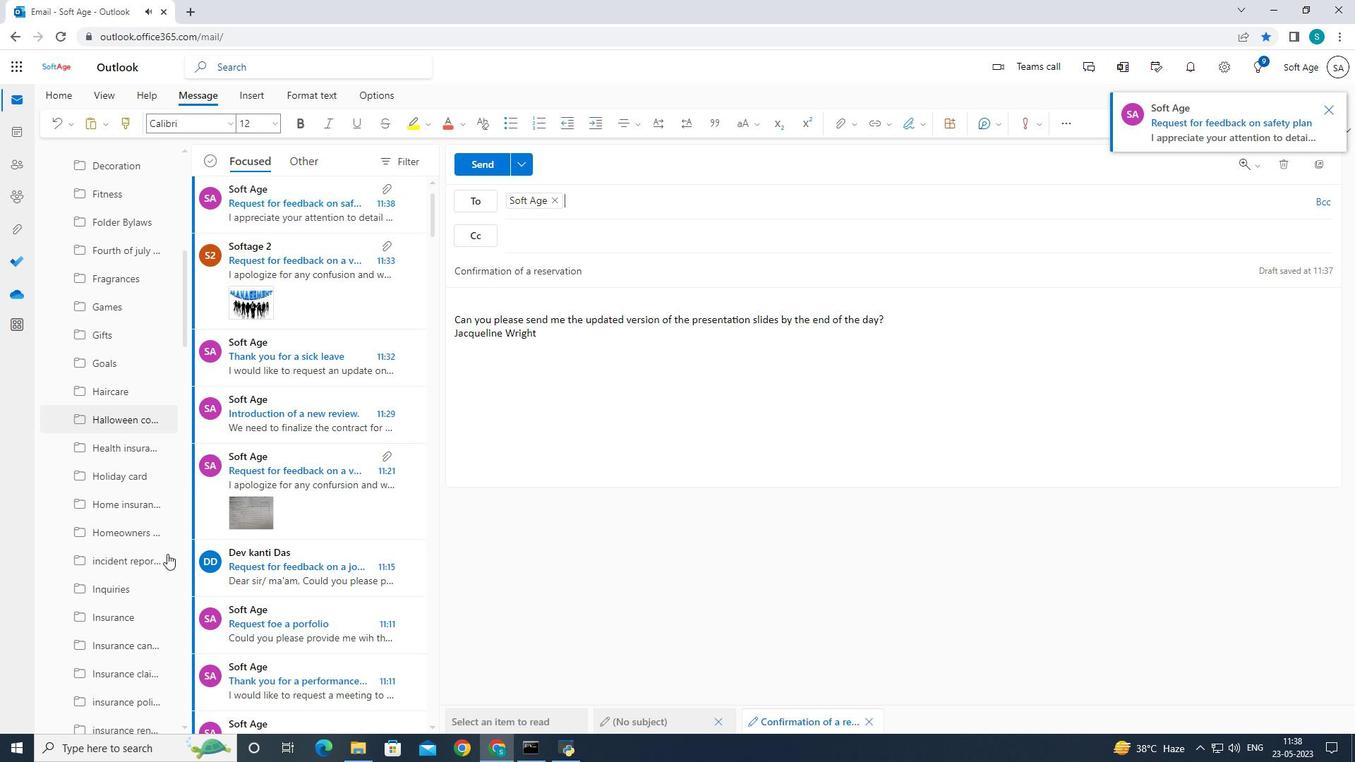 
Action: Mouse scrolled (167, 552) with delta (0, 0)
Screenshot: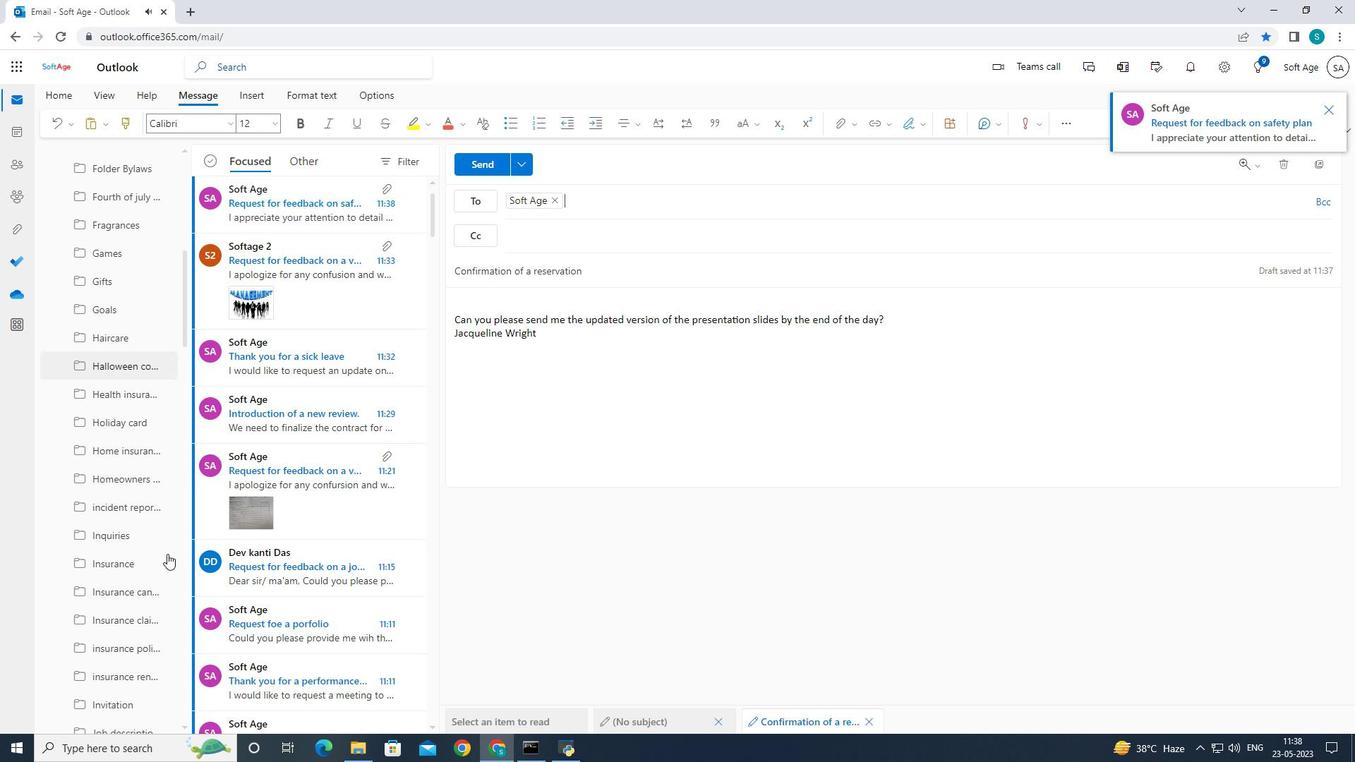 
Action: Mouse scrolled (167, 552) with delta (0, 0)
Screenshot: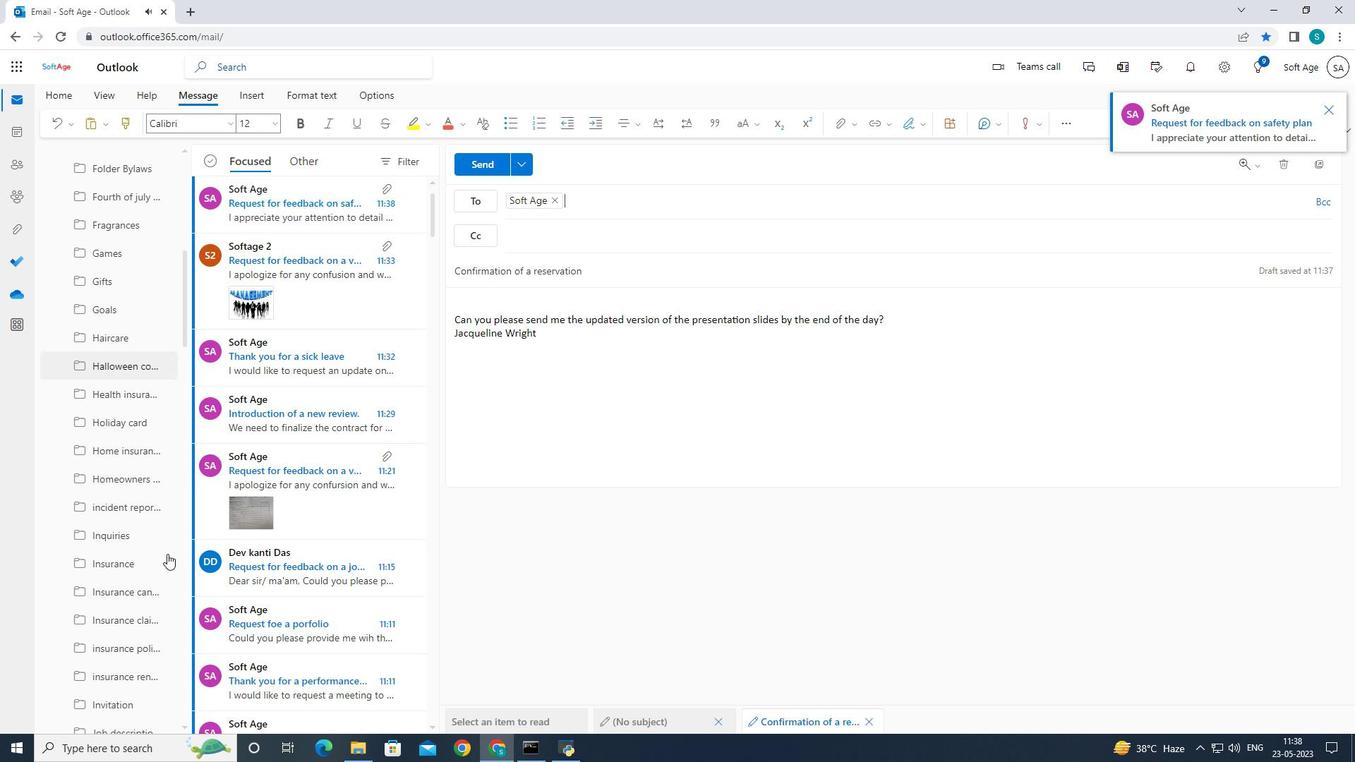 
Action: Mouse scrolled (167, 552) with delta (0, 0)
Screenshot: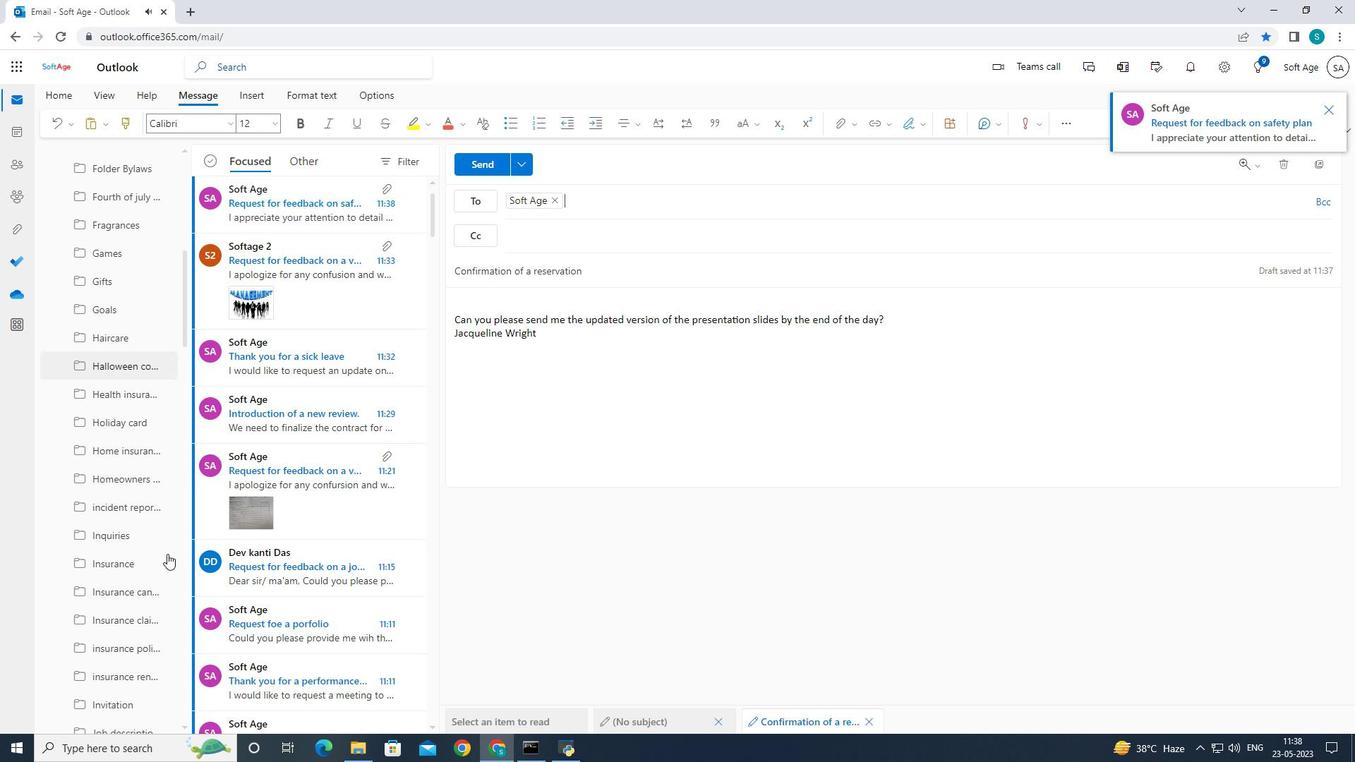 
Action: Mouse scrolled (167, 552) with delta (0, 0)
Screenshot: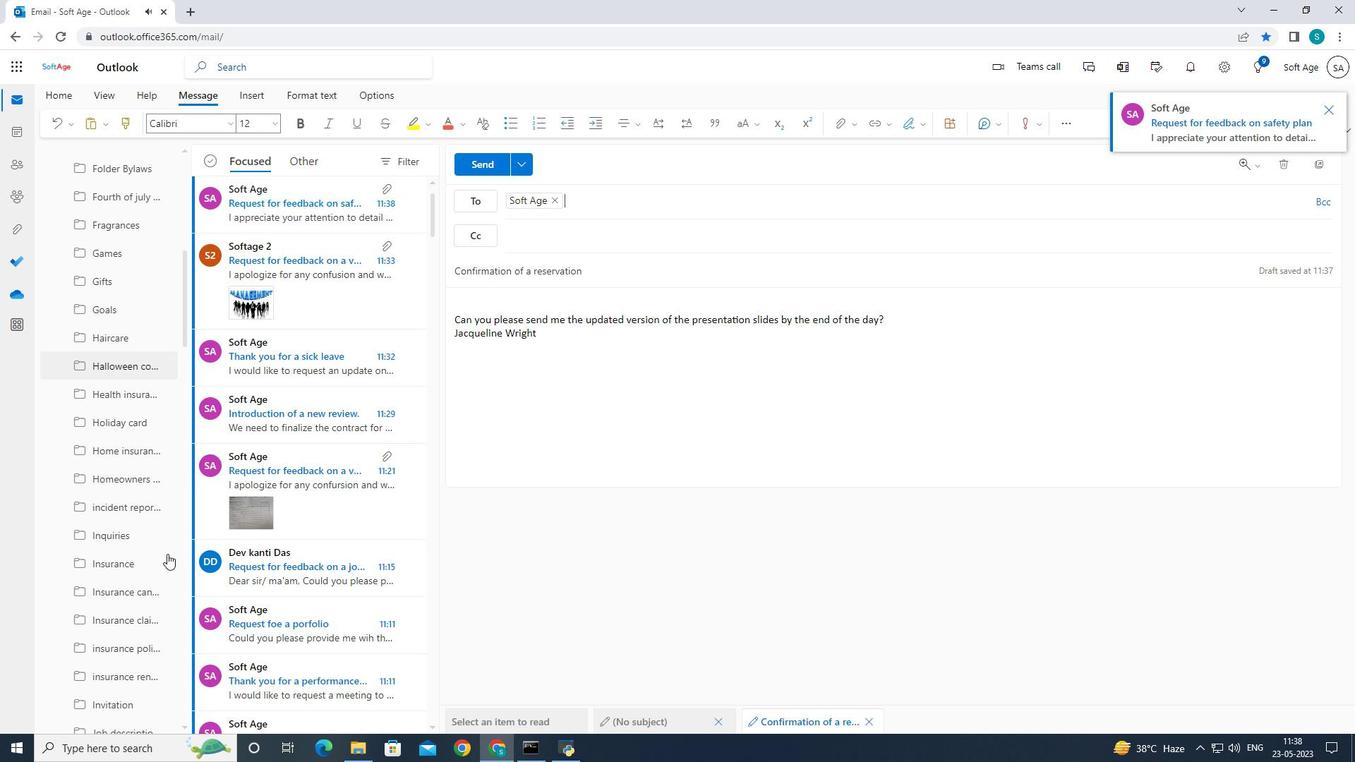 
Action: Mouse scrolled (169, 552) with delta (0, 0)
Screenshot: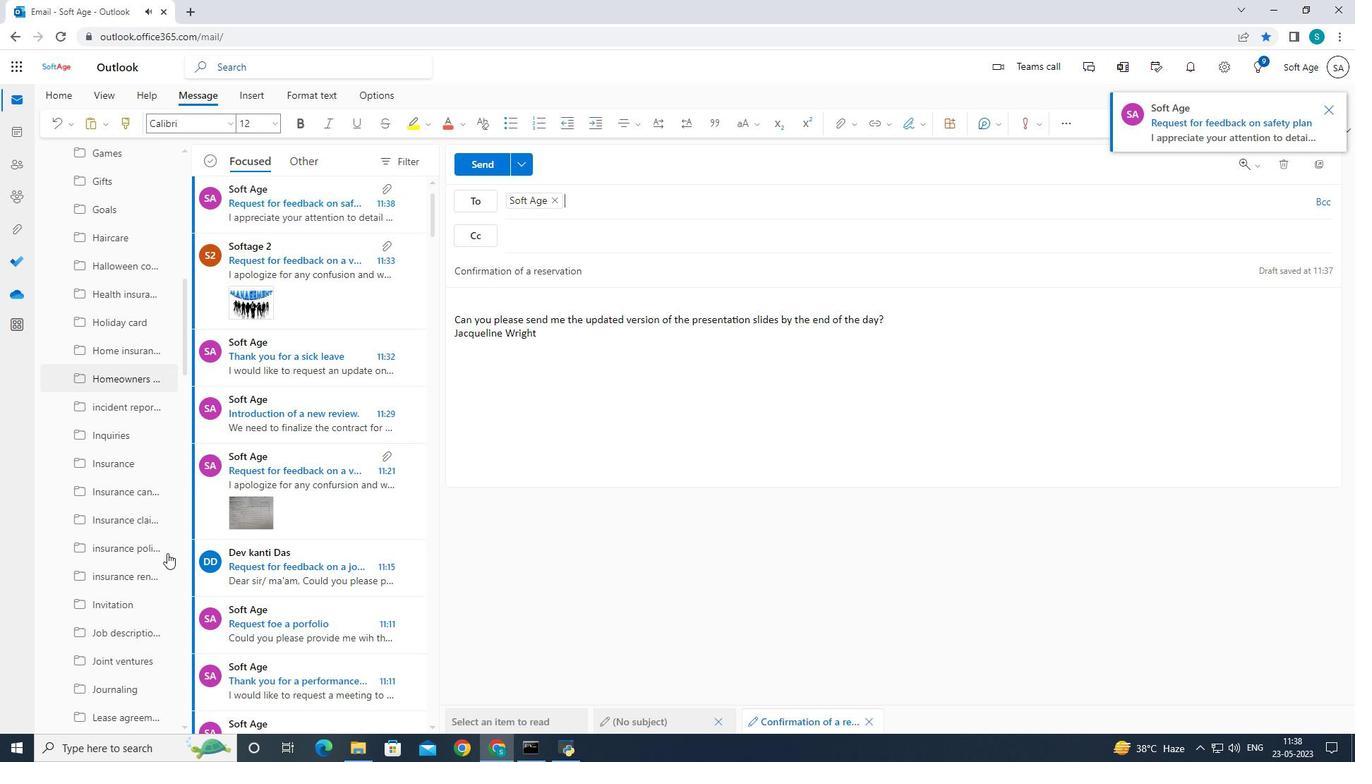 
Action: Mouse scrolled (169, 552) with delta (0, 0)
Screenshot: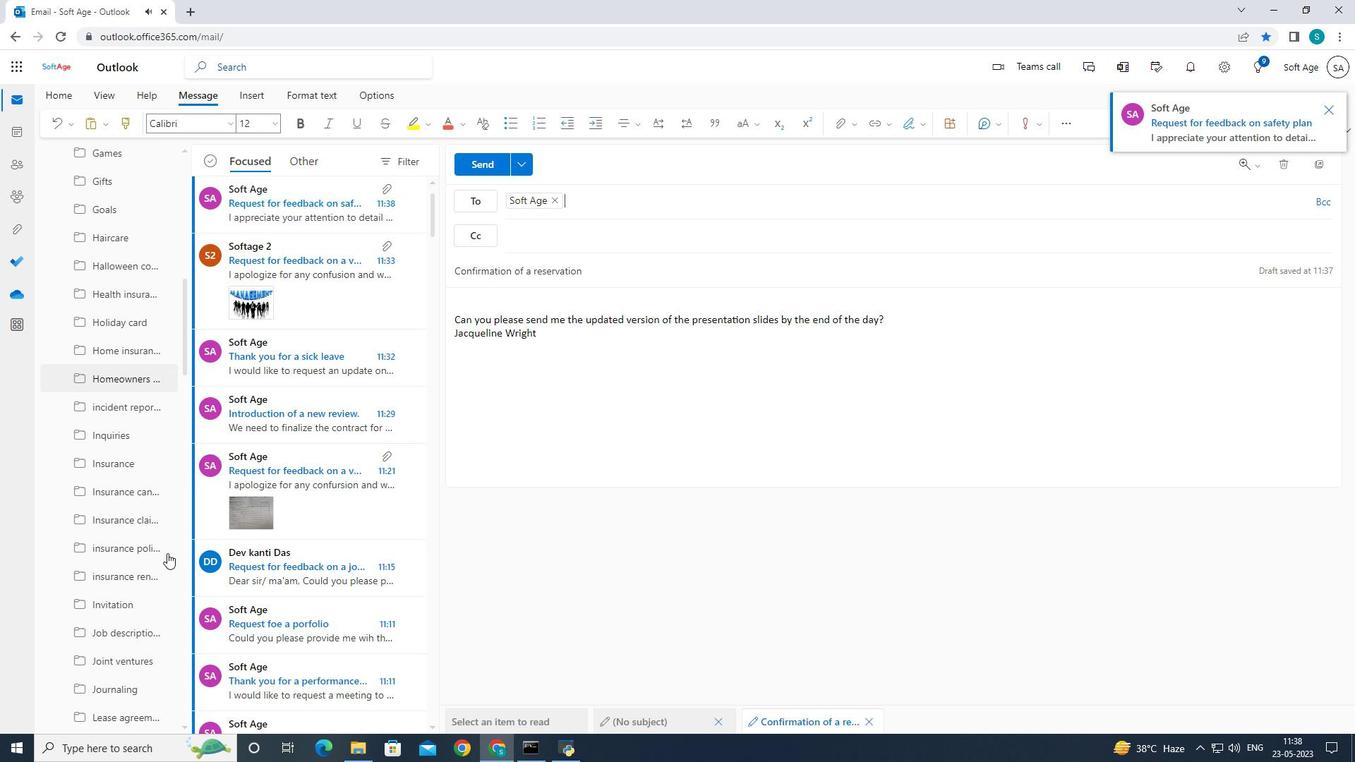 
Action: Mouse scrolled (169, 552) with delta (0, 0)
Screenshot: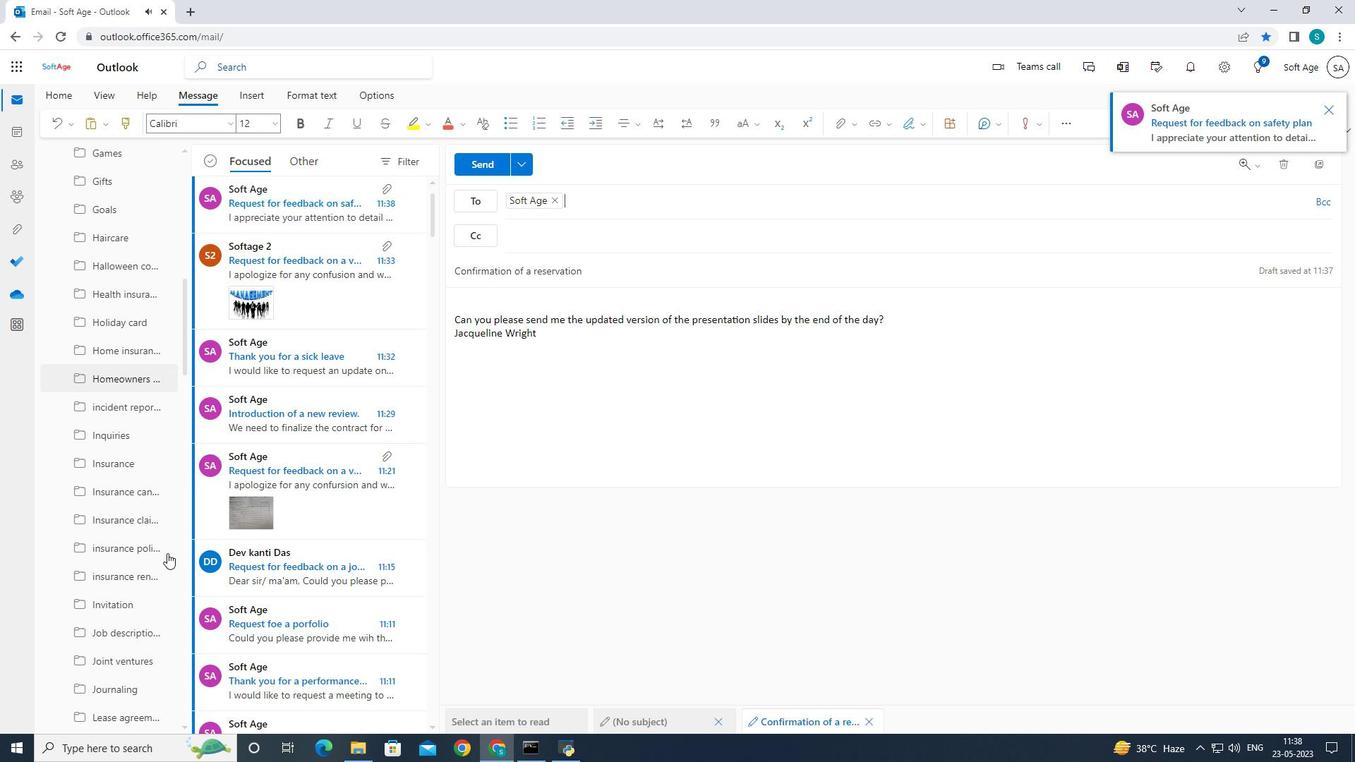 
Action: Mouse scrolled (169, 552) with delta (0, 0)
Screenshot: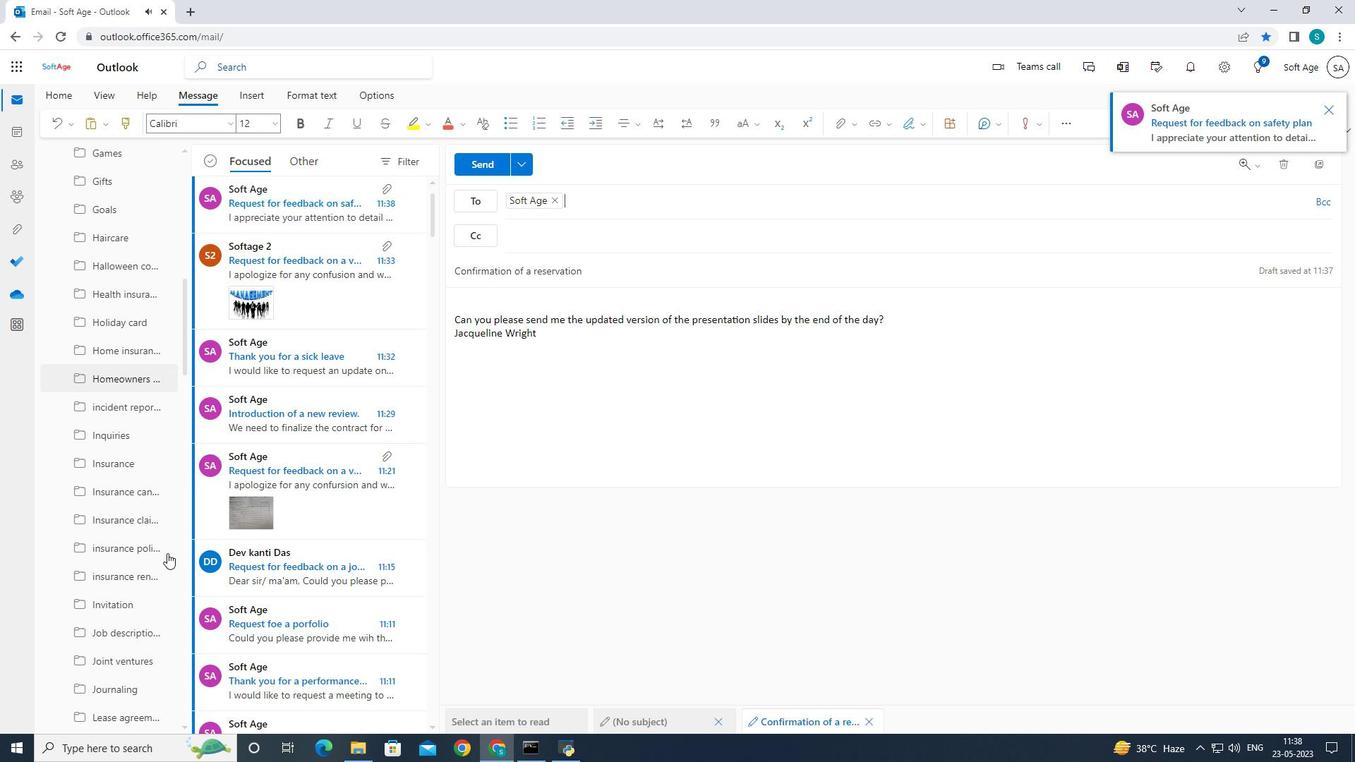 
Action: Mouse scrolled (169, 552) with delta (0, 0)
Screenshot: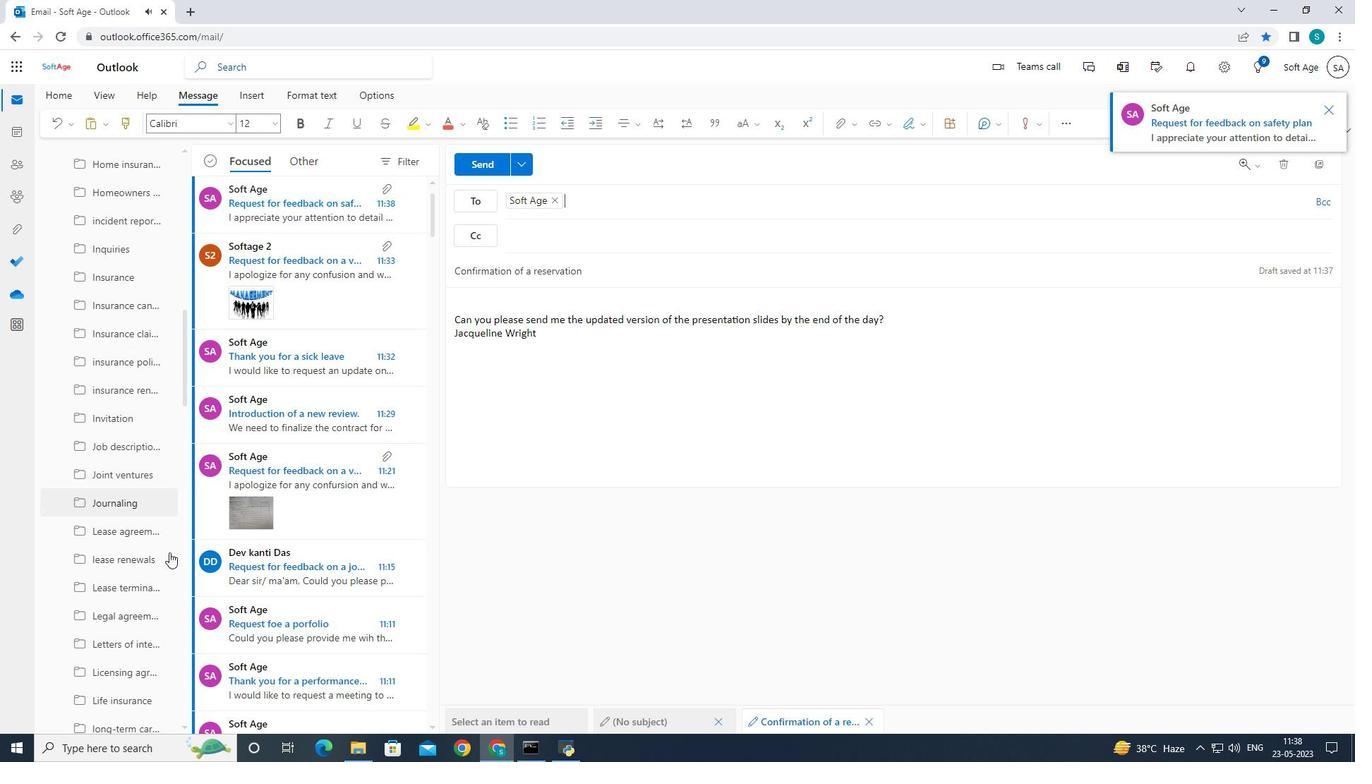 
Action: Mouse moved to (170, 551)
Screenshot: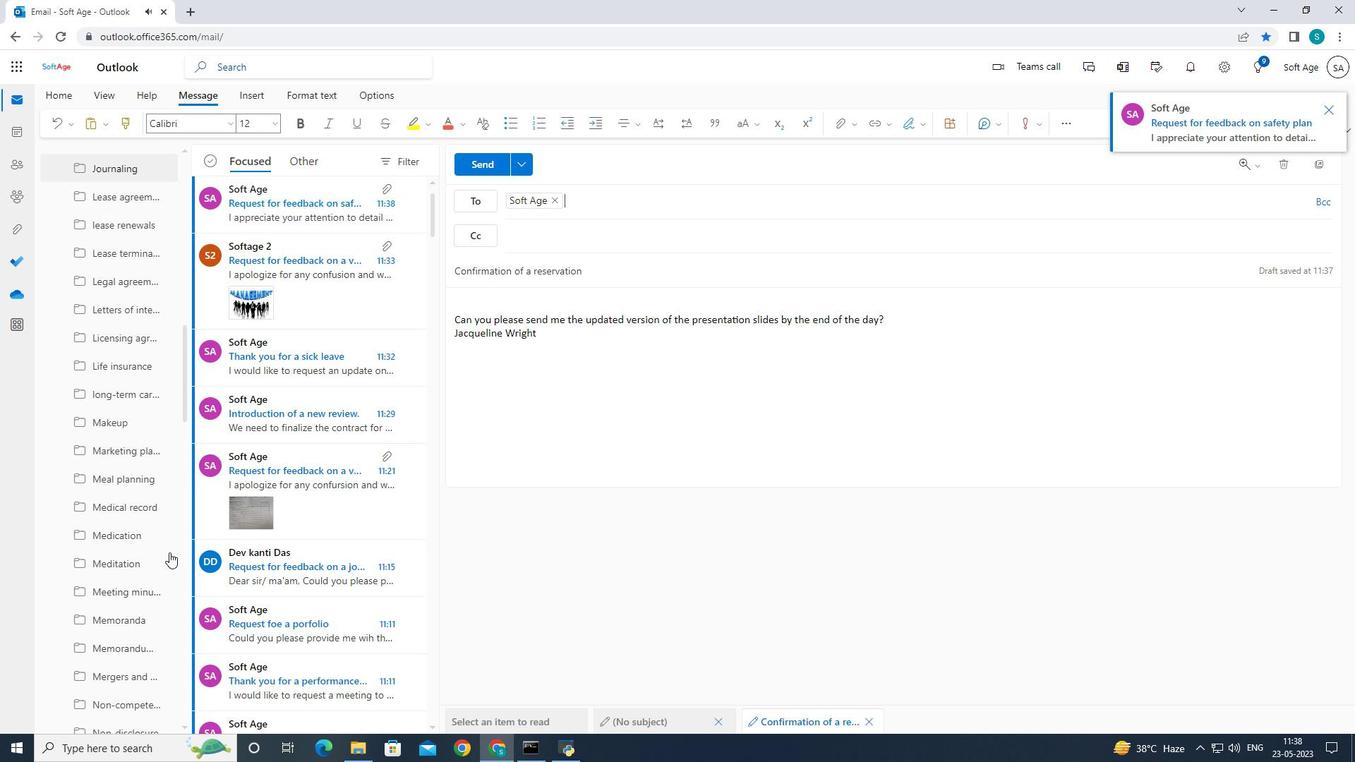 
Action: Mouse scrolled (170, 550) with delta (0, 0)
Screenshot: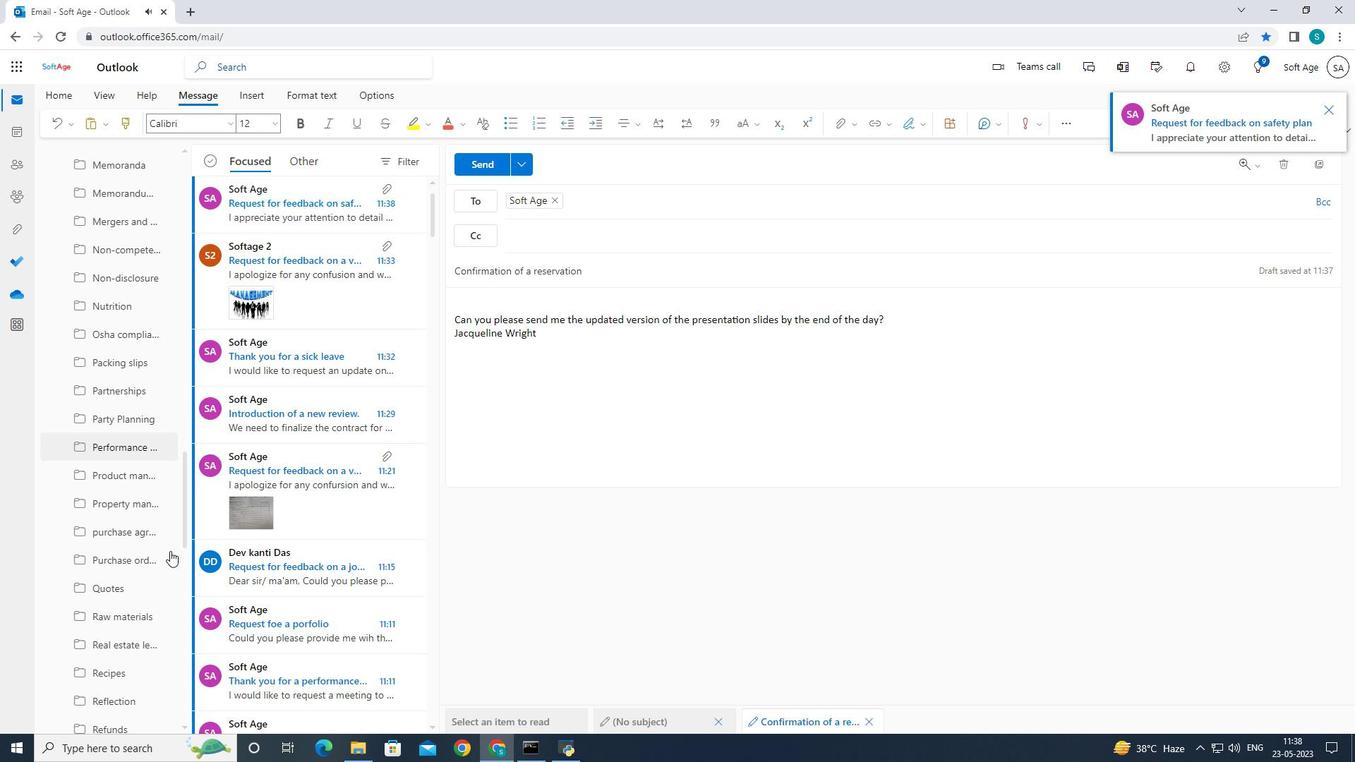 
Action: Mouse scrolled (170, 550) with delta (0, 0)
Screenshot: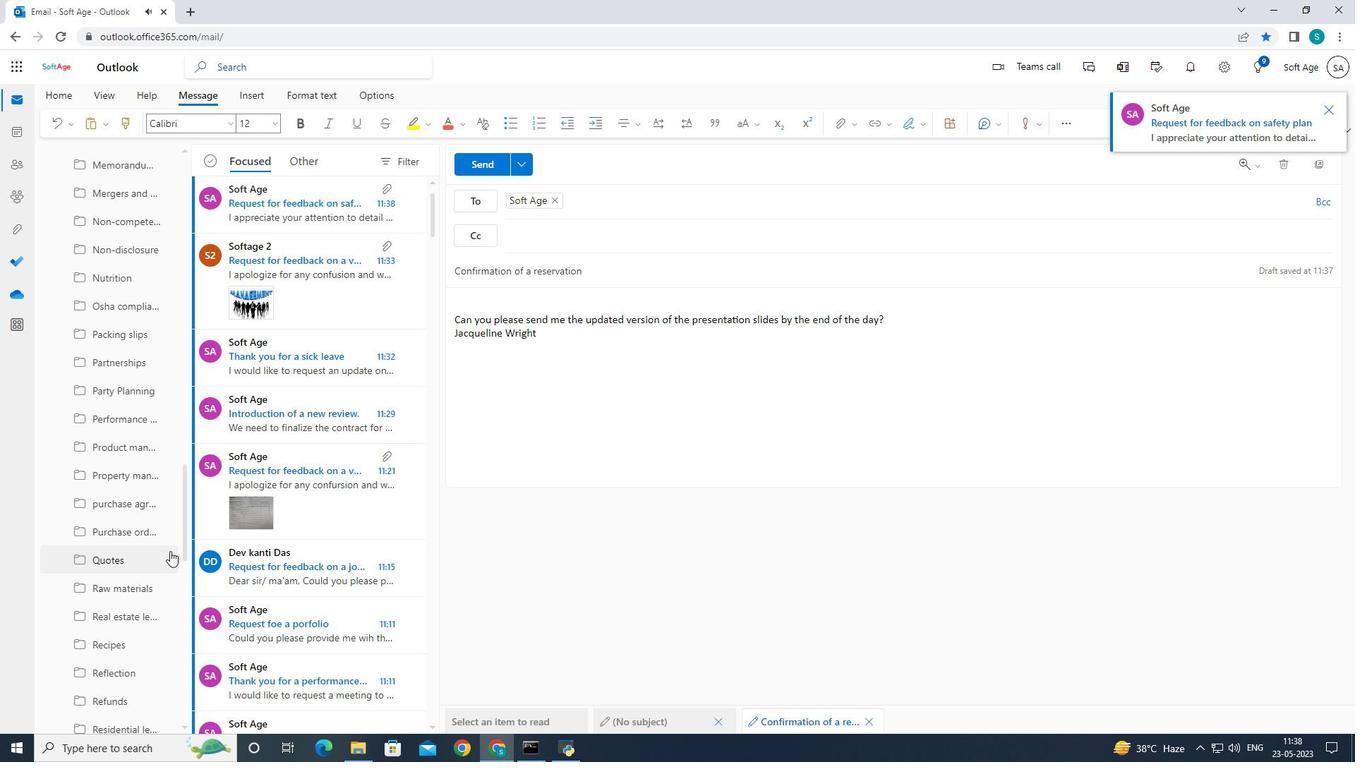 
Action: Mouse scrolled (170, 550) with delta (0, 0)
Screenshot: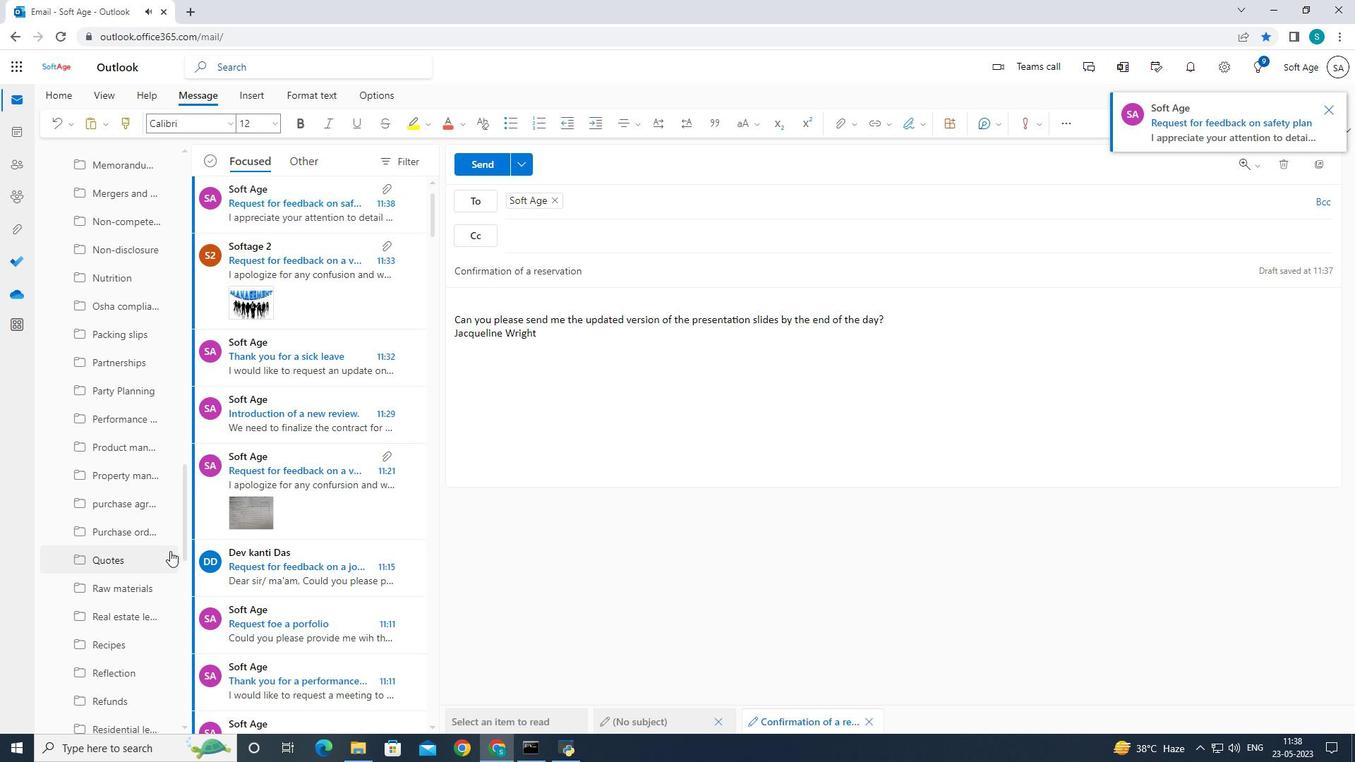 
Action: Mouse scrolled (170, 550) with delta (0, 0)
Screenshot: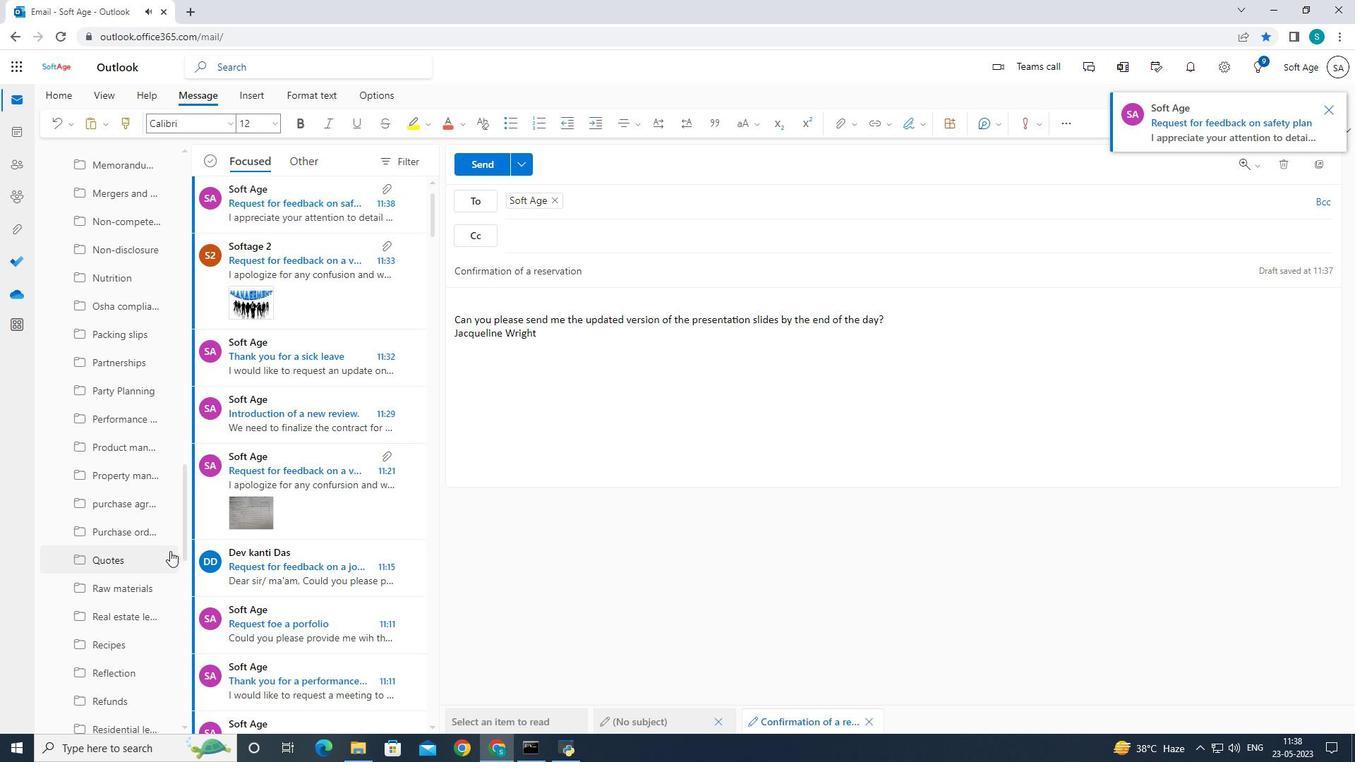 
Action: Mouse moved to (171, 551)
Screenshot: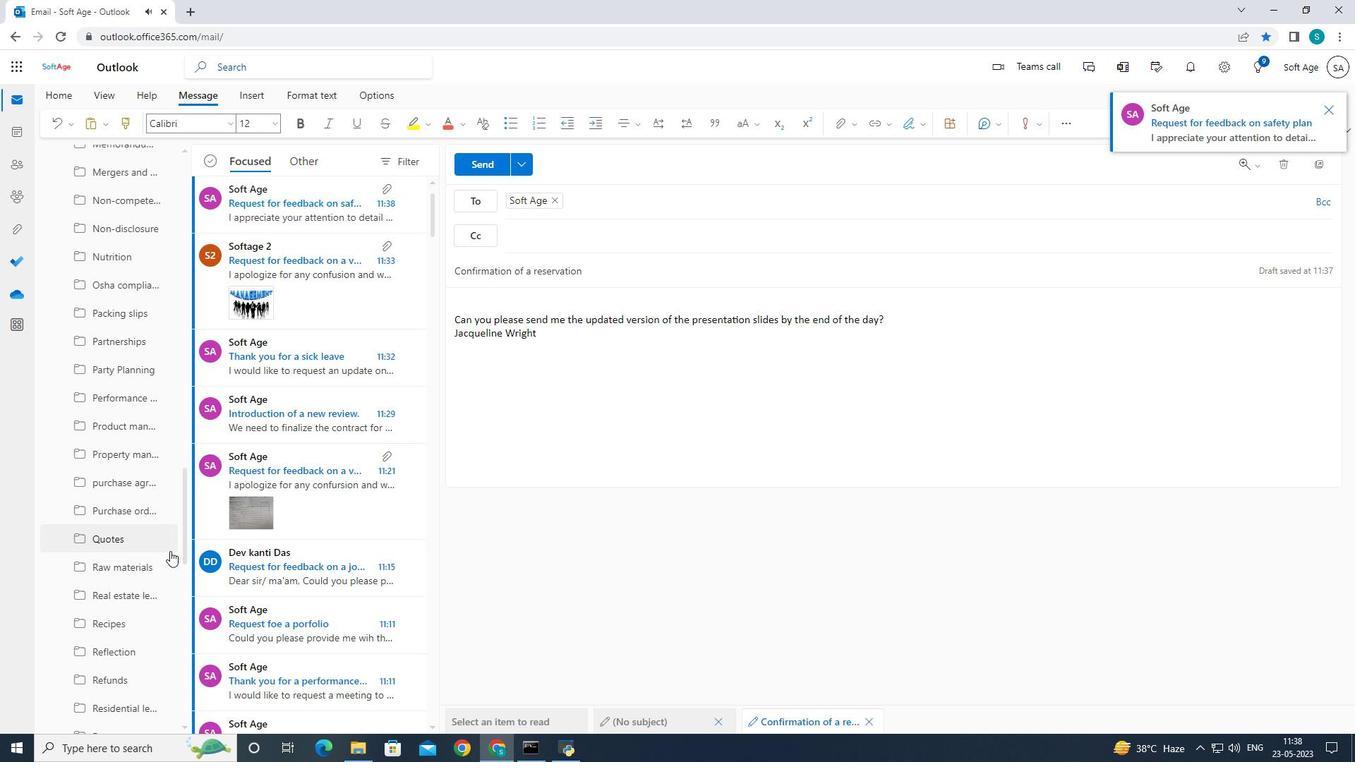
Action: Mouse scrolled (171, 550) with delta (0, 0)
Screenshot: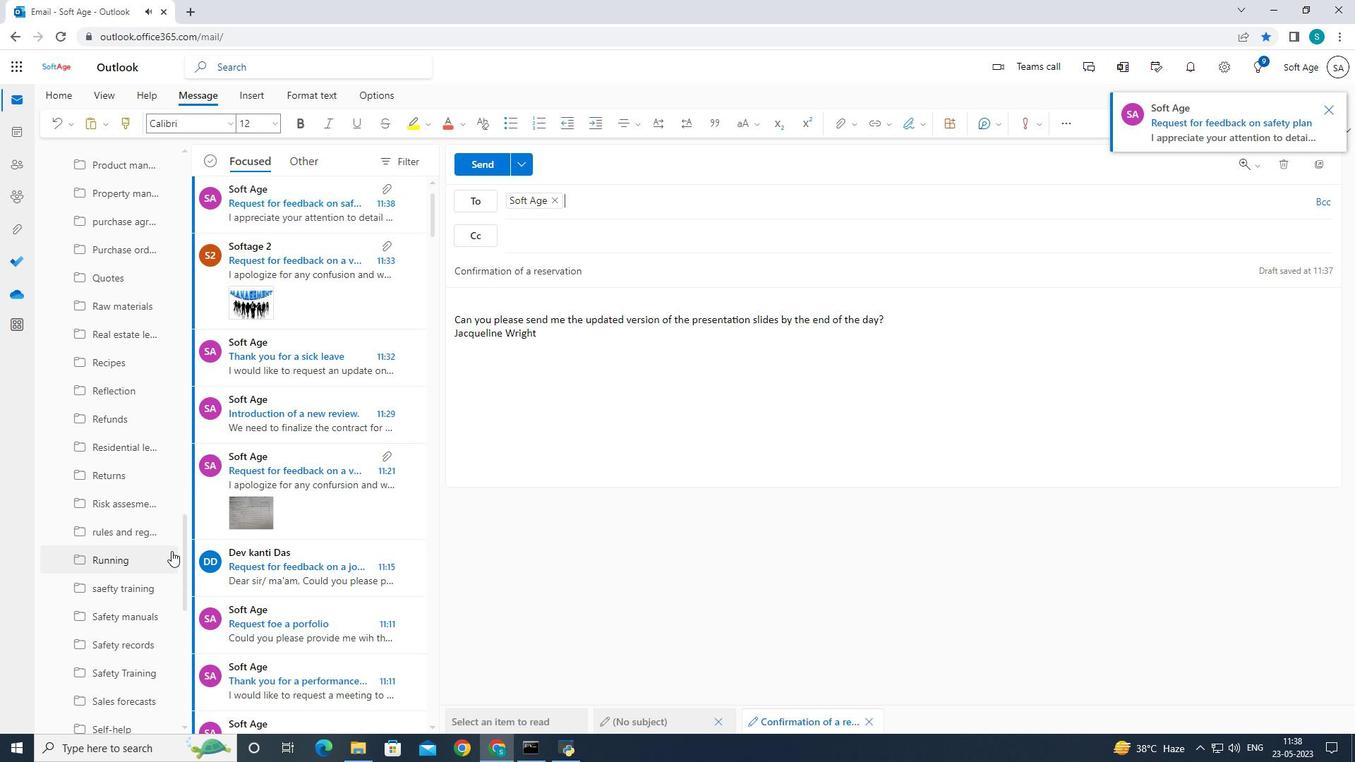 
Action: Mouse scrolled (171, 550) with delta (0, 0)
Screenshot: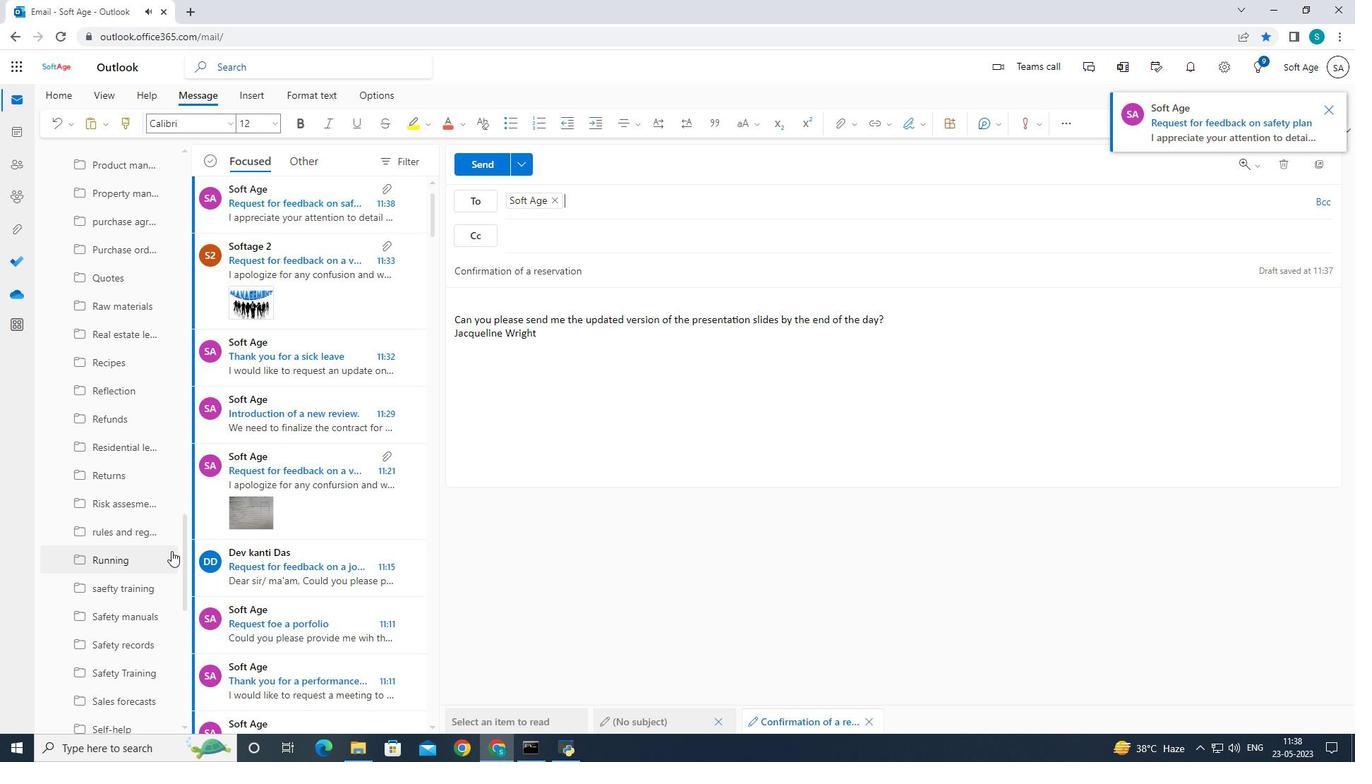 
Action: Mouse scrolled (171, 550) with delta (0, 0)
Screenshot: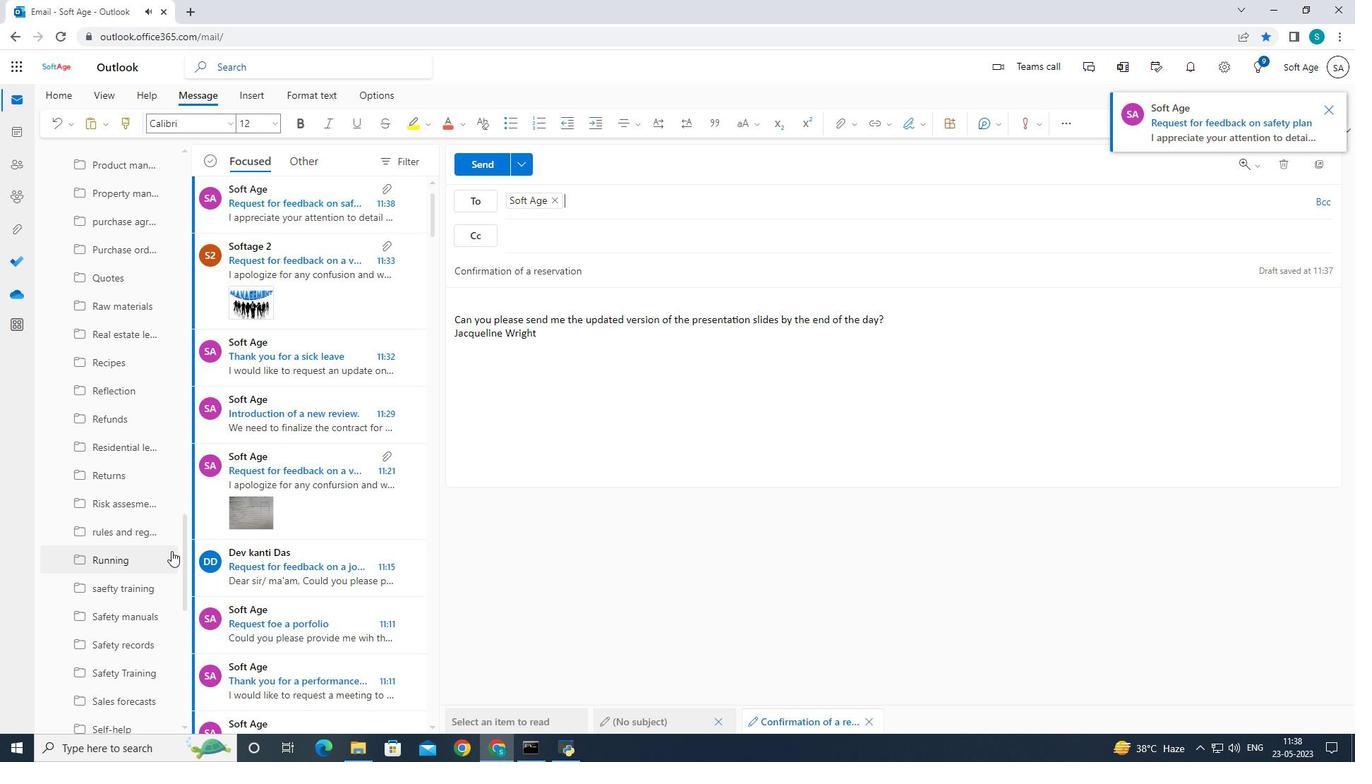 
Action: Mouse scrolled (171, 550) with delta (0, 0)
Screenshot: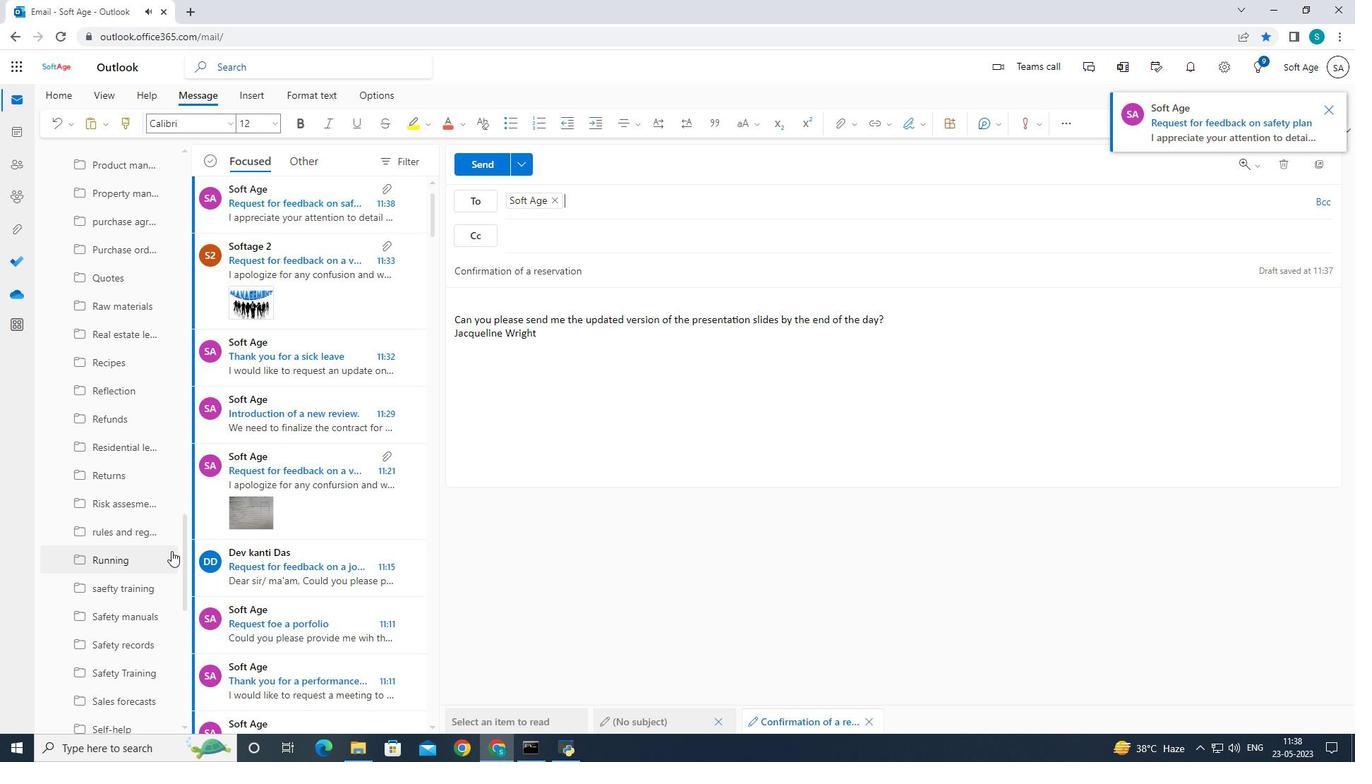 
Action: Mouse scrolled (171, 550) with delta (0, 0)
Screenshot: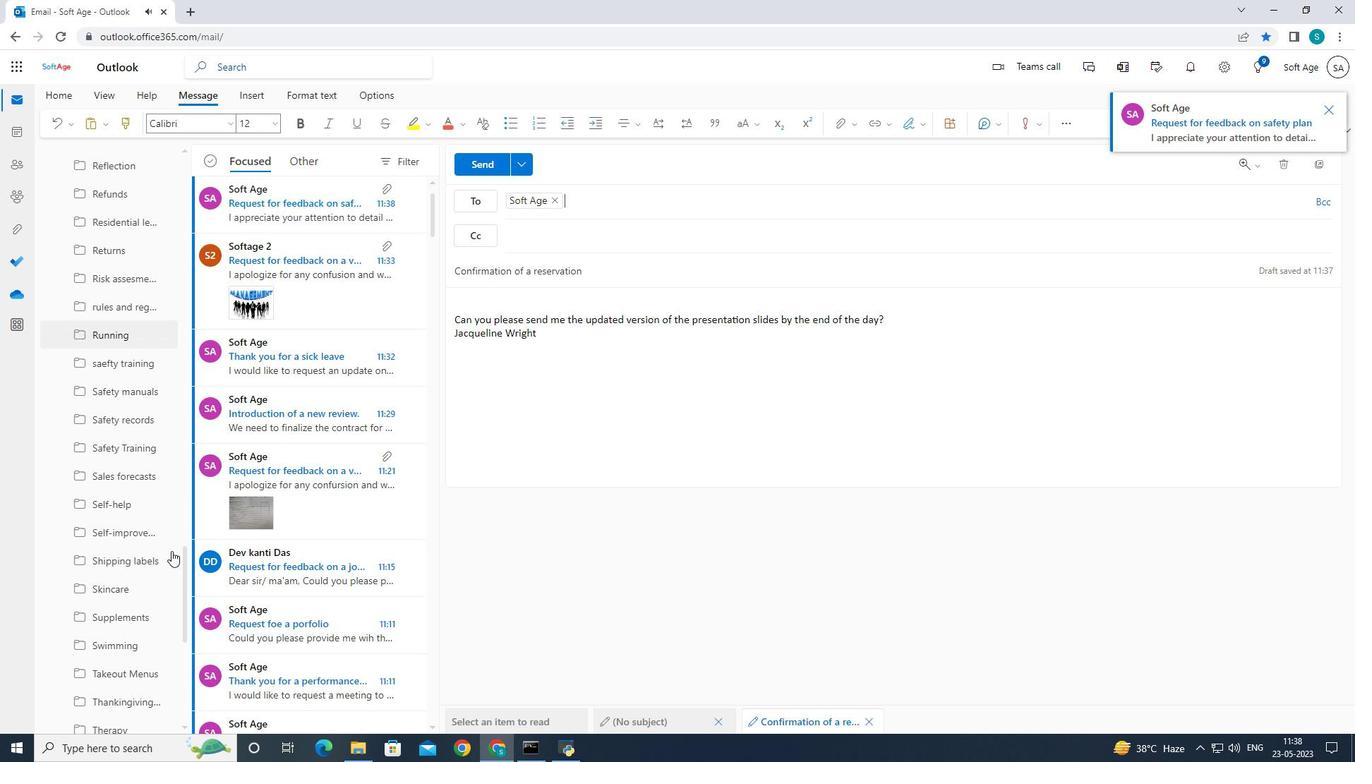 
Action: Mouse scrolled (171, 550) with delta (0, 0)
Screenshot: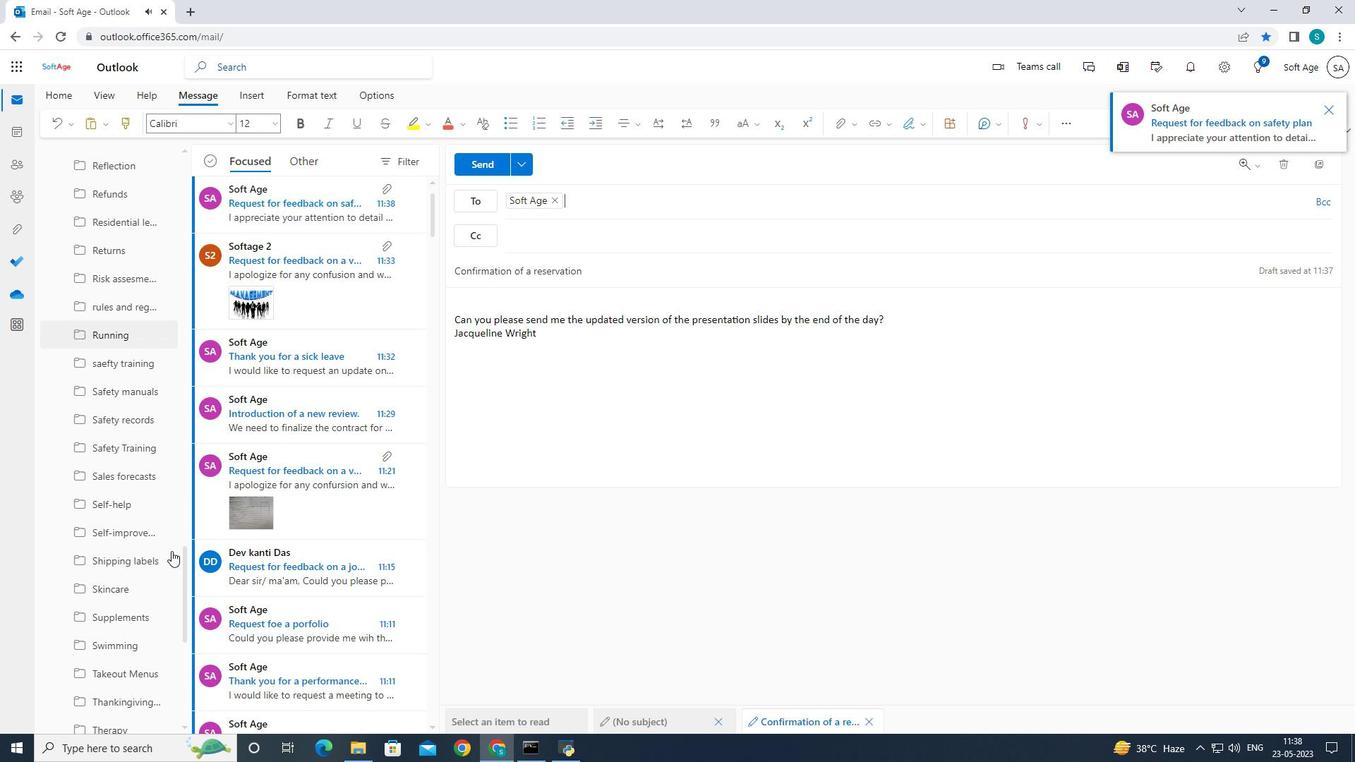 
Action: Mouse scrolled (171, 550) with delta (0, 0)
Screenshot: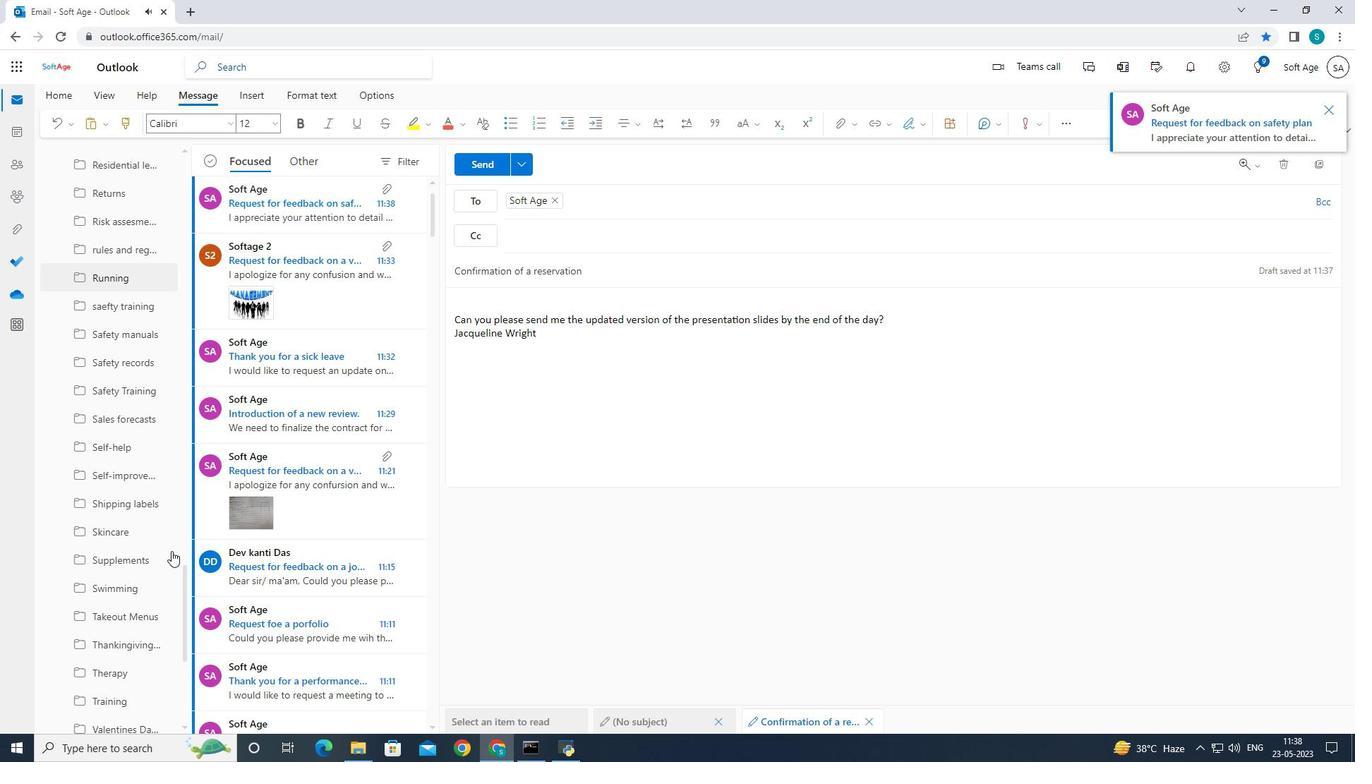 
Action: Mouse scrolled (171, 550) with delta (0, 0)
Screenshot: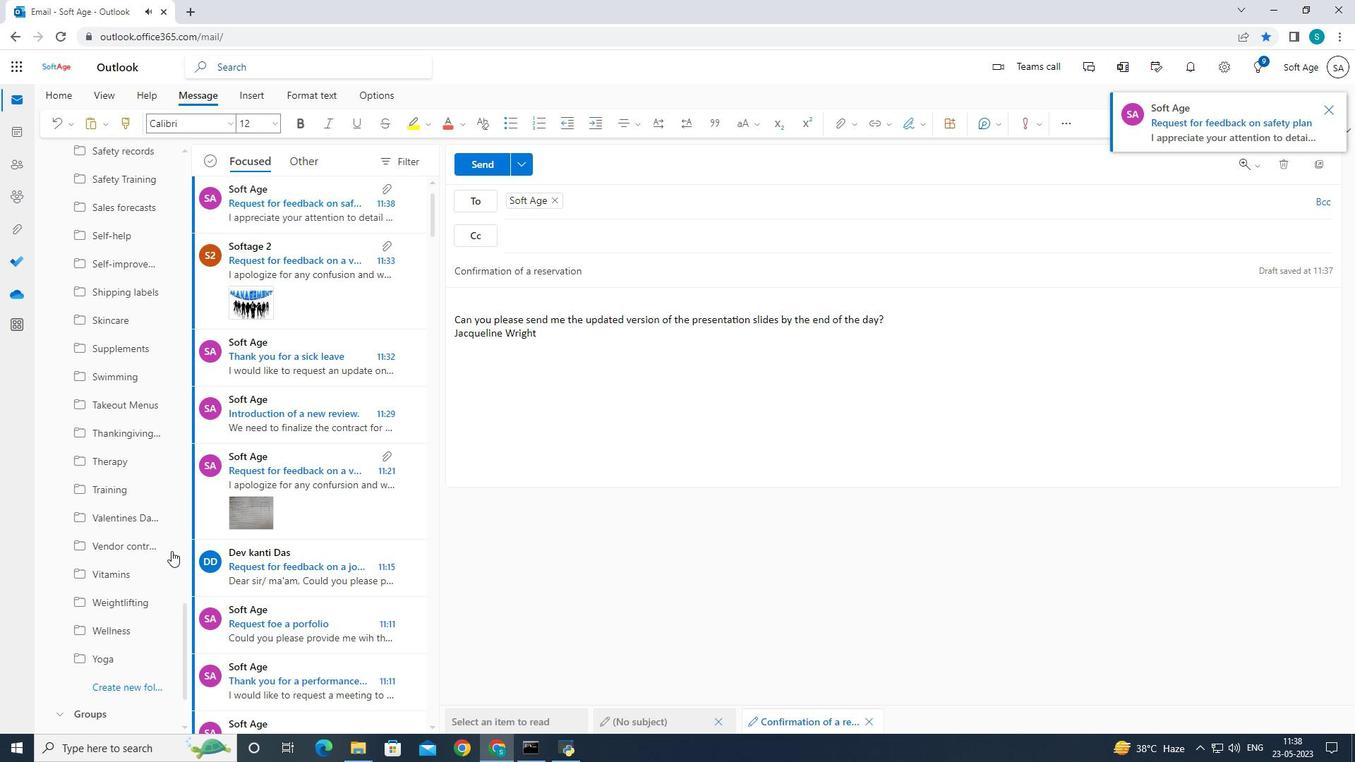 
Action: Mouse scrolled (171, 550) with delta (0, 0)
Screenshot: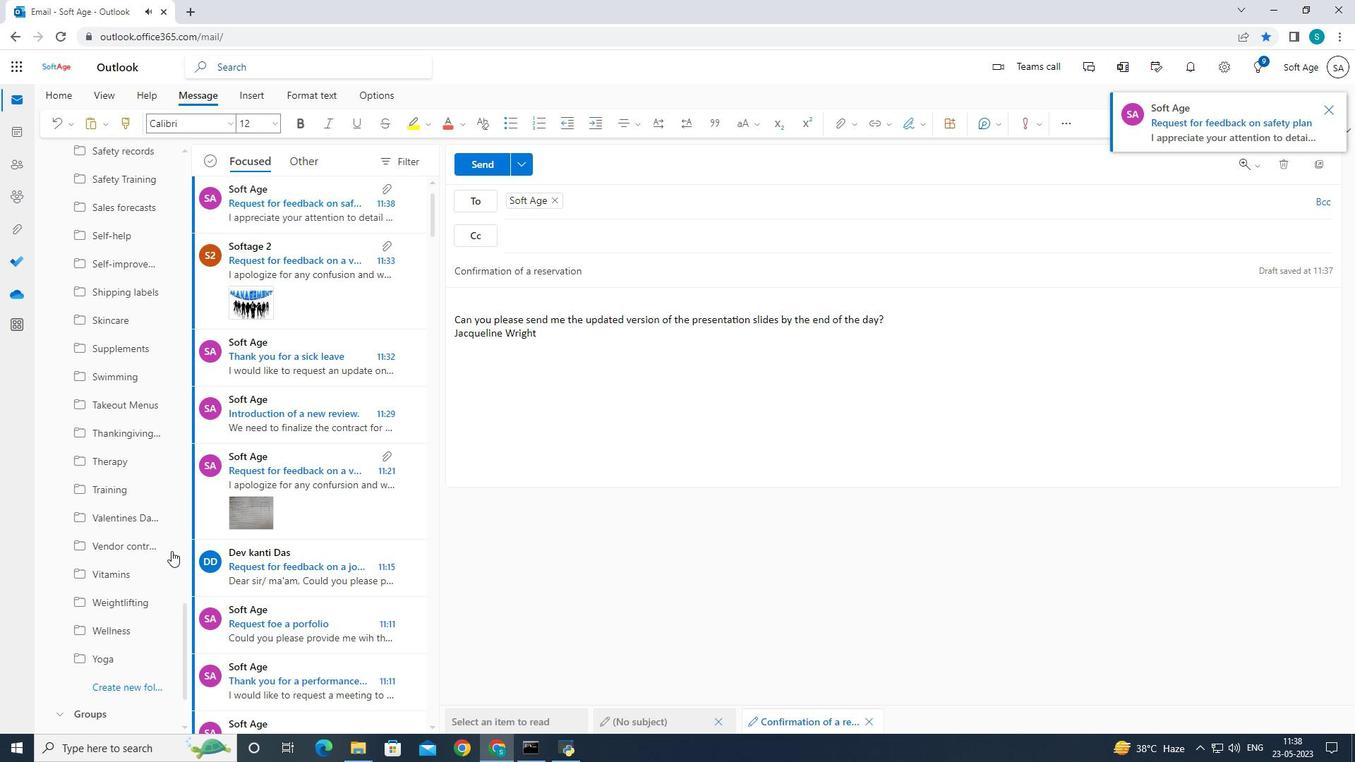 
Action: Mouse scrolled (171, 550) with delta (0, 0)
Screenshot: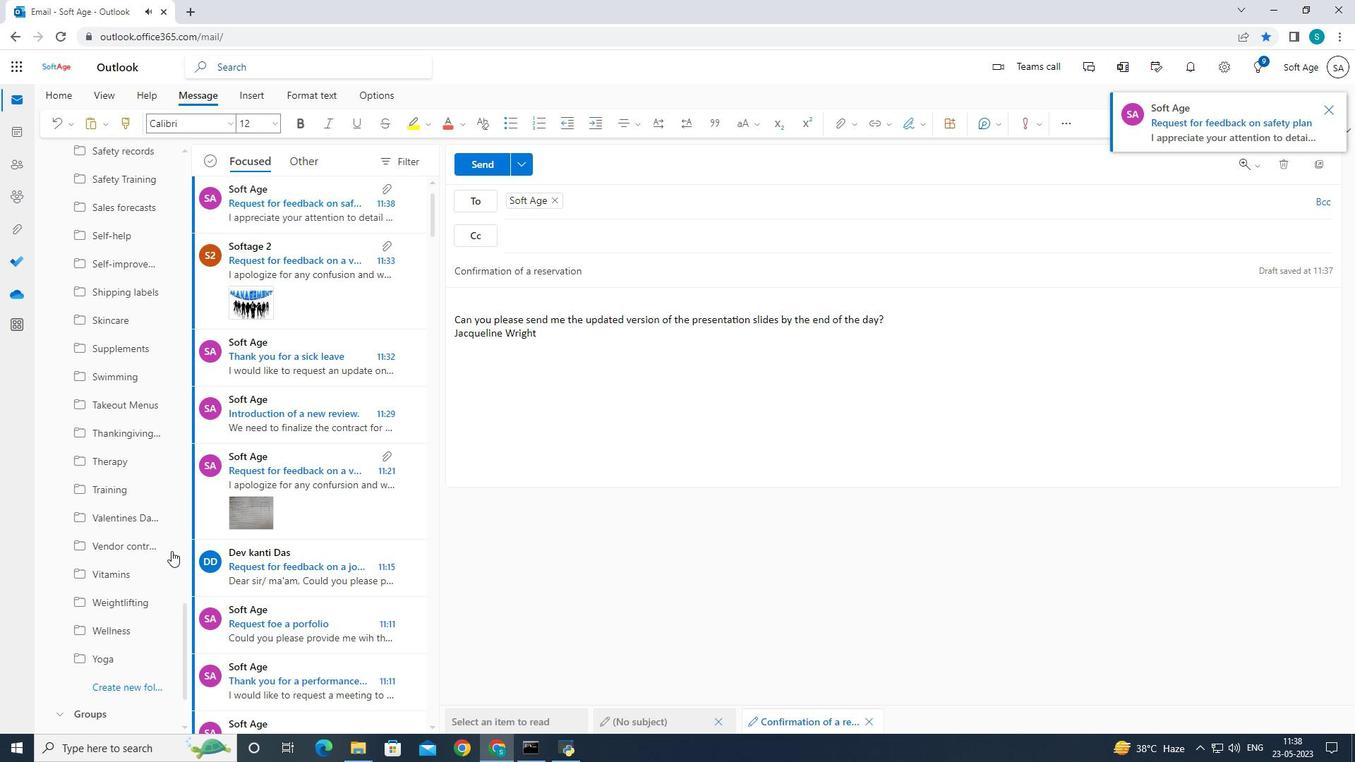 
Action: Mouse scrolled (171, 550) with delta (0, 0)
Screenshot: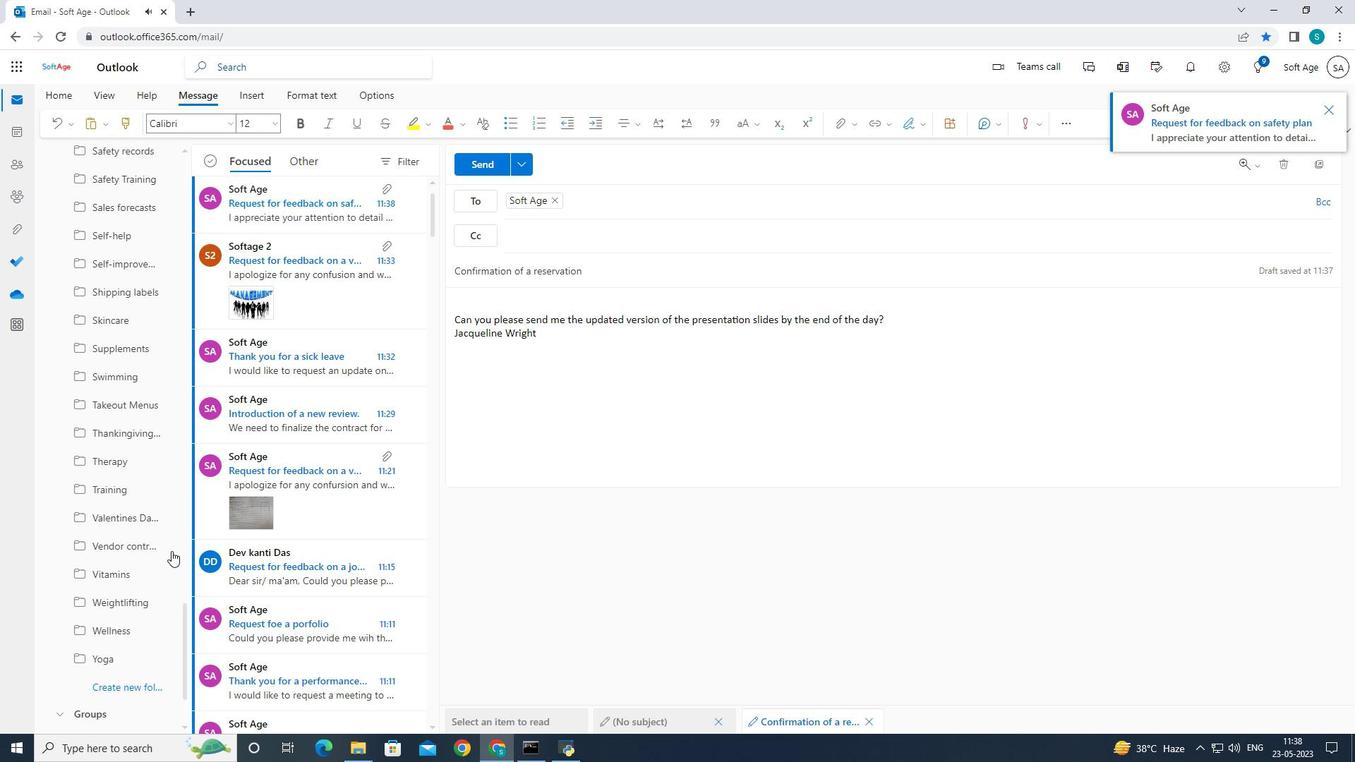 
Action: Mouse scrolled (171, 550) with delta (0, 0)
Screenshot: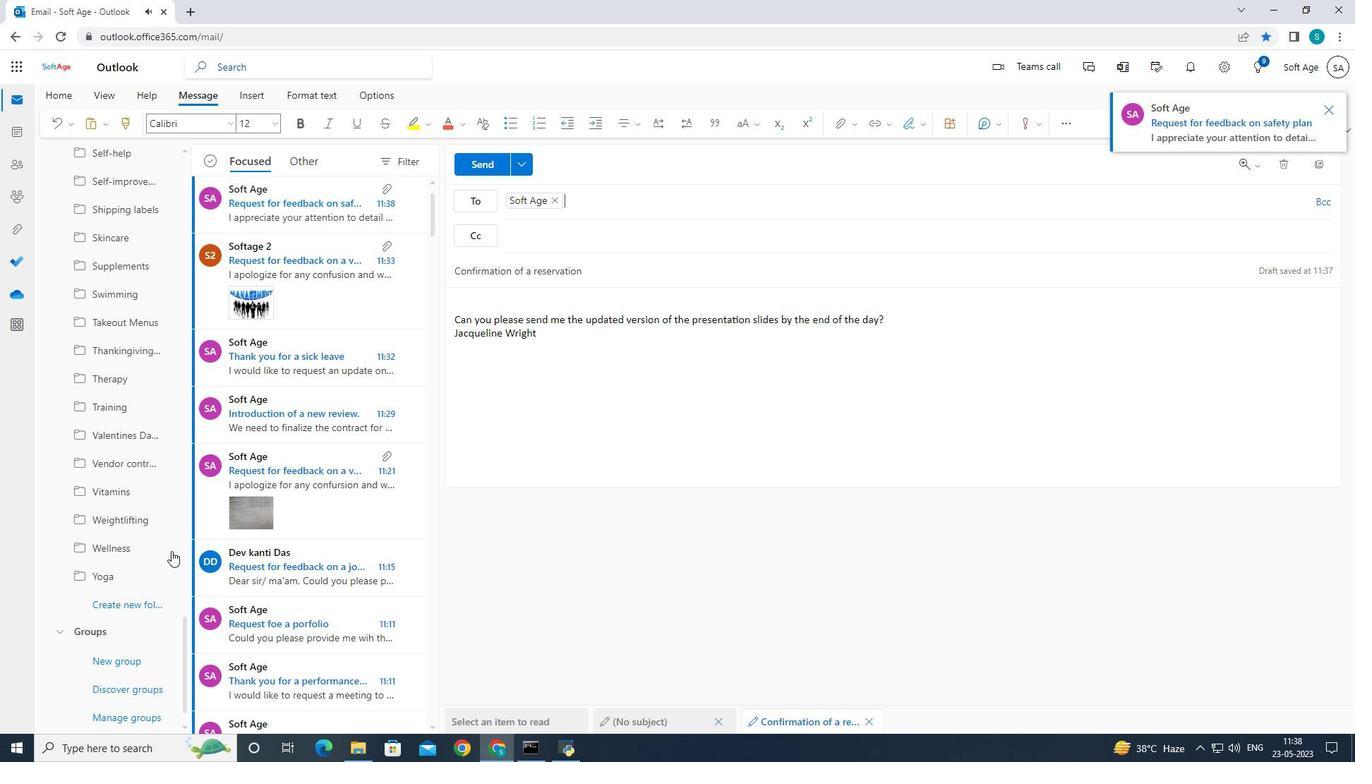 
Action: Mouse scrolled (171, 550) with delta (0, 0)
Screenshot: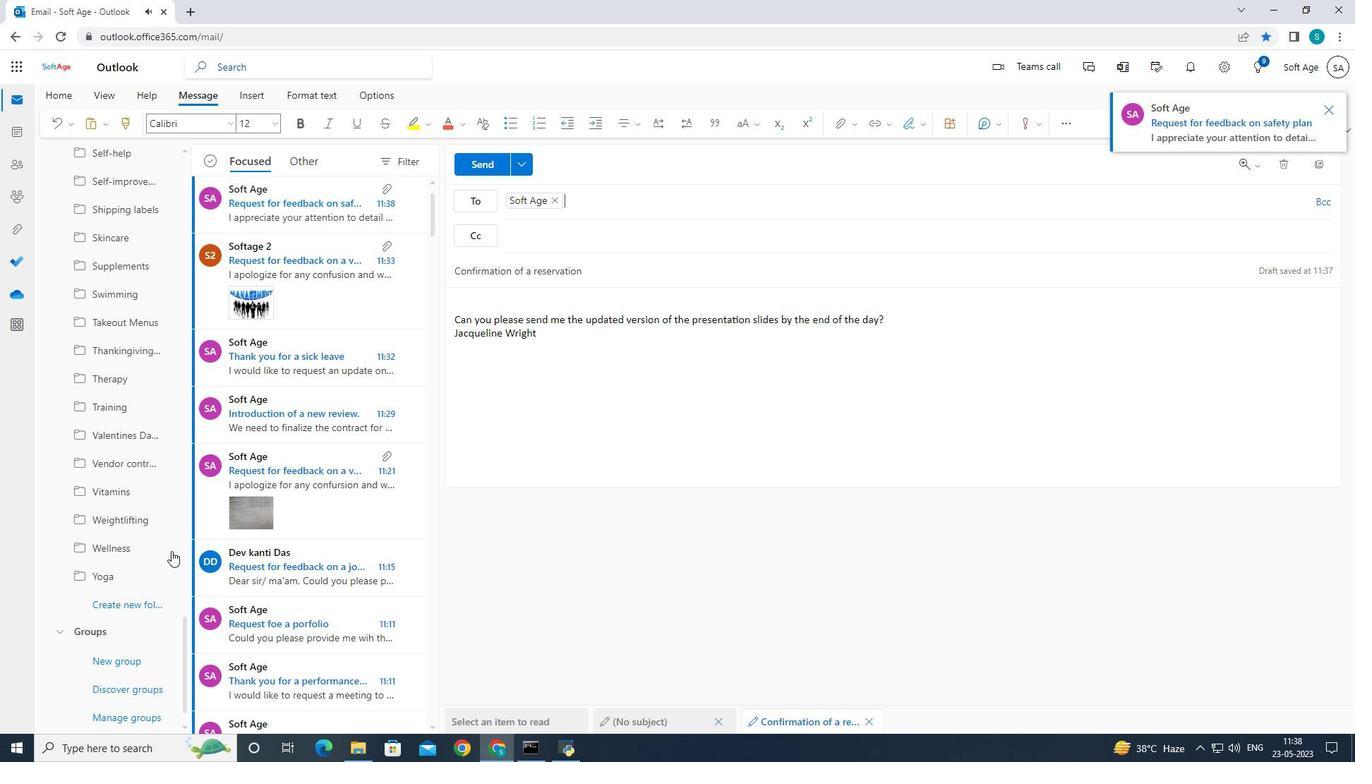 
Action: Mouse scrolled (171, 550) with delta (0, 0)
Screenshot: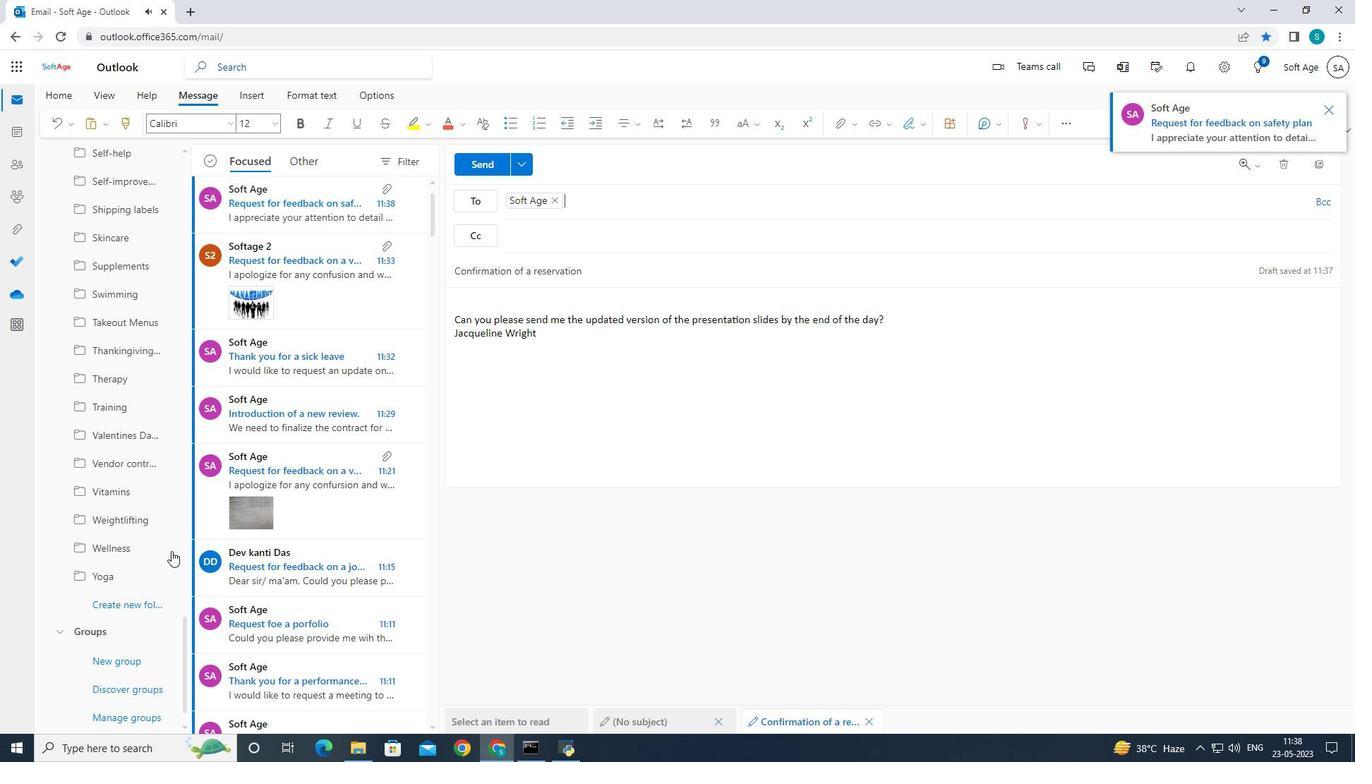 
Action: Mouse scrolled (171, 550) with delta (0, 0)
Screenshot: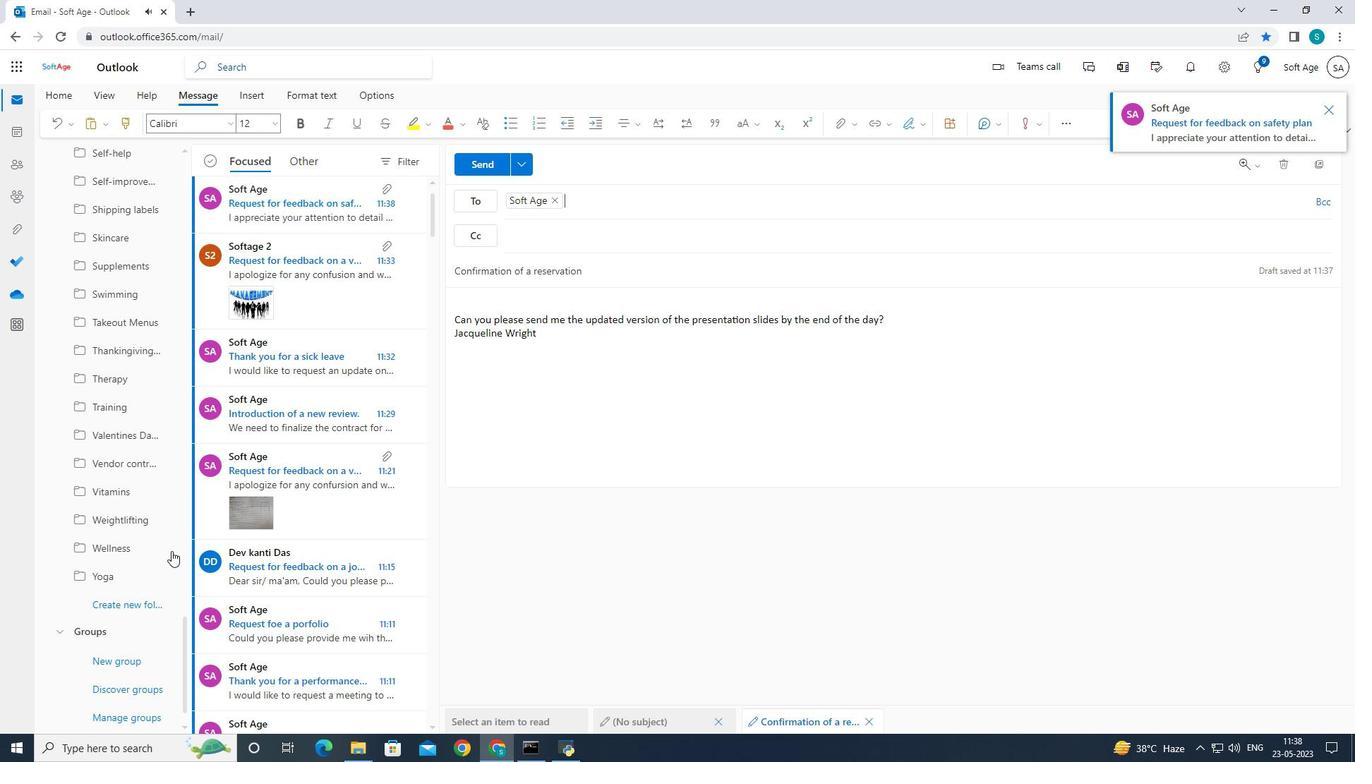 
Action: Mouse scrolled (171, 550) with delta (0, 0)
Screenshot: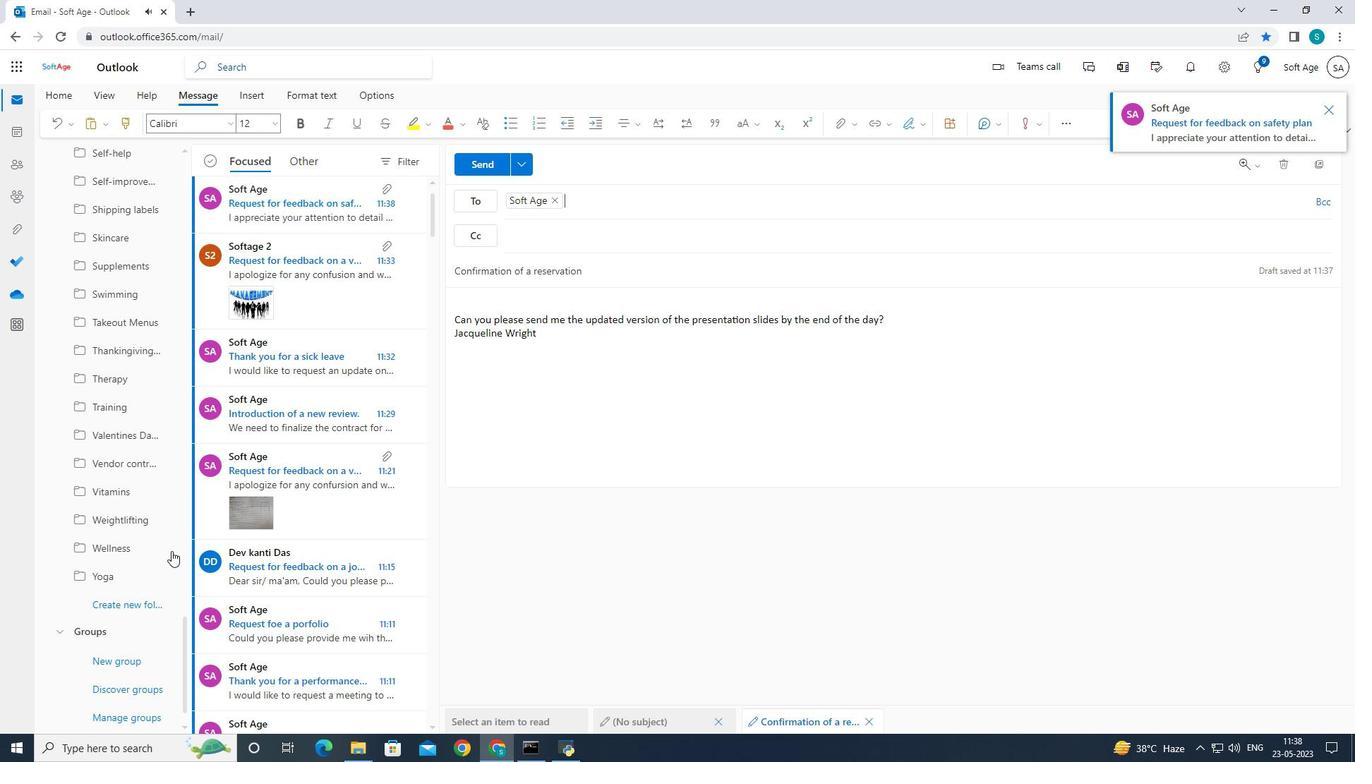 
Action: Mouse moved to (171, 595)
Screenshot: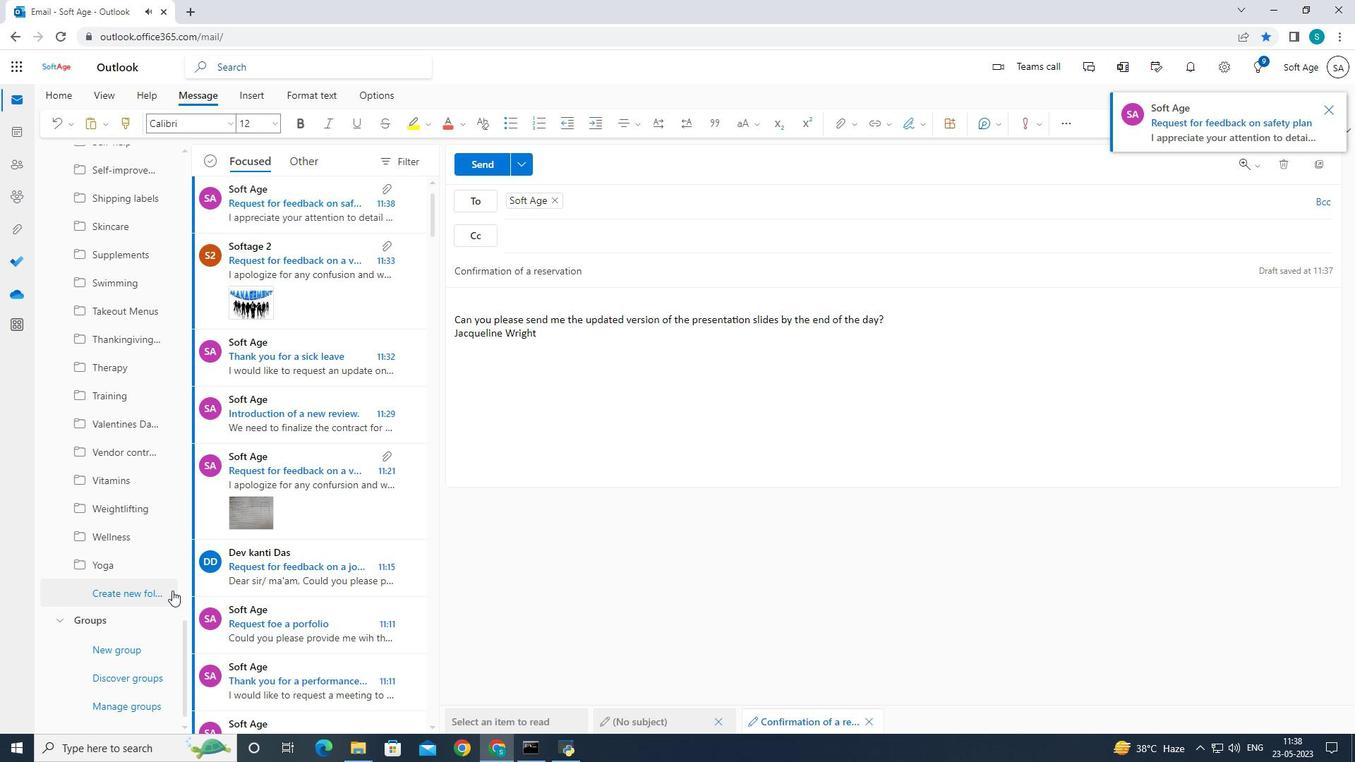 
Action: Mouse pressed left at (171, 595)
Screenshot: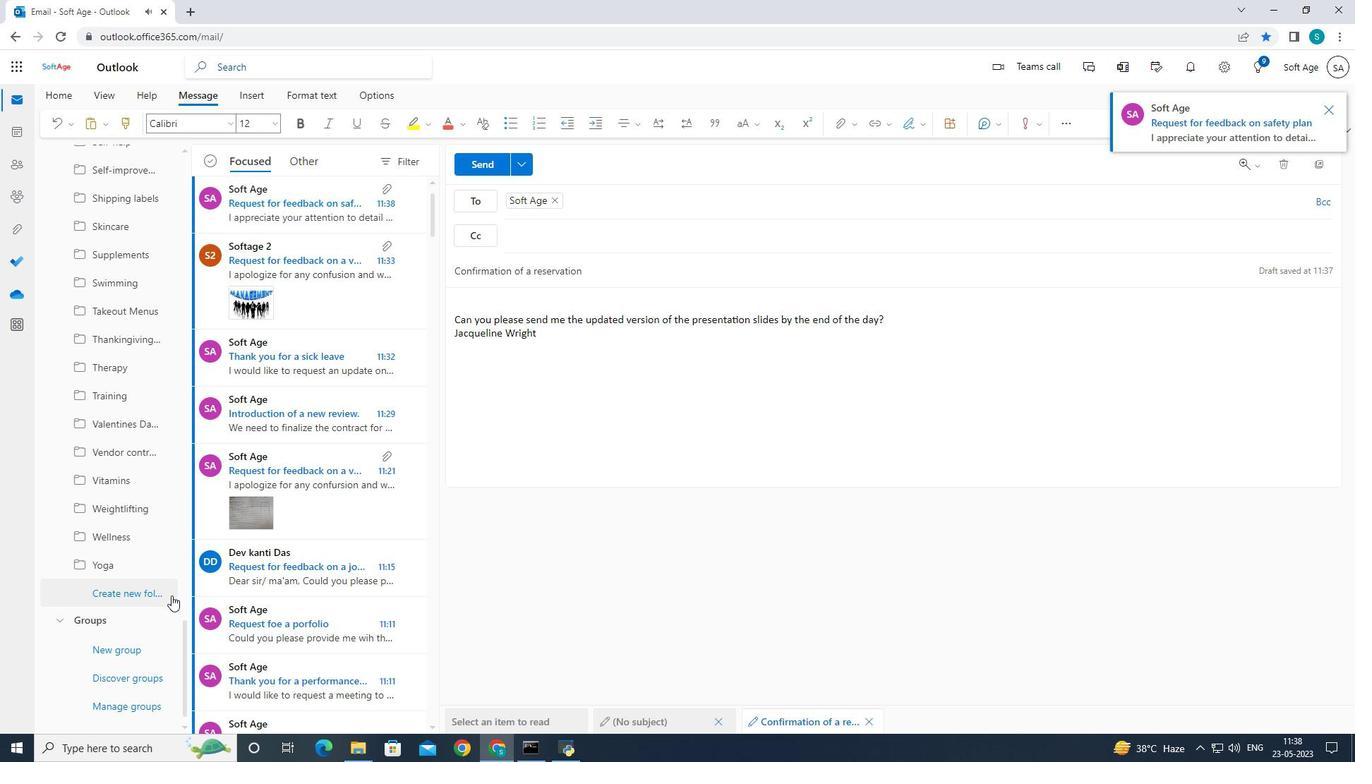 
Action: Mouse moved to (208, 564)
Screenshot: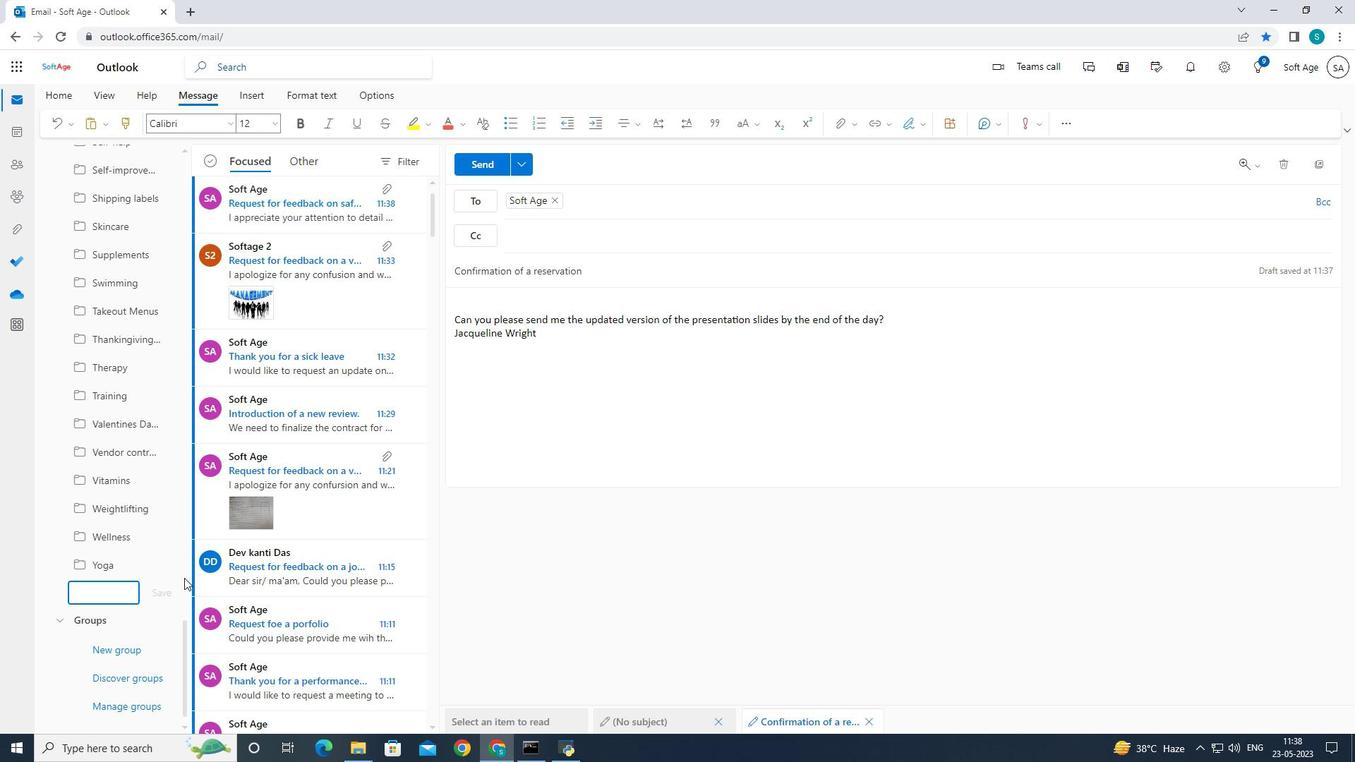 
Action: Key pressed <Key.shift>Mothers<Key.space><Key.shift>Day<Key.space><Key.shift>gi
Screenshot: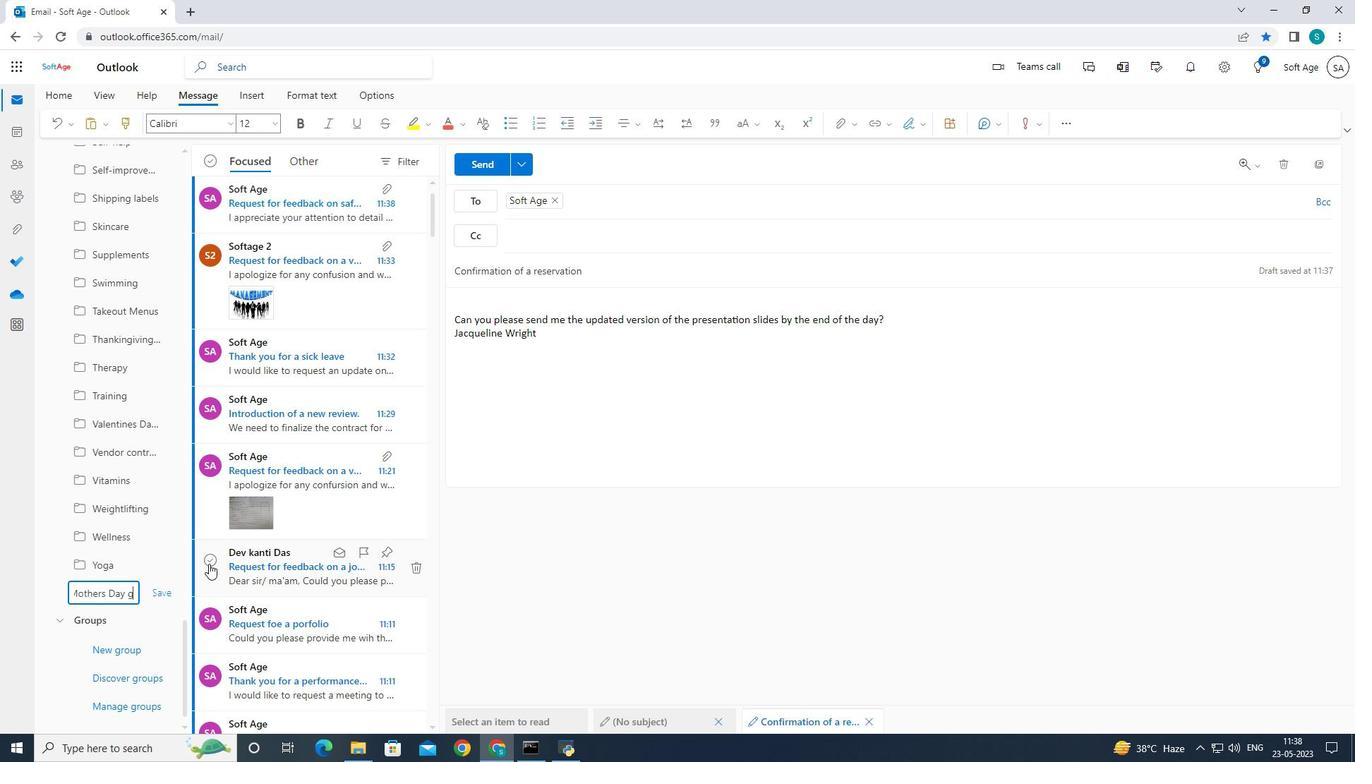 
Action: Mouse moved to (208, 563)
Screenshot: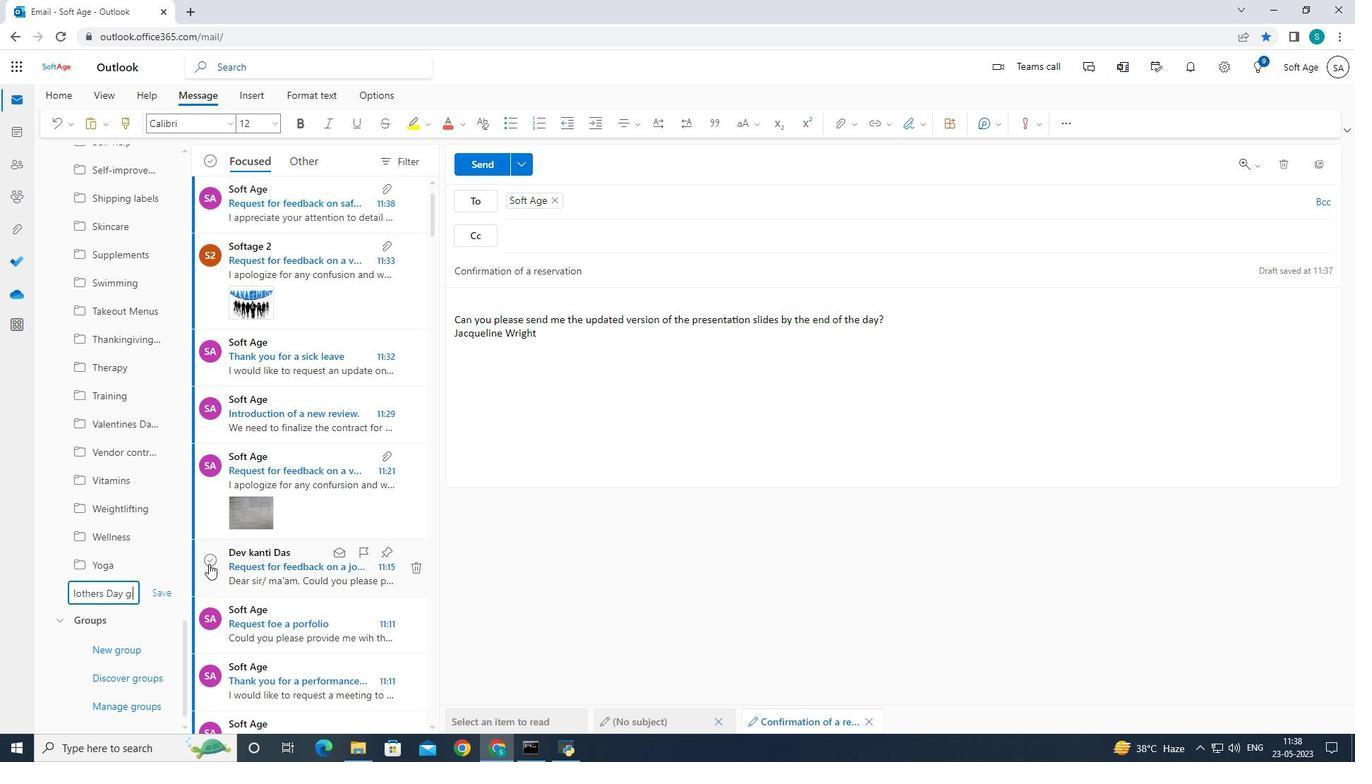 
Action: Key pressed fts<Key.enter>
Screenshot: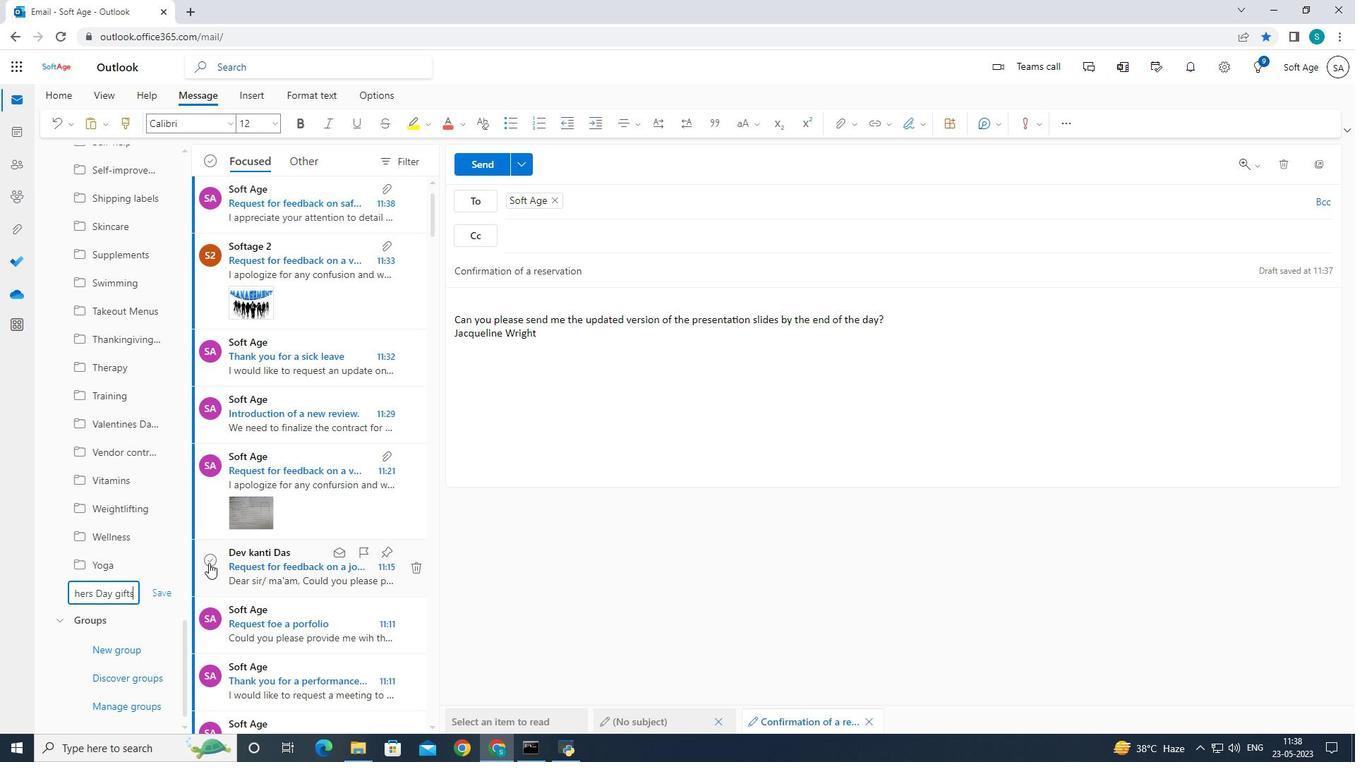 
Action: Mouse moved to (487, 162)
Screenshot: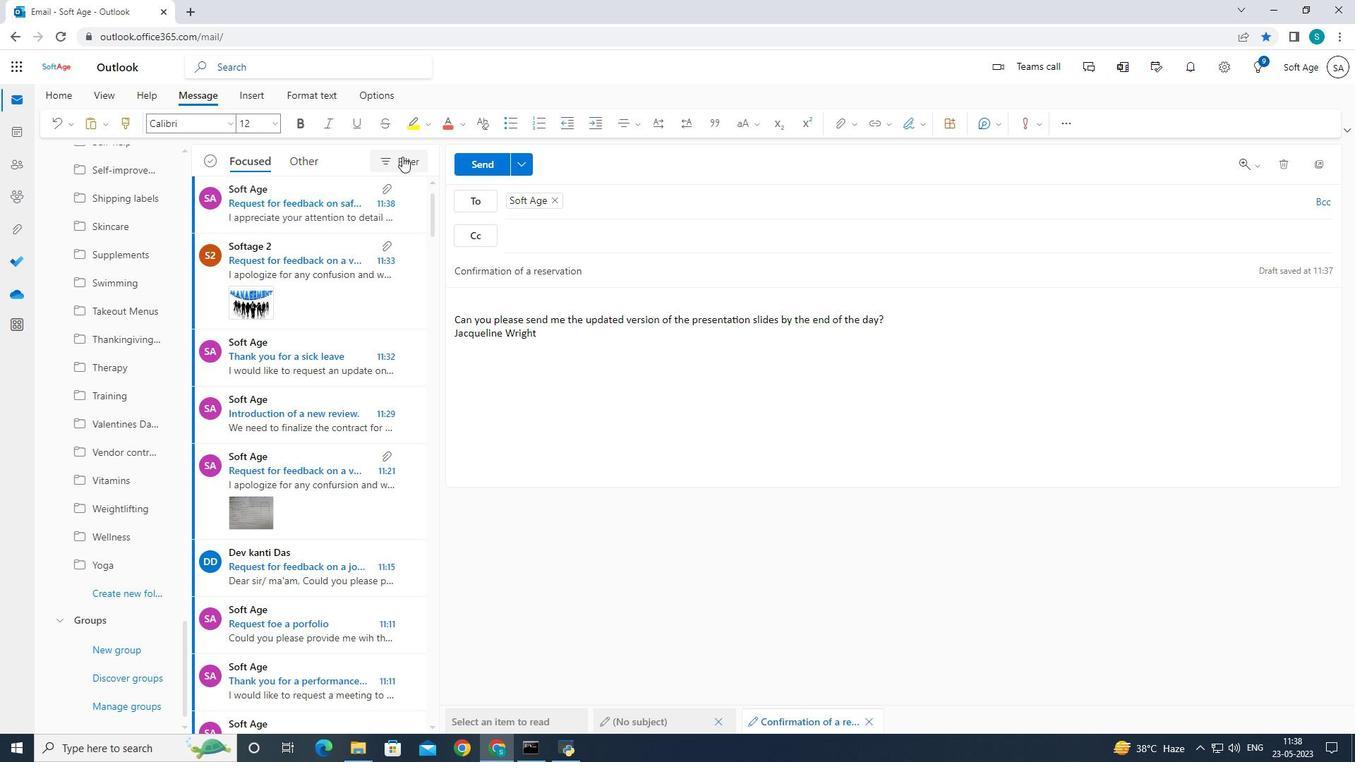 
Action: Mouse pressed left at (487, 162)
Screenshot: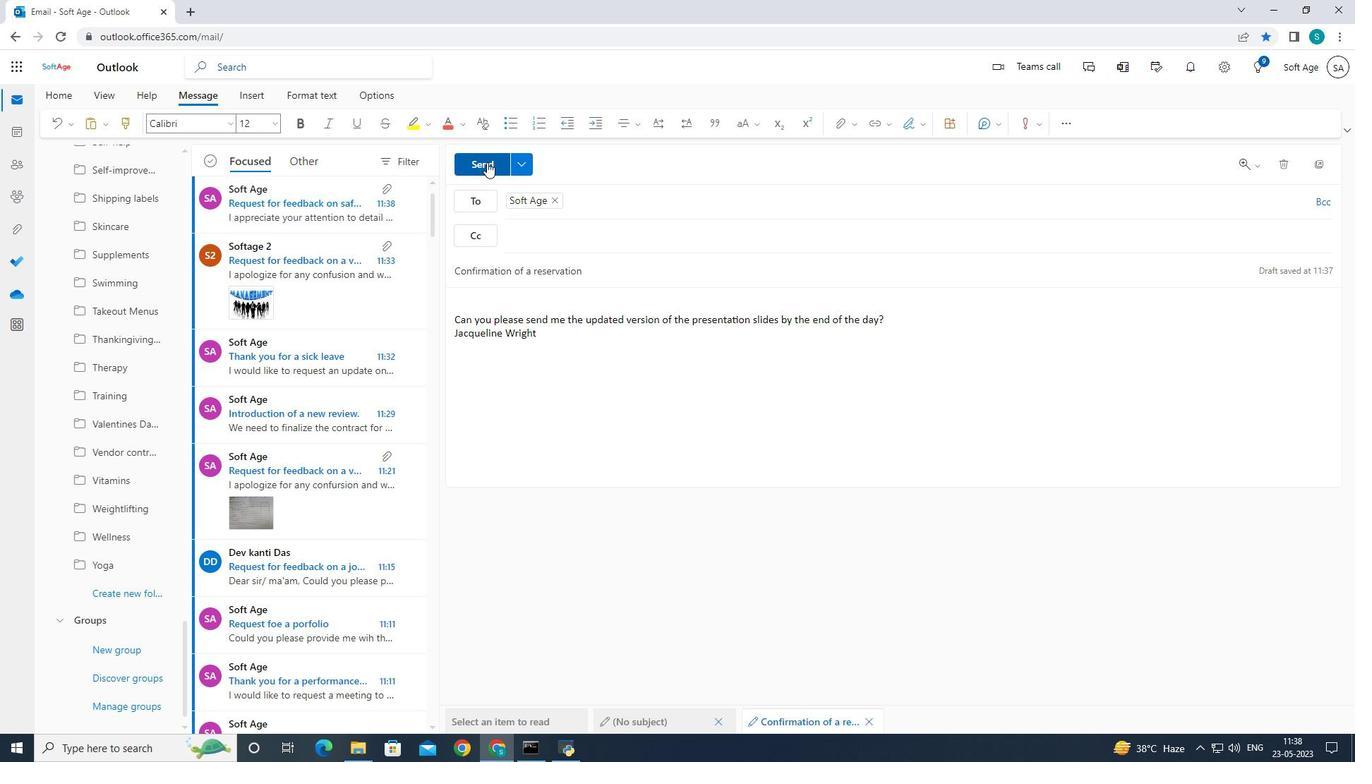 
Action: Mouse moved to (484, 165)
Screenshot: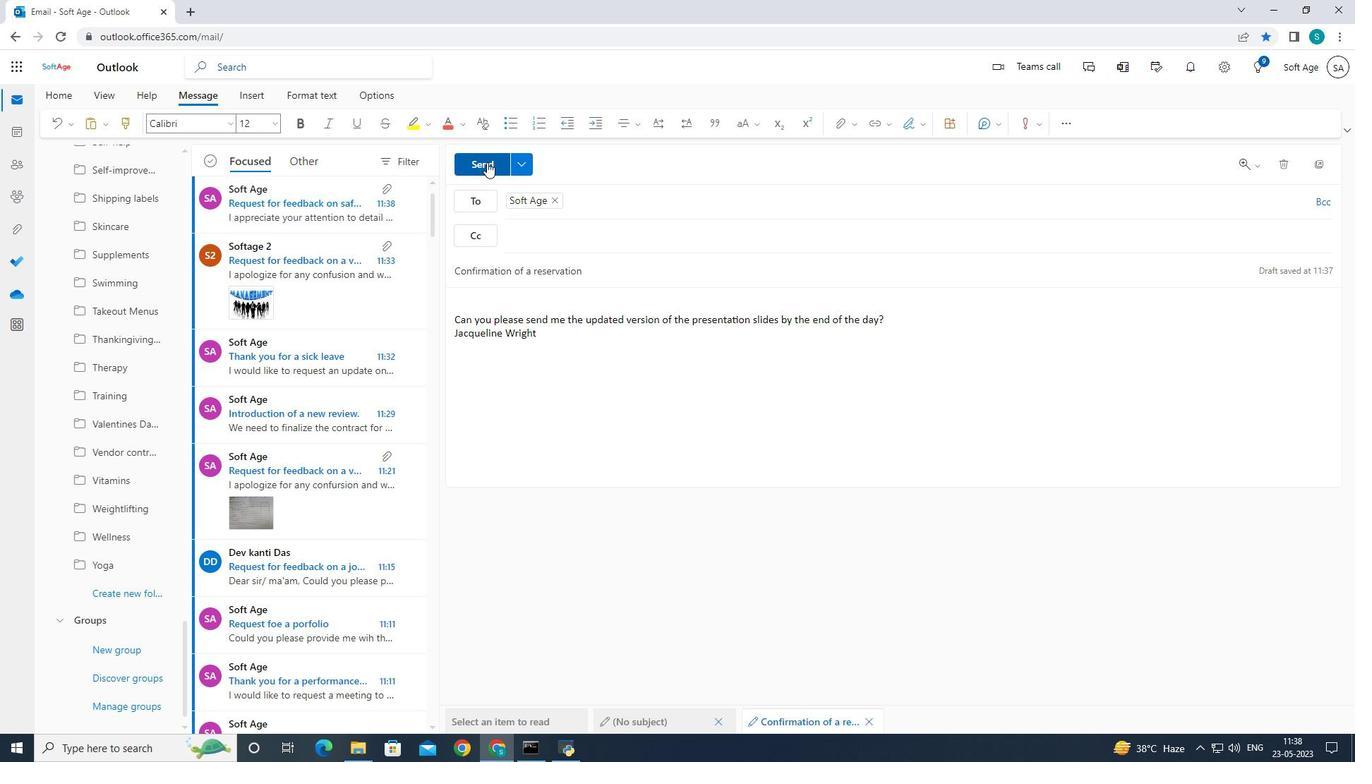 
